 Task: Set up a 75-minute product feature deep-dive session.
Action: Mouse moved to (115, 147)
Screenshot: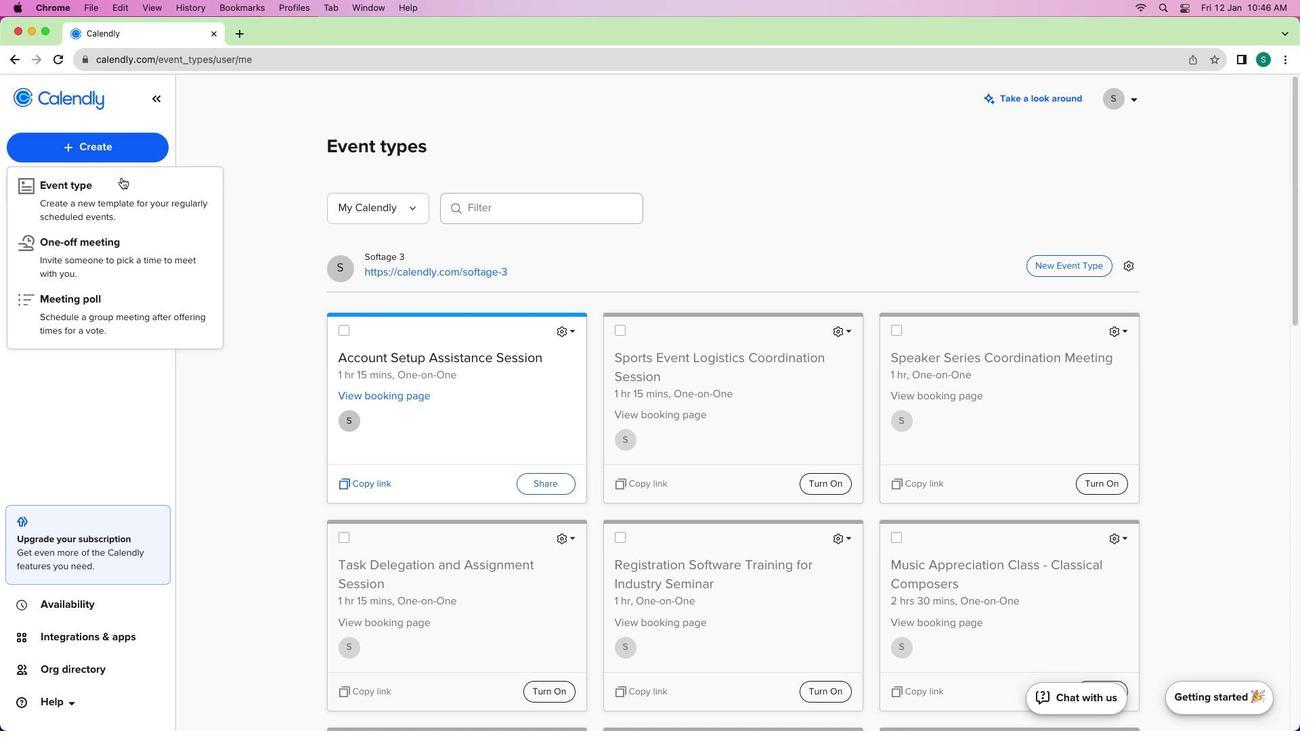 
Action: Mouse pressed left at (115, 147)
Screenshot: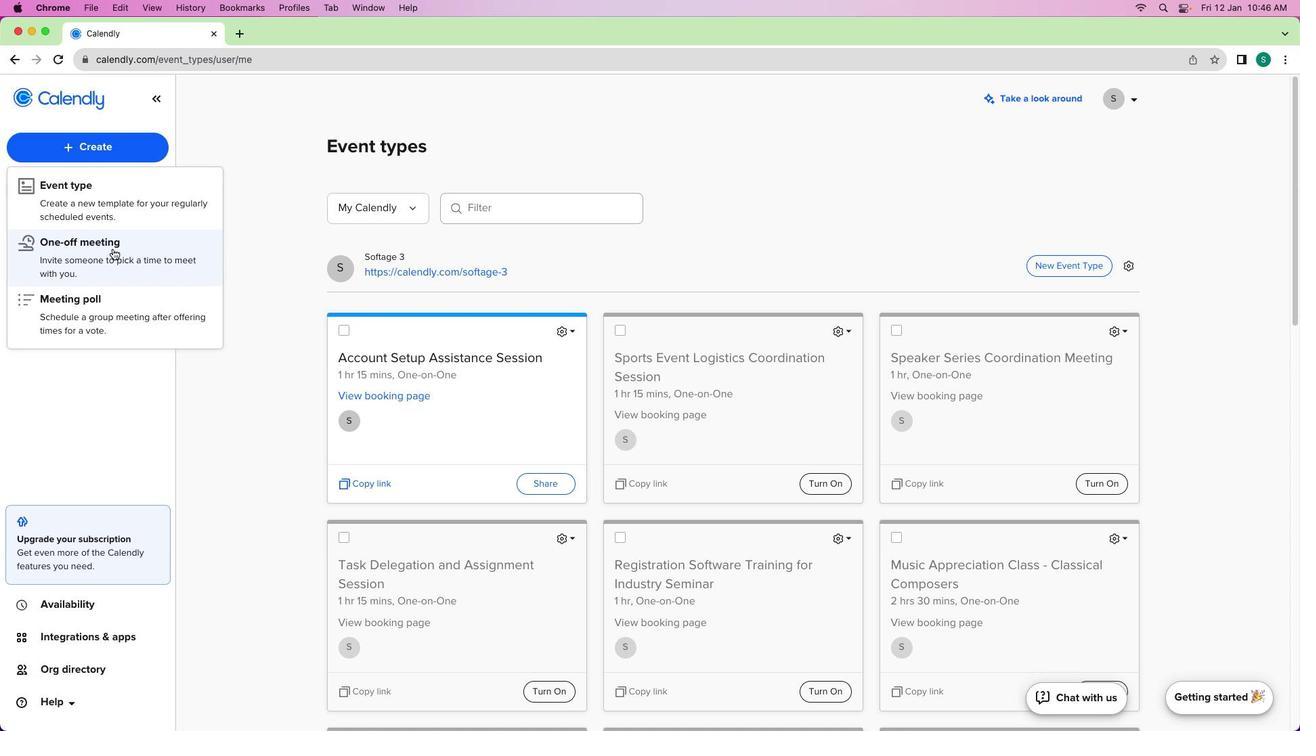 
Action: Mouse moved to (94, 215)
Screenshot: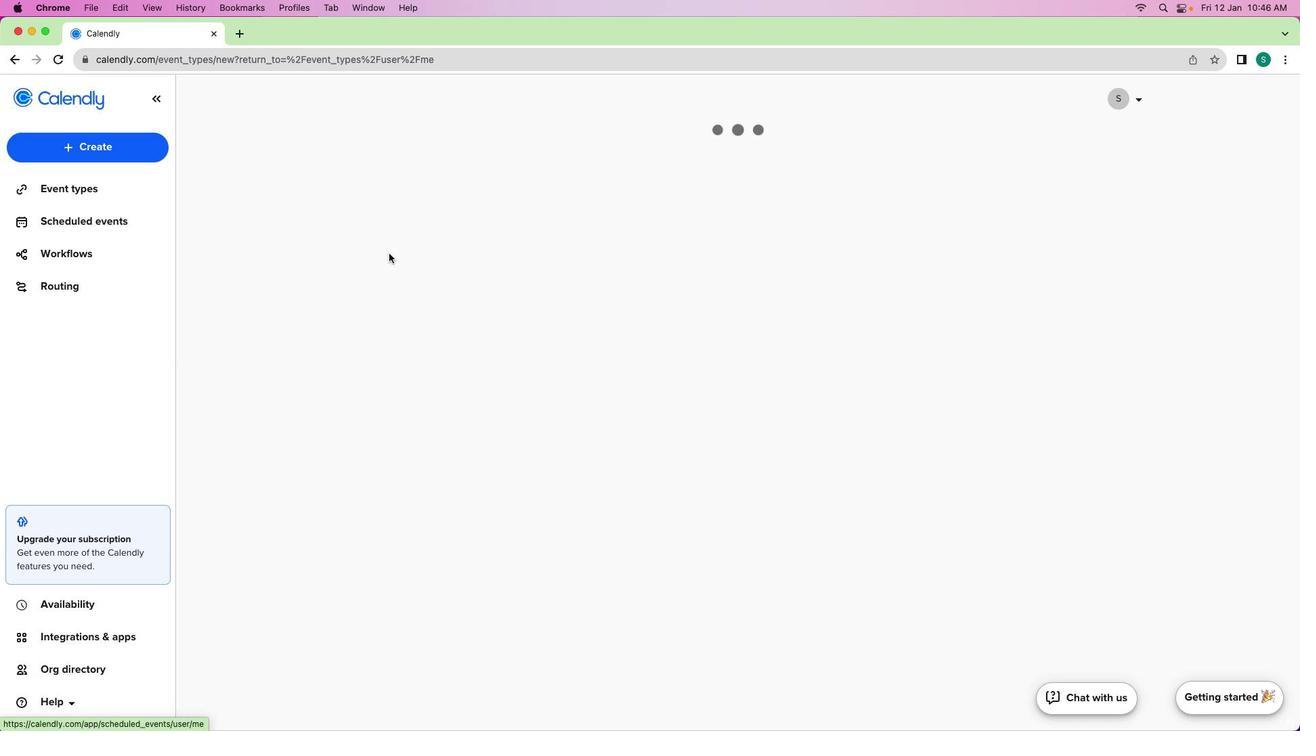 
Action: Mouse pressed left at (94, 215)
Screenshot: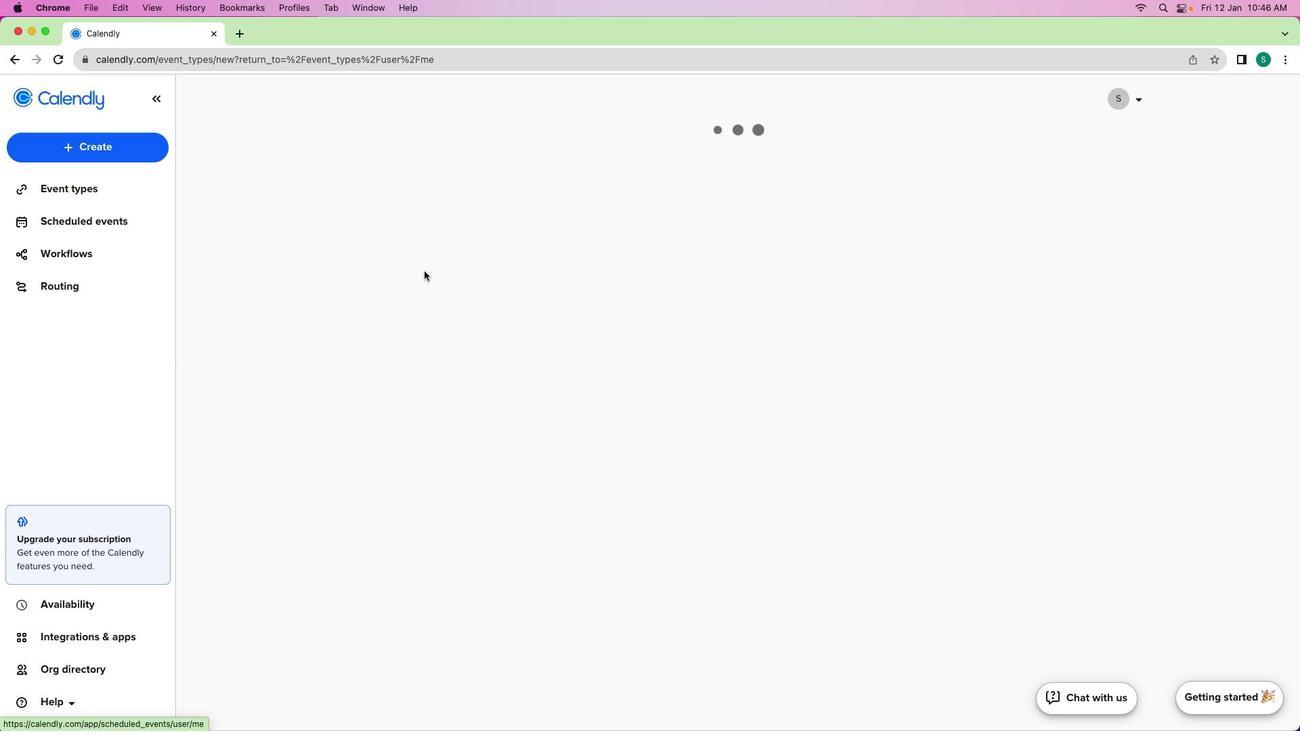 
Action: Mouse moved to (444, 283)
Screenshot: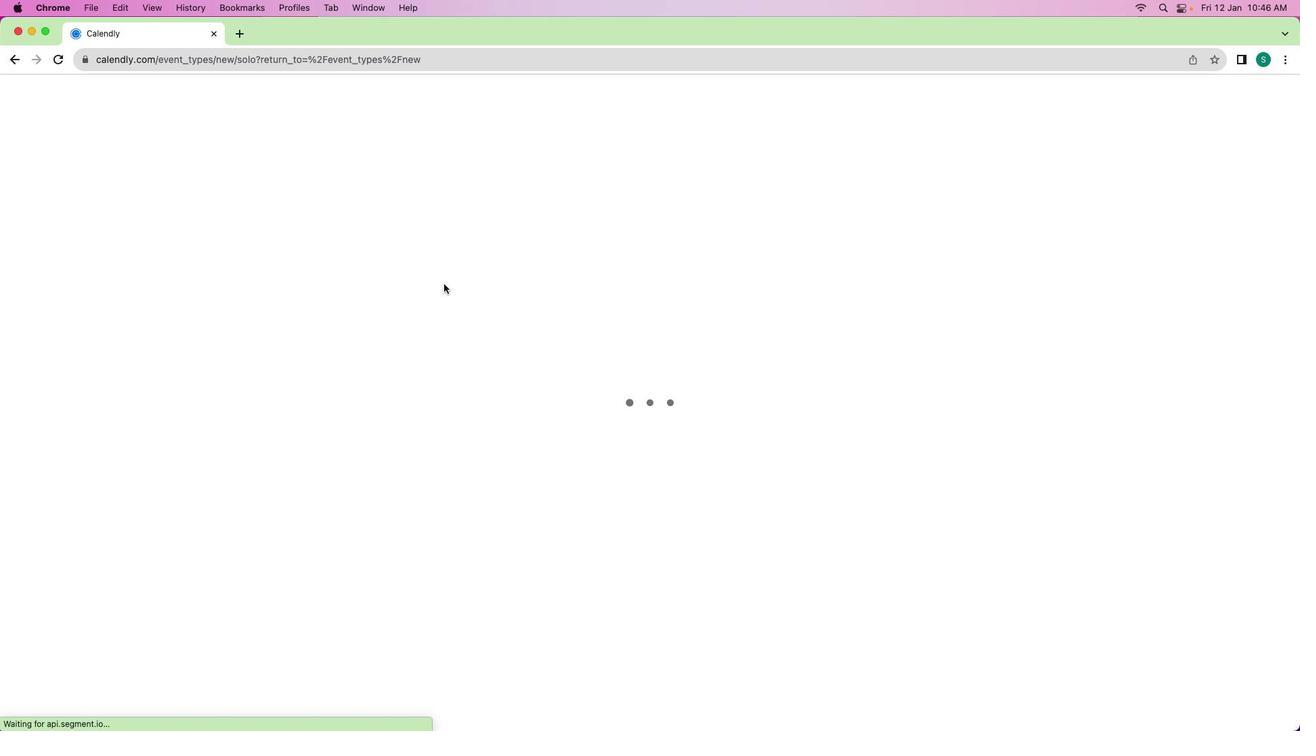 
Action: Mouse pressed left at (444, 283)
Screenshot: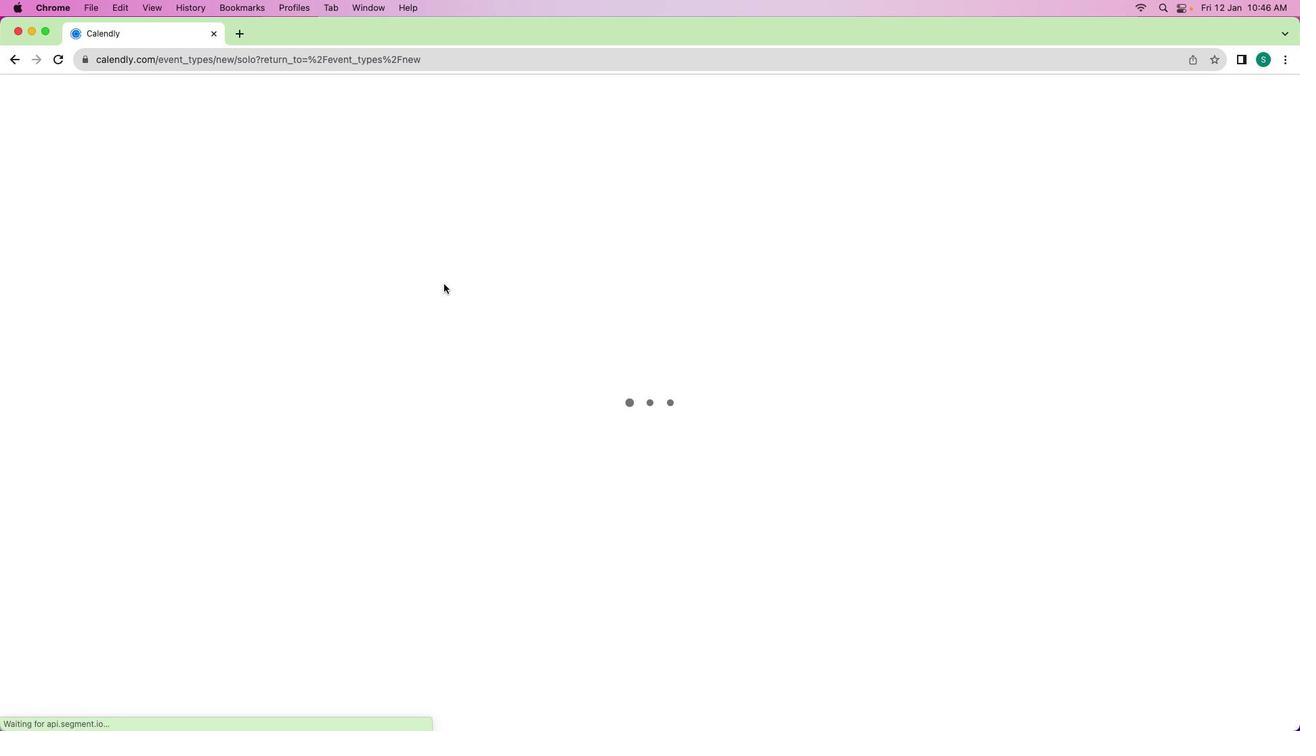
Action: Mouse pressed left at (444, 283)
Screenshot: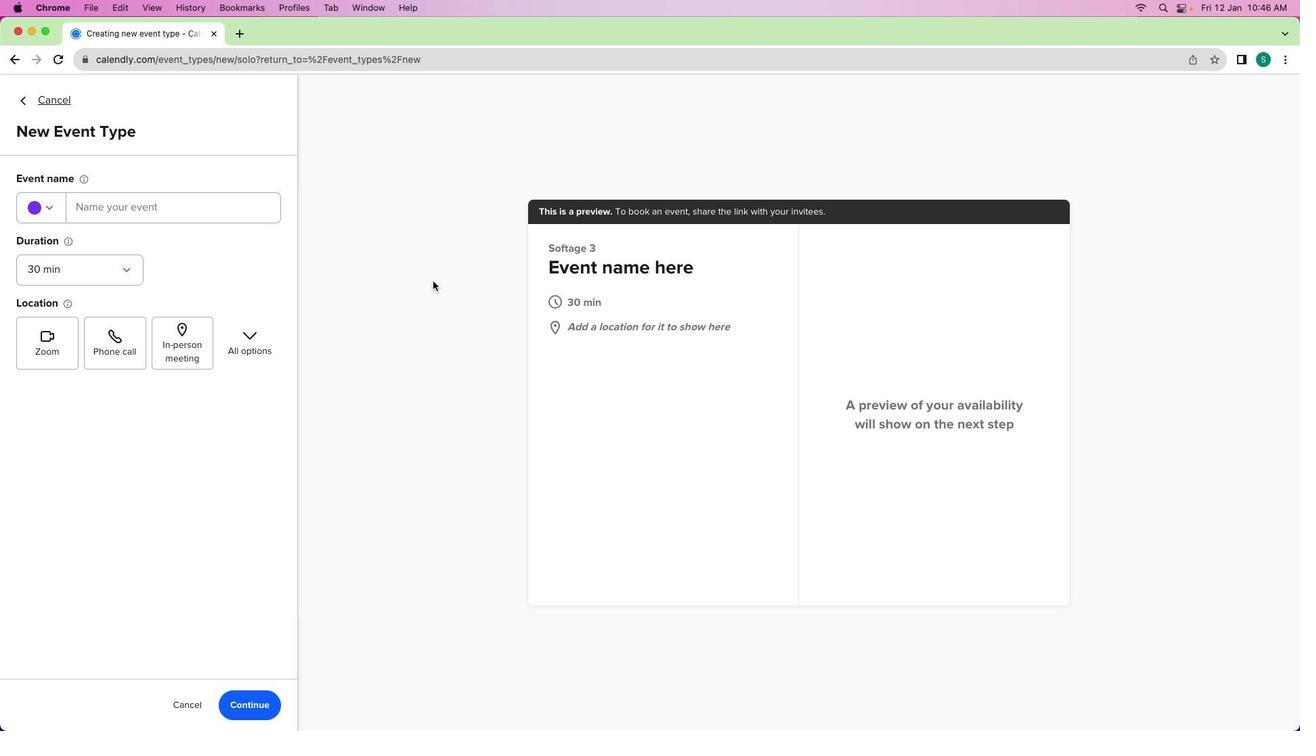 
Action: Mouse moved to (121, 206)
Screenshot: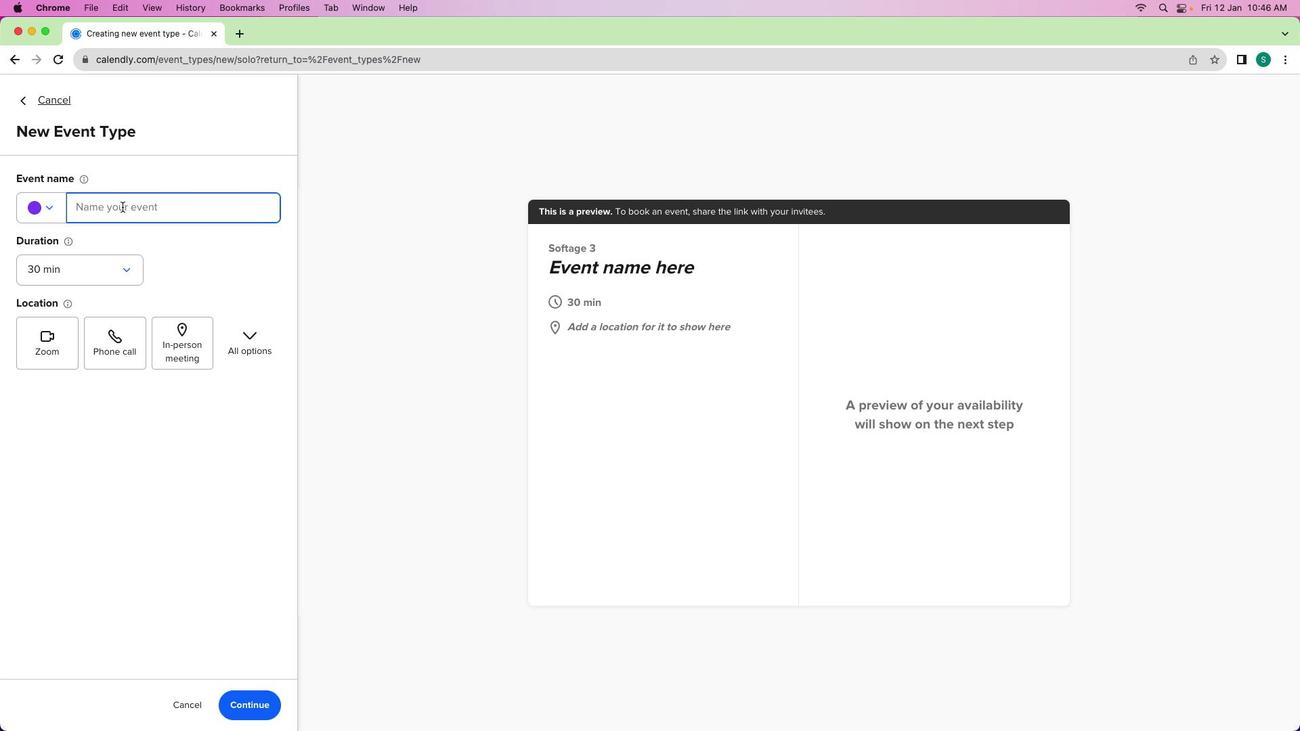 
Action: Mouse pressed left at (121, 206)
Screenshot: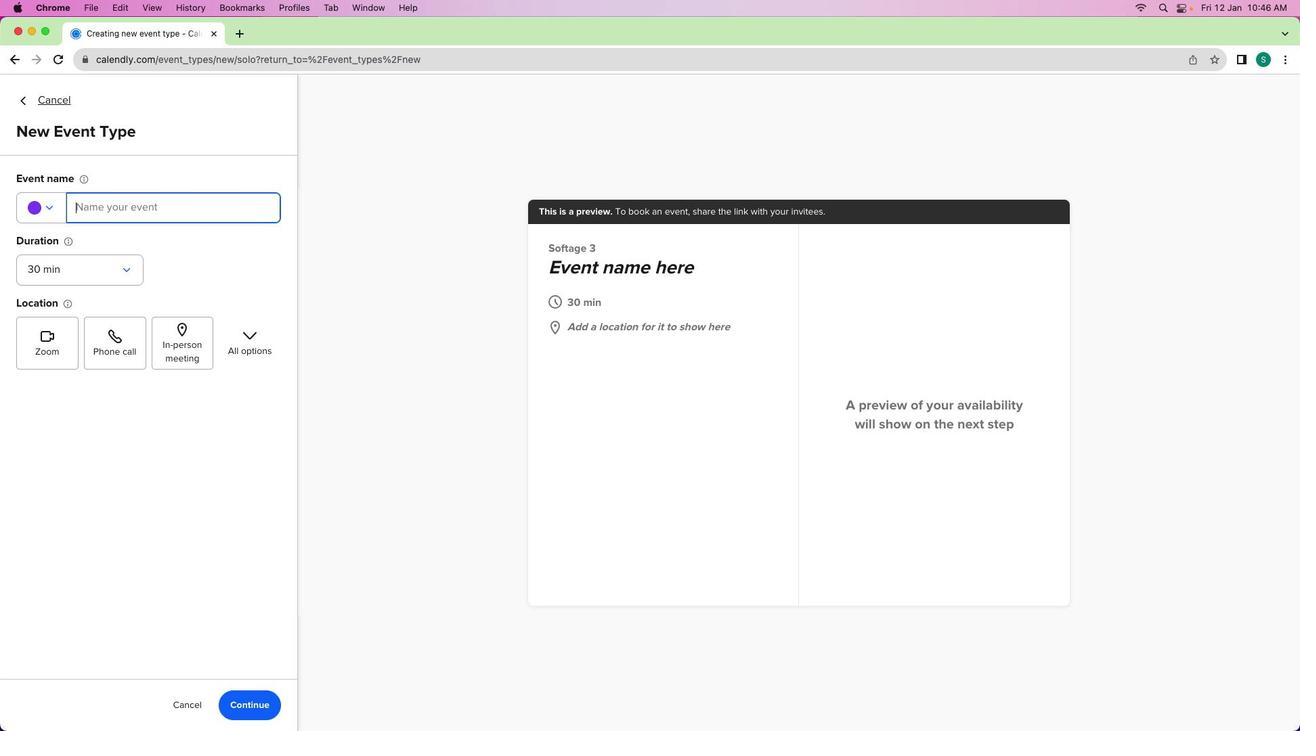 
Action: Key pressed Key.shift'P''r''o''e''j''c''t'Key.leftKey.leftKey.backspaceKey.left'j'Key.downKey.spaceKey.shift'F''e''a''t''u''r''e'Key.spaceKey.shift'D''e''e''p''-'Key.shift'D''i''v''e'Key.spaceKey.shift'S''e''s''s''i''o''n'
Screenshot: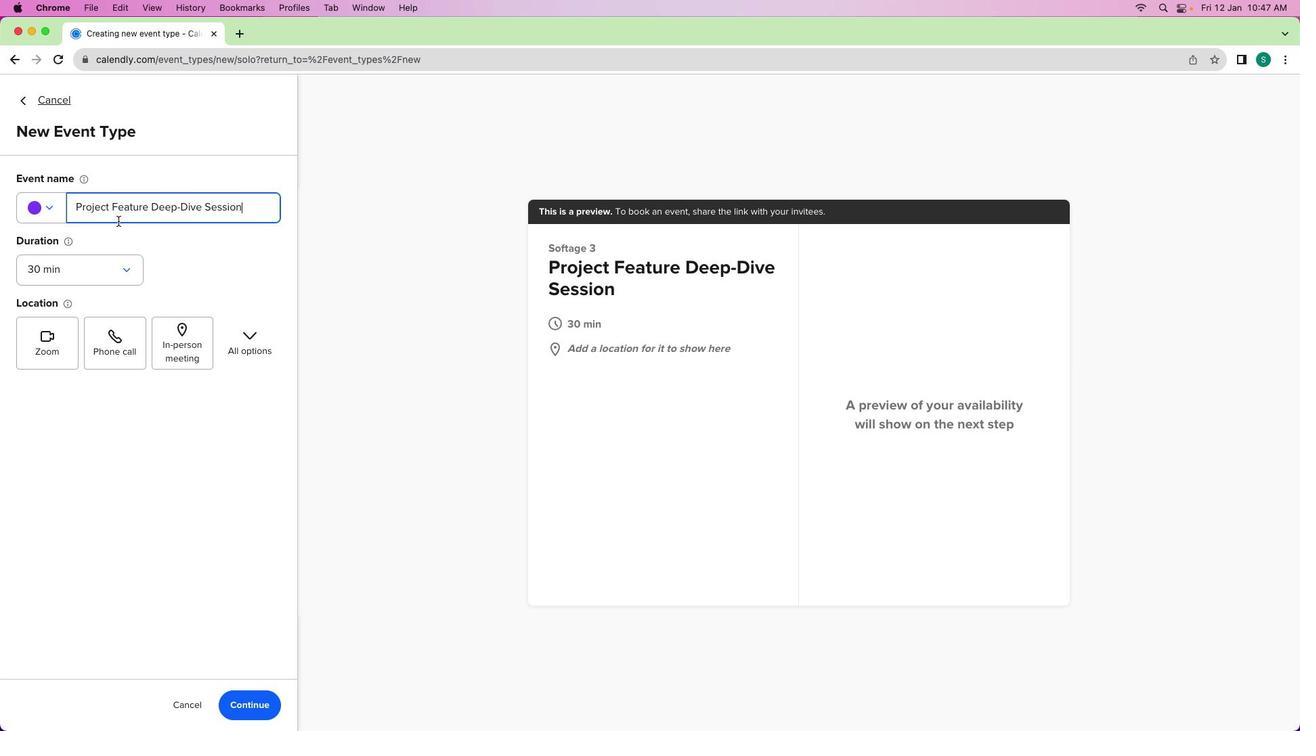 
Action: Mouse moved to (80, 276)
Screenshot: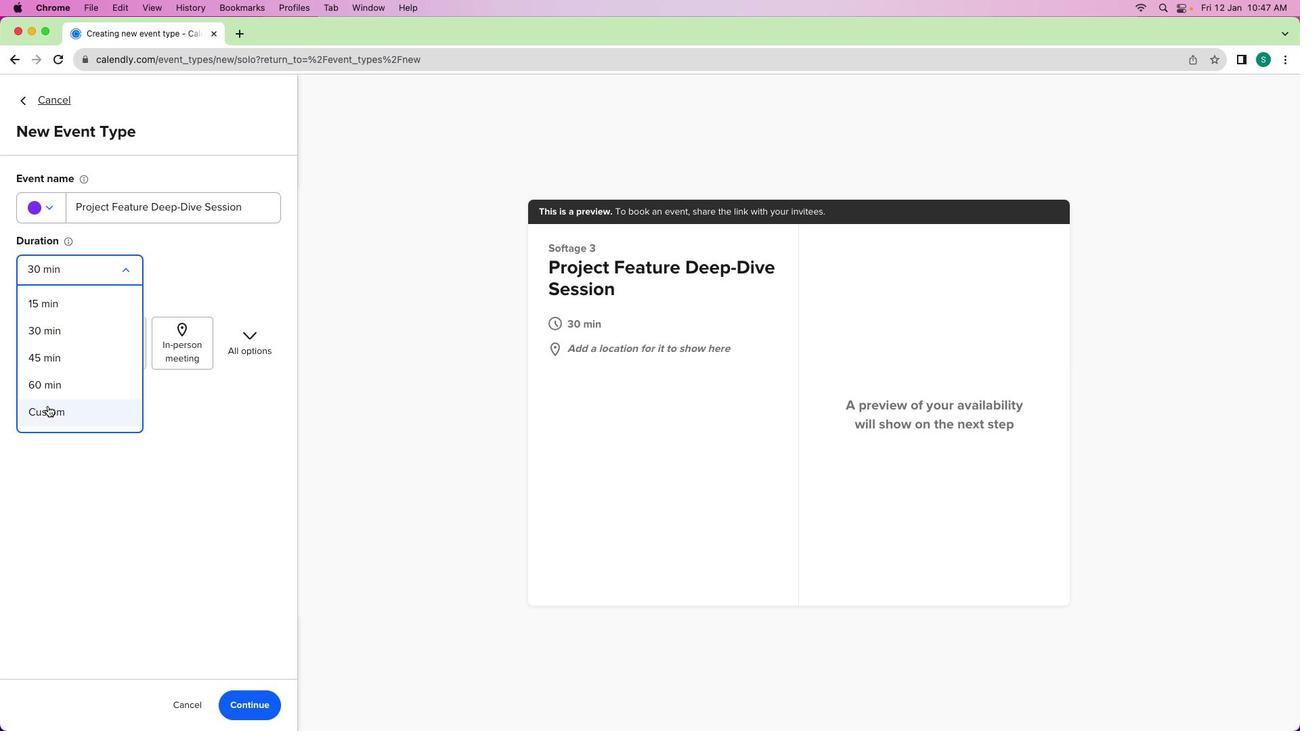 
Action: Mouse pressed left at (80, 276)
Screenshot: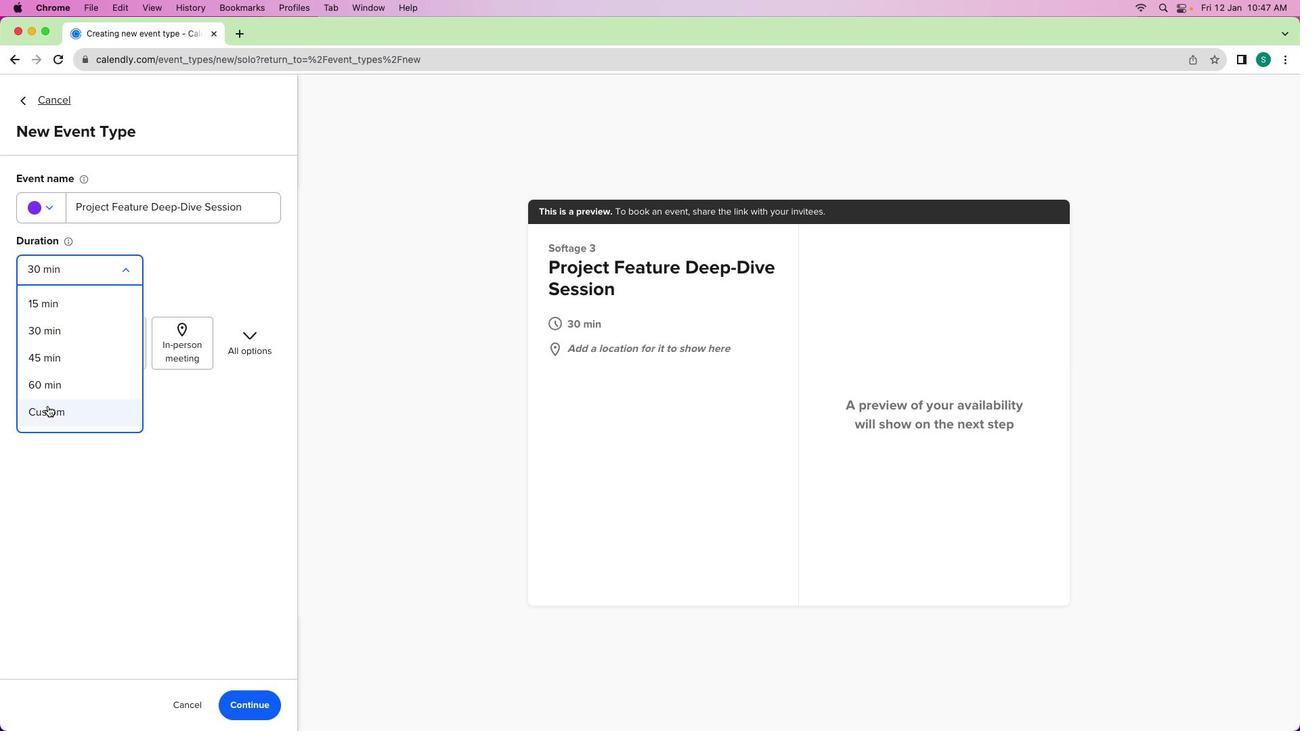 
Action: Mouse moved to (47, 405)
Screenshot: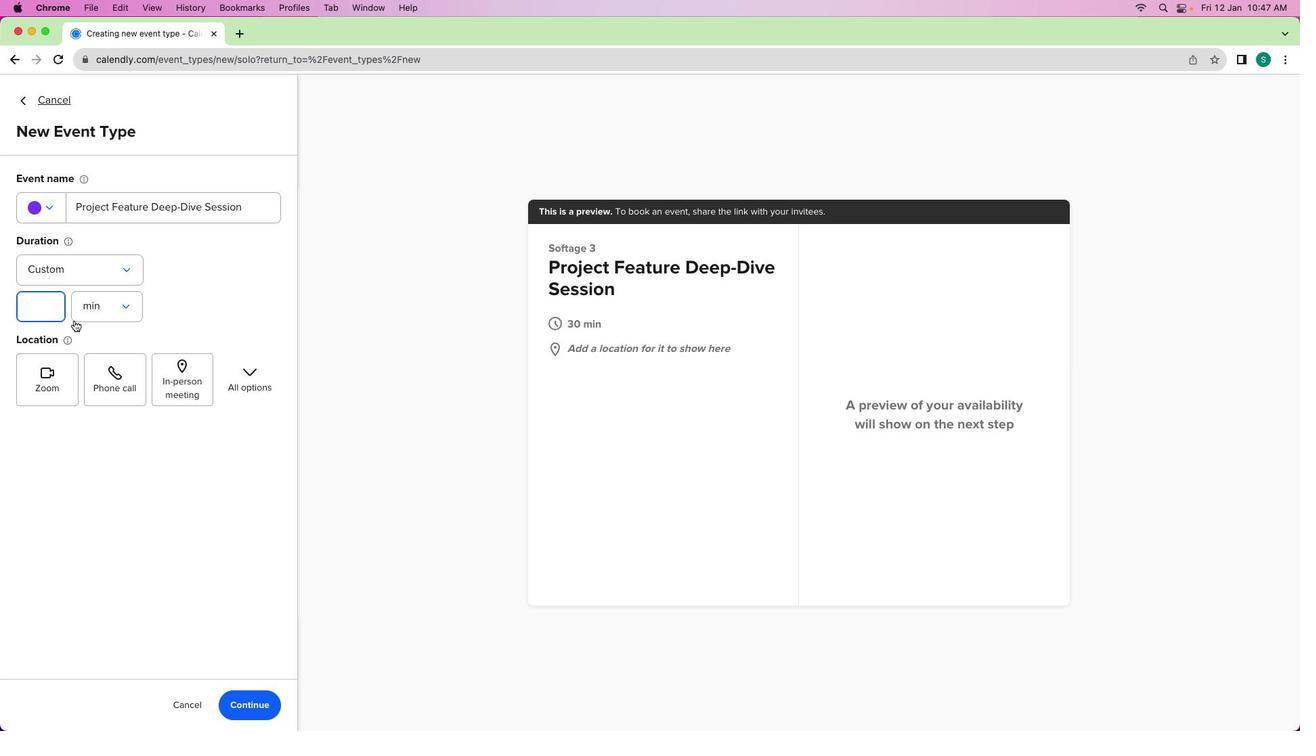 
Action: Mouse pressed left at (47, 405)
Screenshot: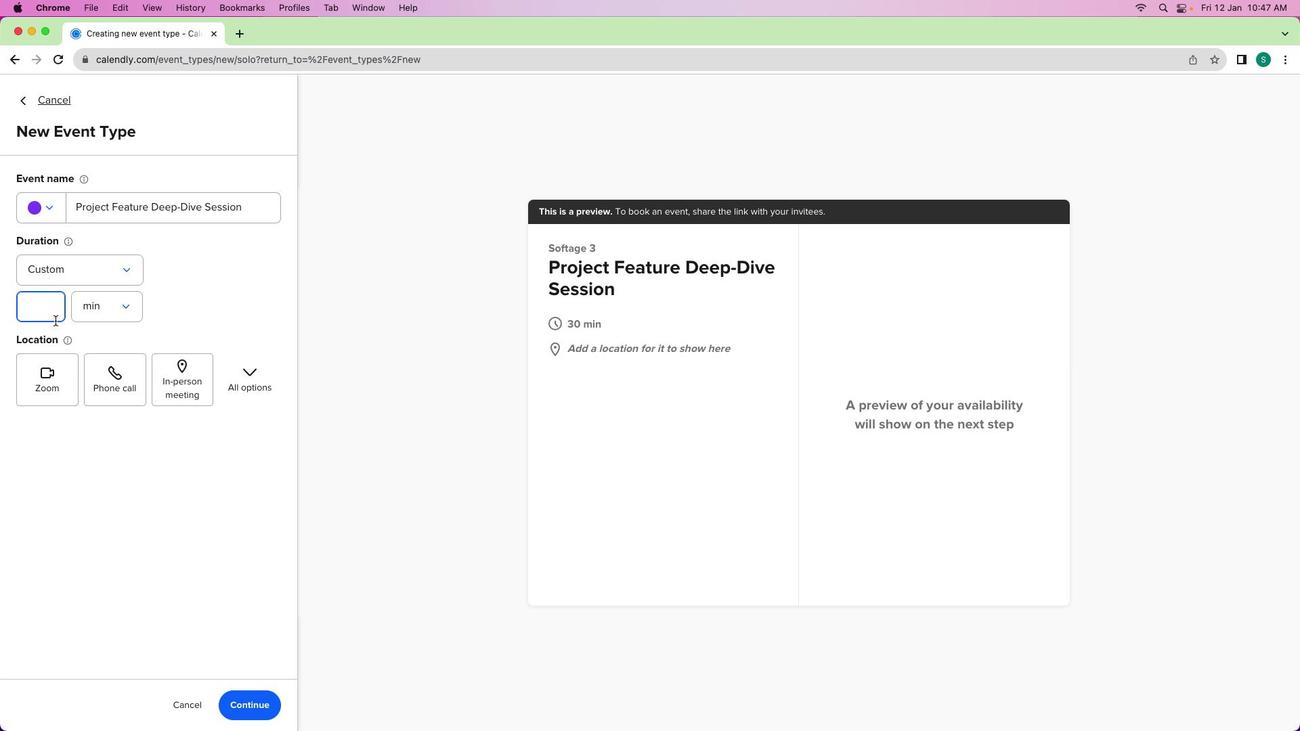 
Action: Mouse moved to (55, 320)
Screenshot: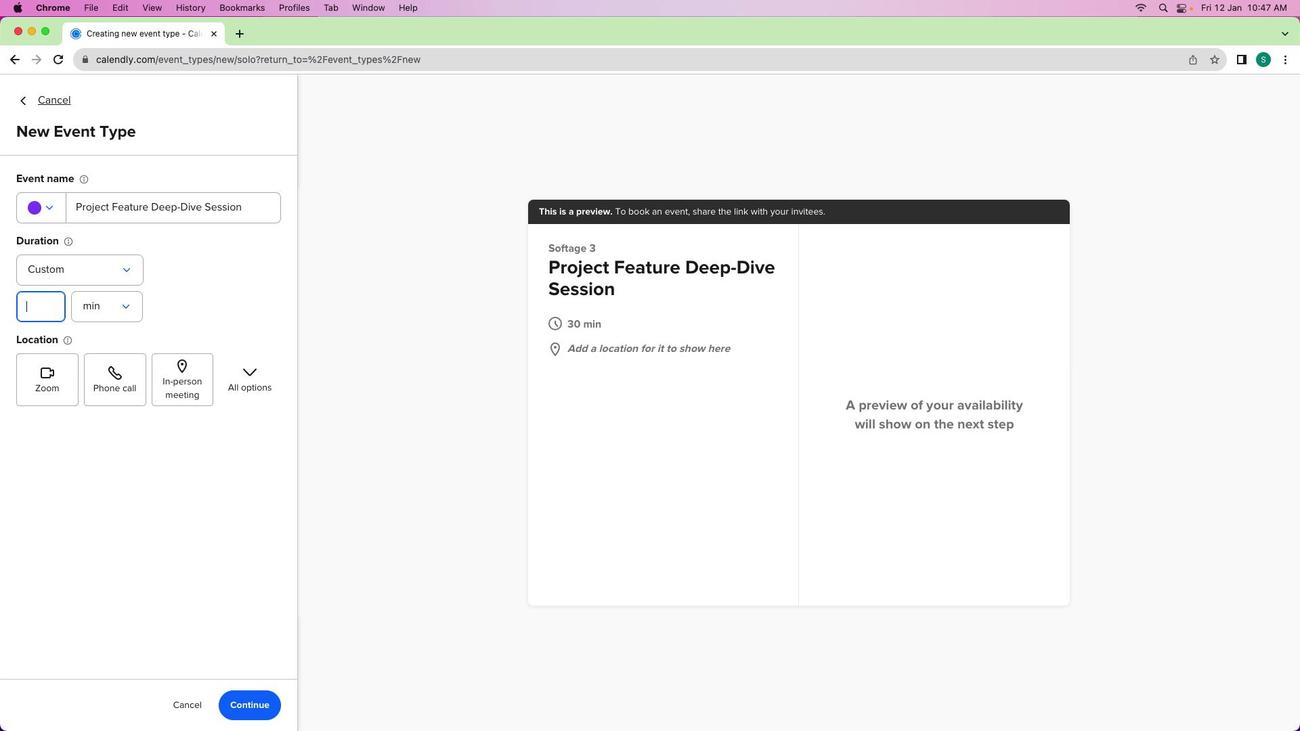 
Action: Key pressed '7''5'
Screenshot: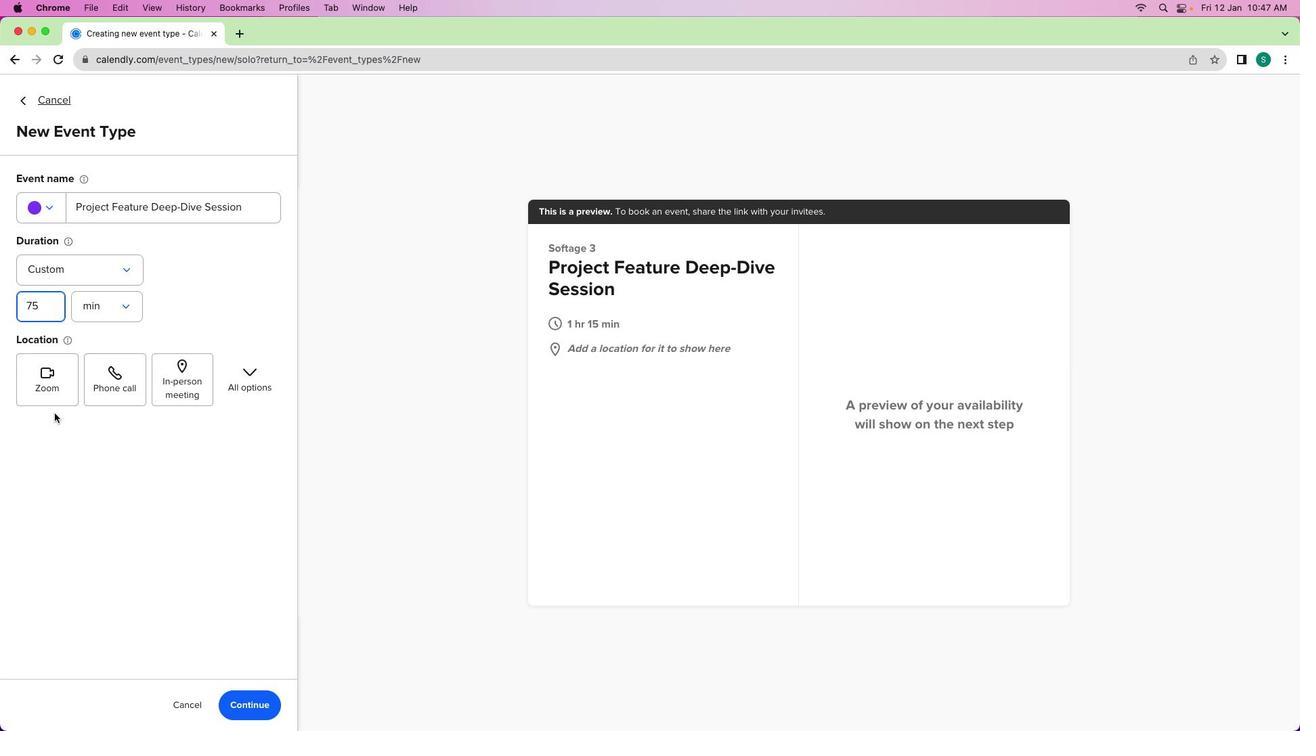 
Action: Mouse moved to (33, 378)
Screenshot: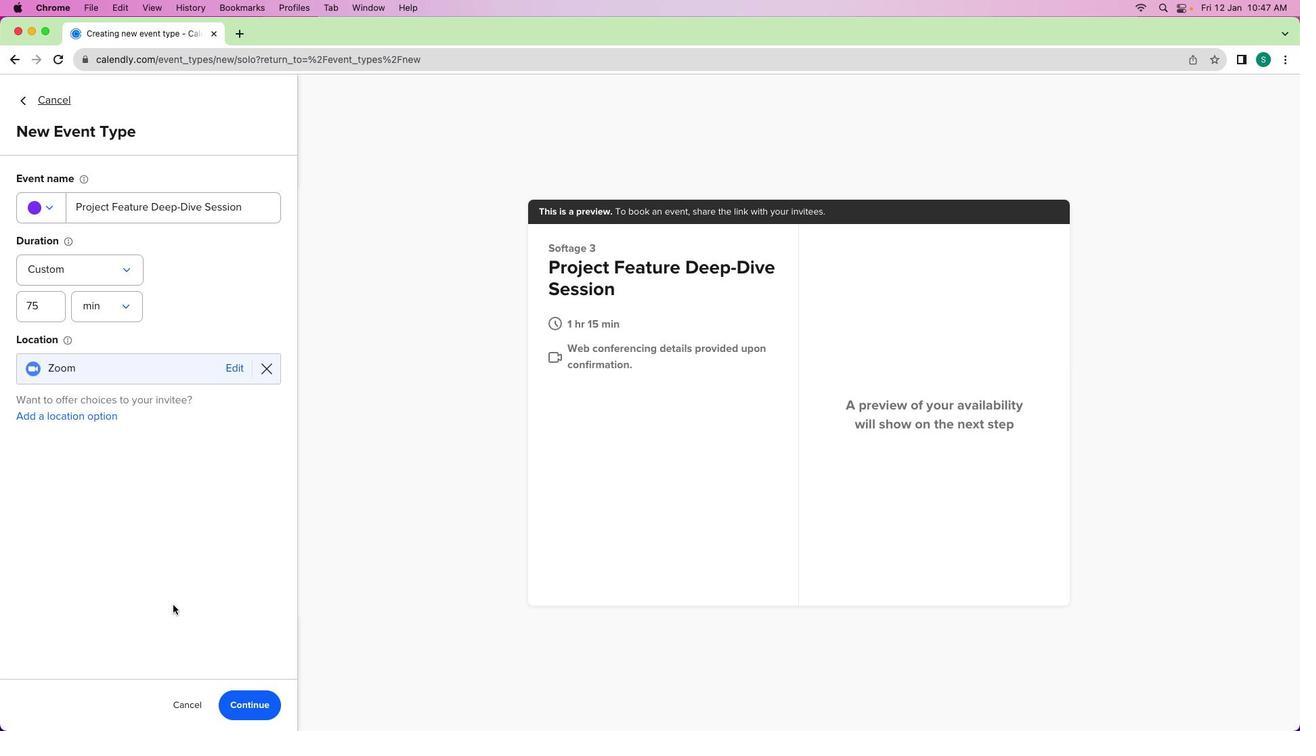 
Action: Mouse pressed left at (33, 378)
Screenshot: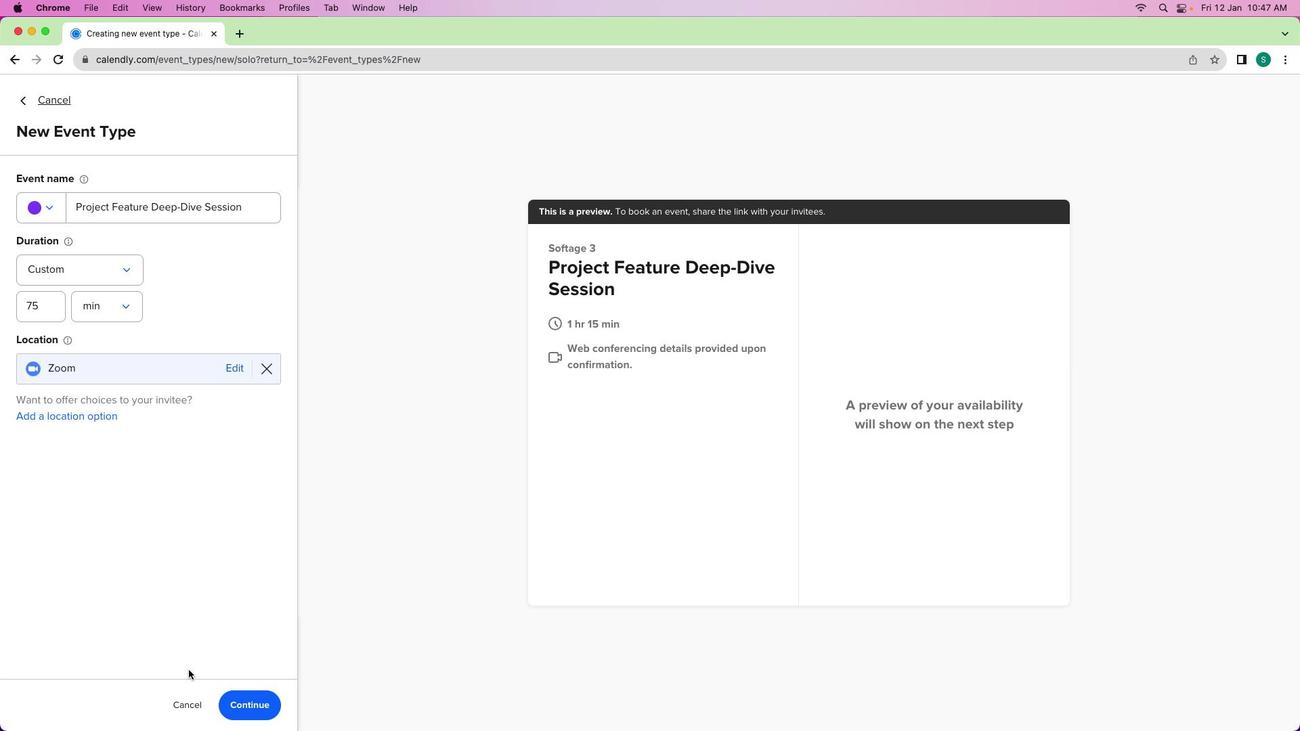 
Action: Mouse moved to (253, 703)
Screenshot: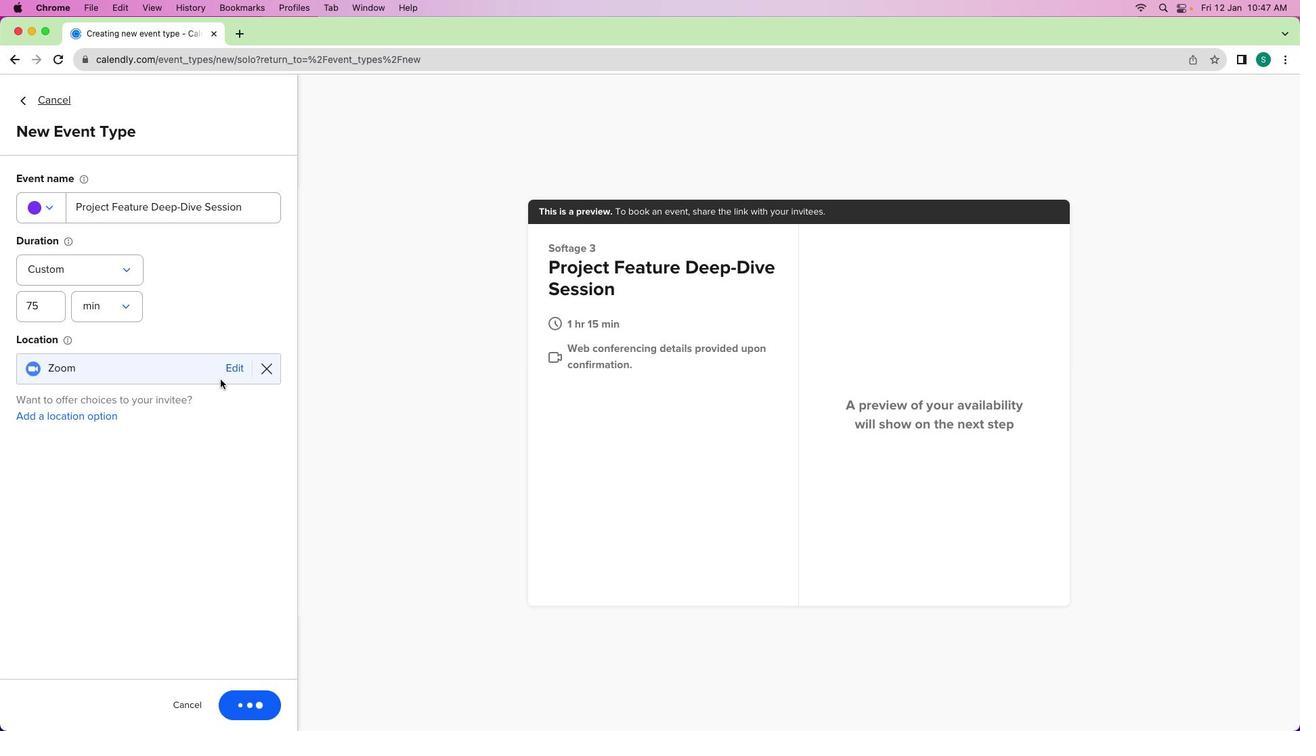 
Action: Mouse pressed left at (253, 703)
Screenshot: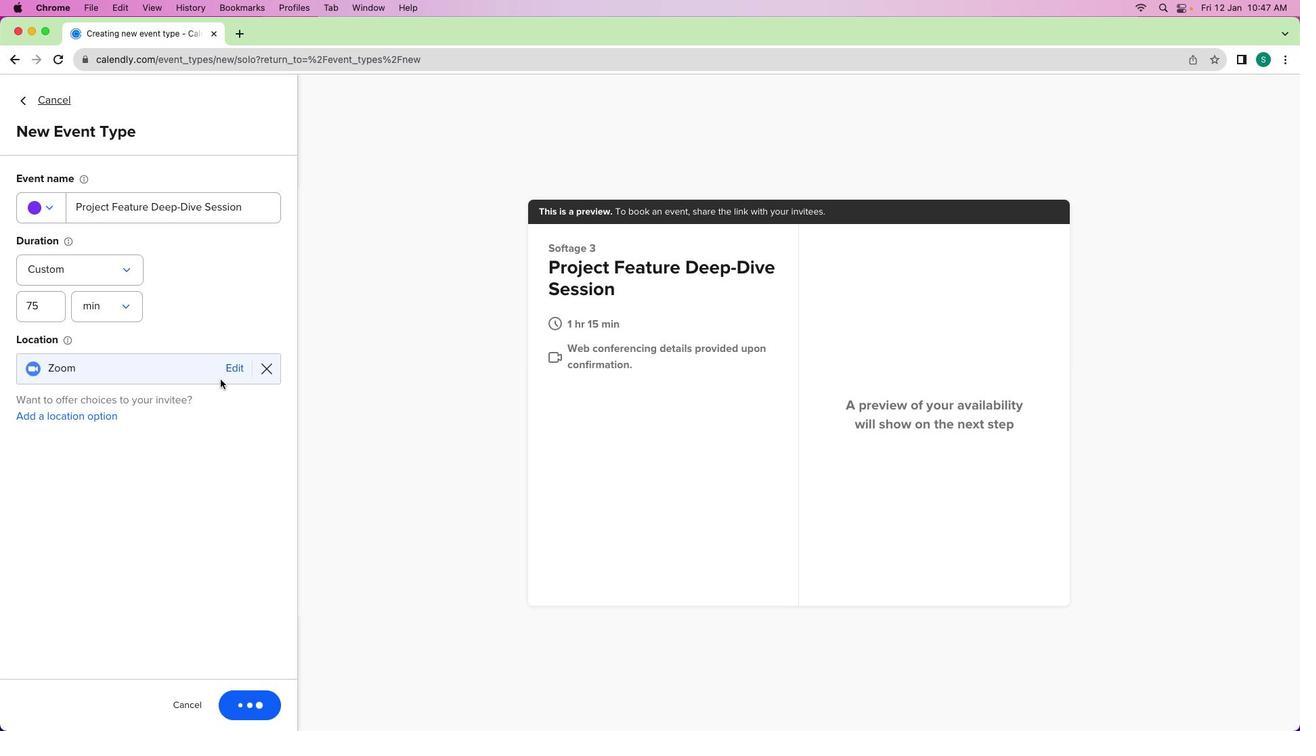 
Action: Mouse moved to (218, 218)
Screenshot: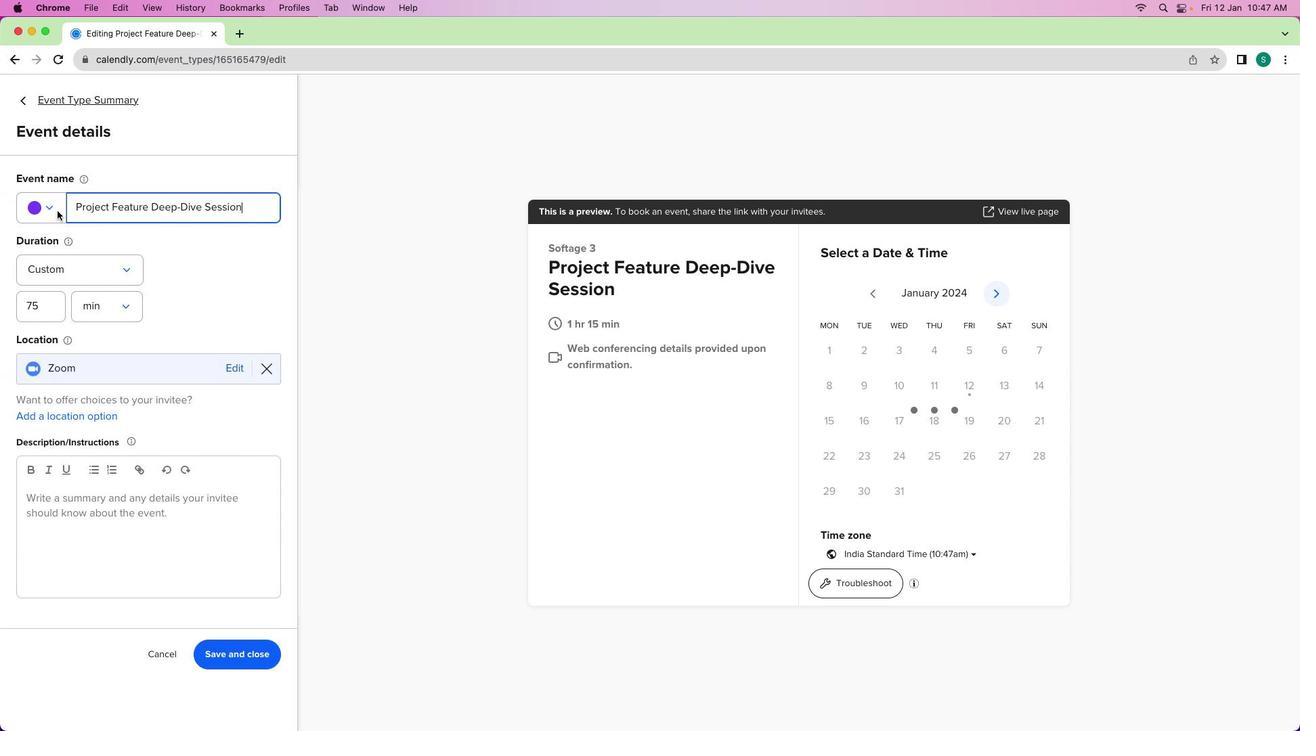 
Action: Mouse pressed left at (218, 218)
Screenshot: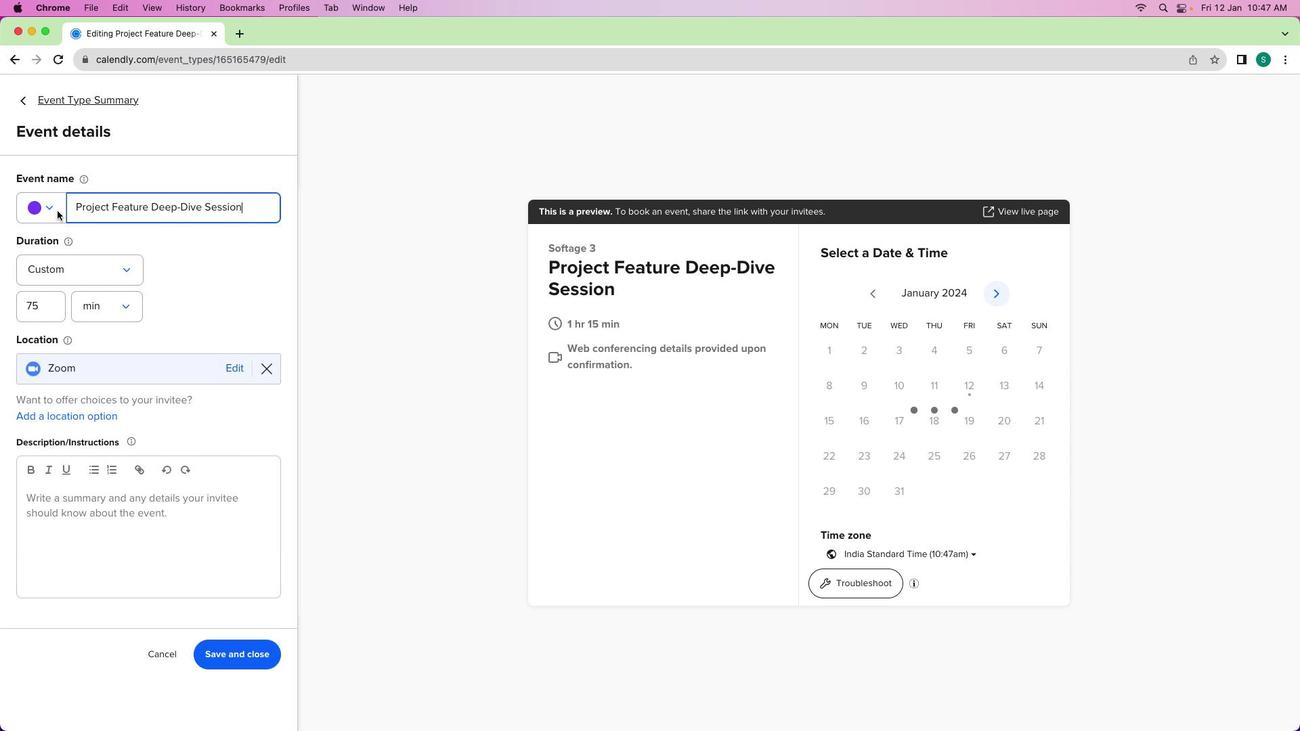 
Action: Mouse moved to (55, 210)
Screenshot: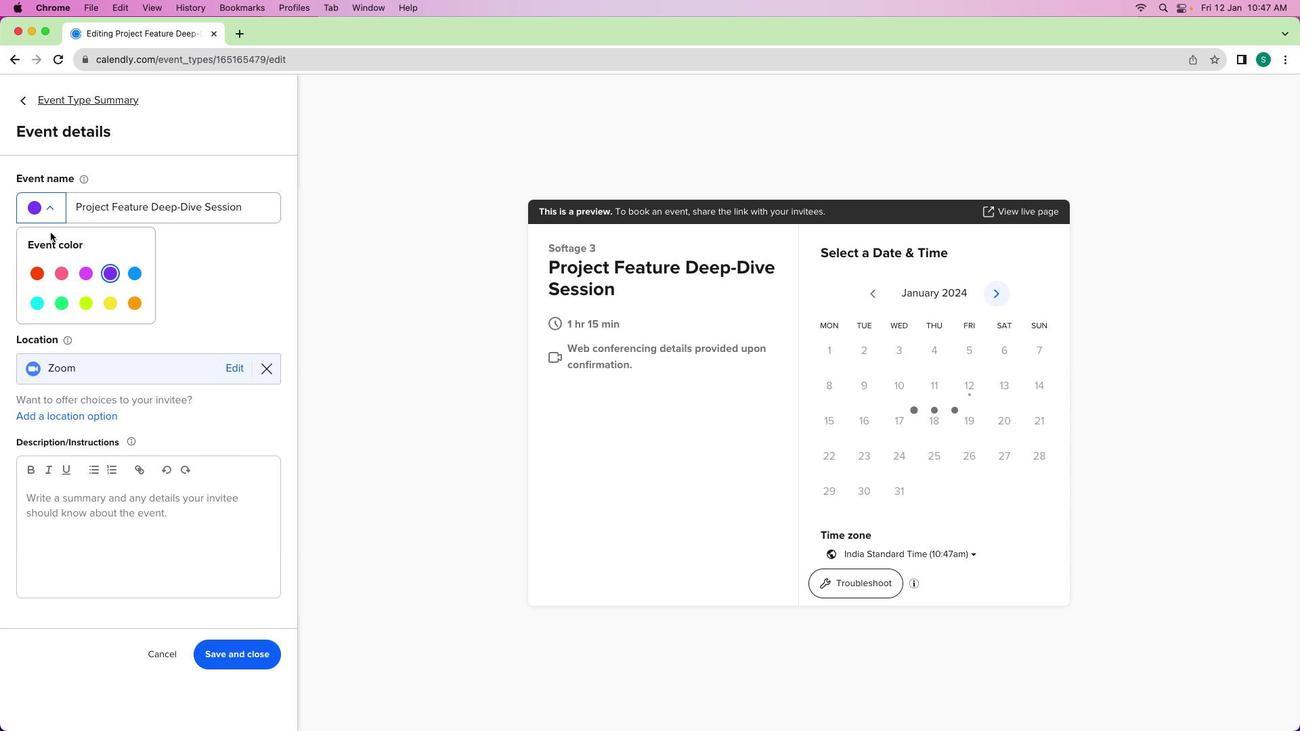 
Action: Mouse pressed left at (55, 210)
Screenshot: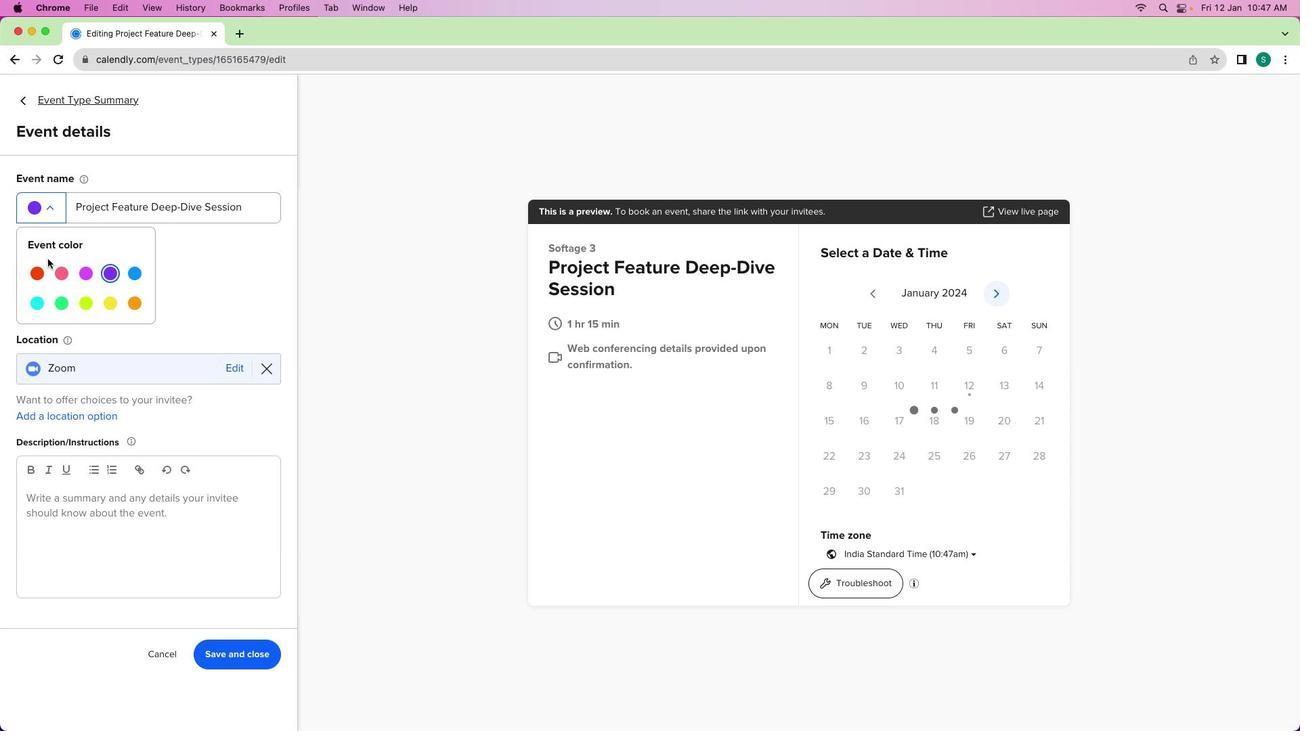 
Action: Mouse moved to (39, 269)
Screenshot: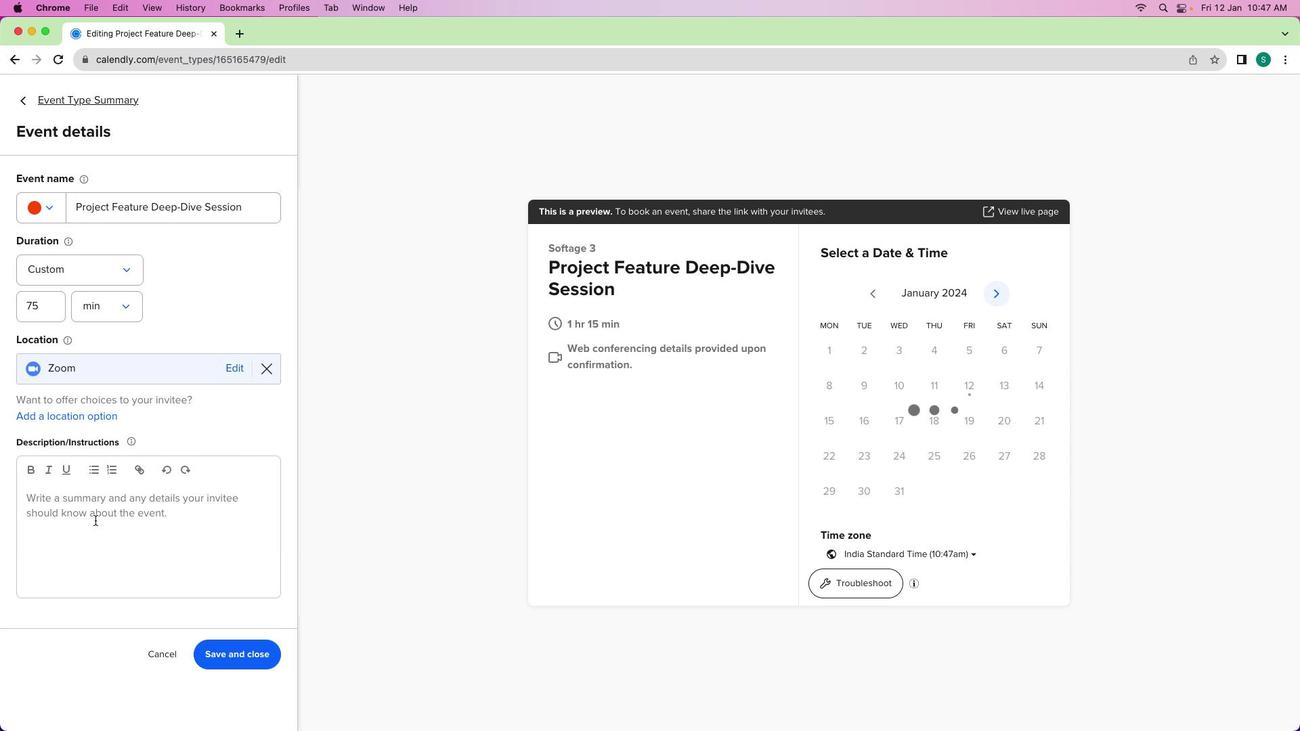 
Action: Mouse pressed left at (39, 269)
Screenshot: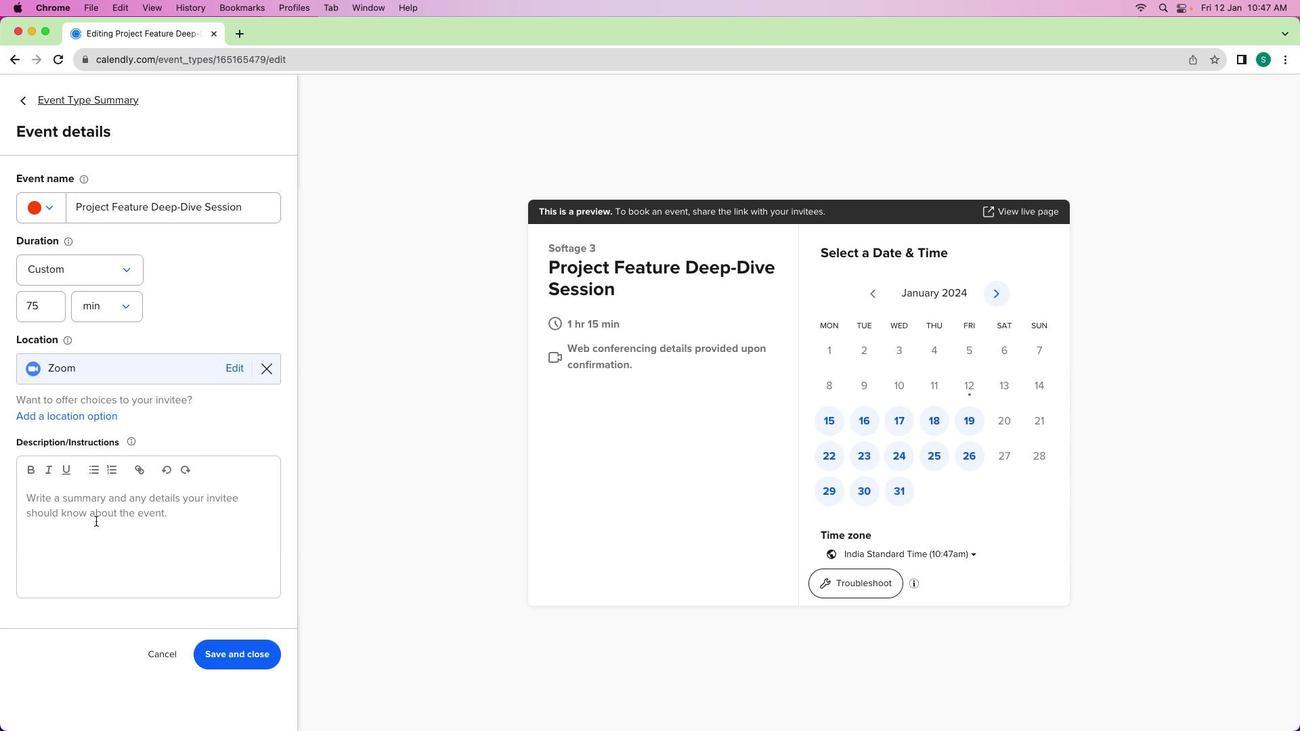 
Action: Mouse moved to (95, 520)
Screenshot: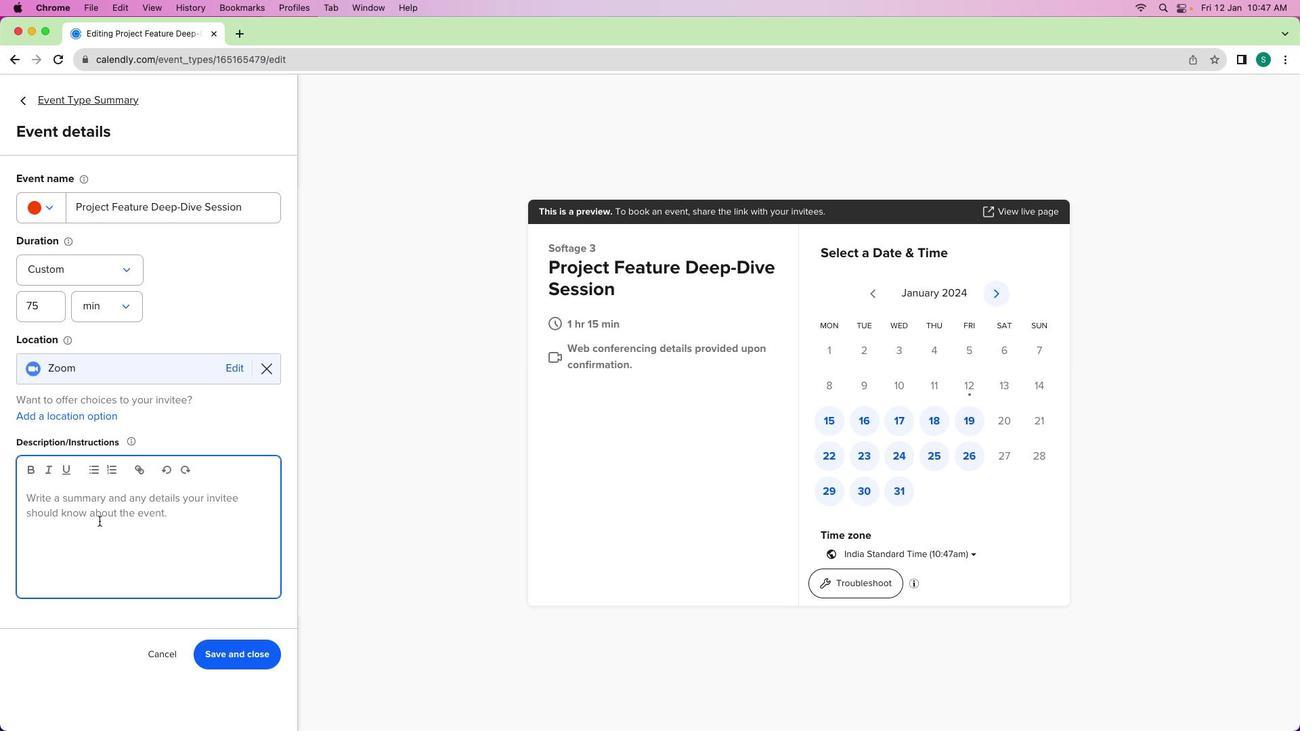 
Action: Mouse pressed left at (95, 520)
Screenshot: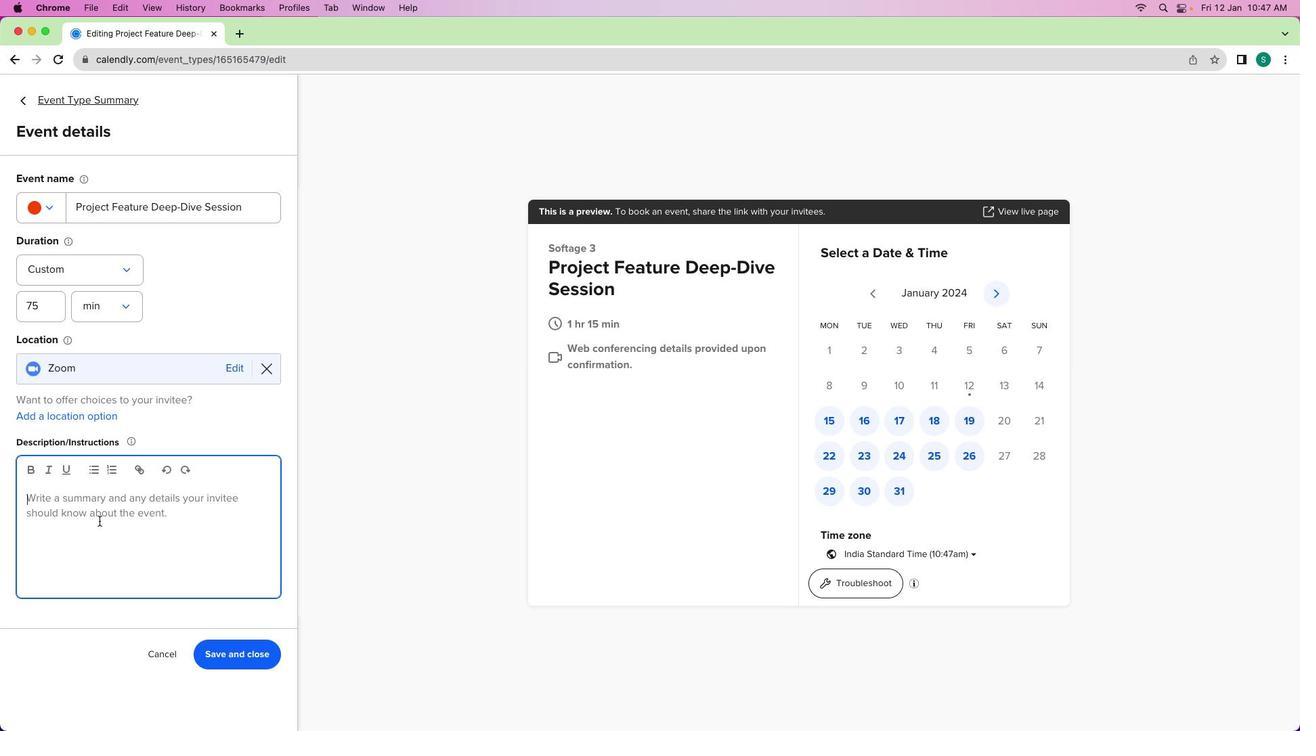 
Action: Mouse moved to (99, 520)
Screenshot: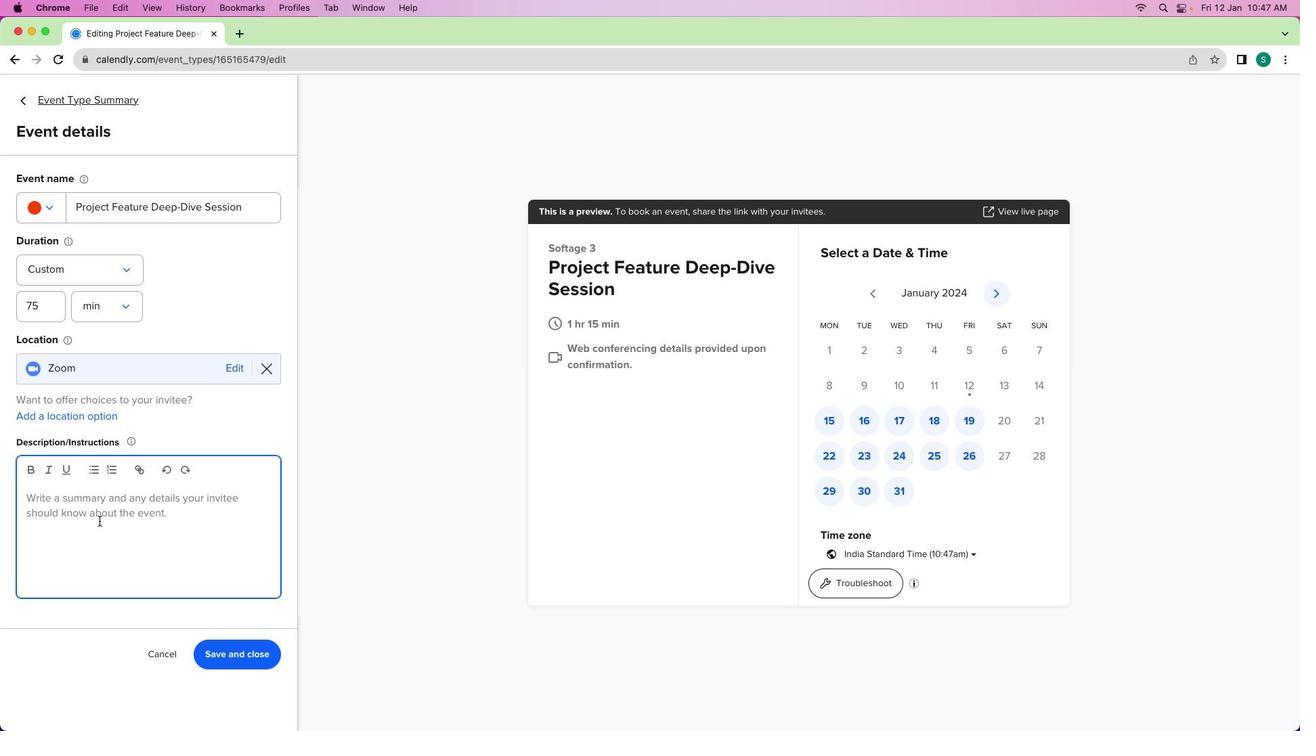 
Action: Key pressed Key.shift'H''i'Key.space't''e''a''m'Key.spaceKey.backspace','Key.enterKey.shift'L''e''t'"'"'s'Key.space'e''x''p''l''o''r''e'Key.space'o''u''r'Key.space'p''r''o''d''u''c''t'Key.space'f''e''a''t''u''r''e''s'Key.space'i''n'Key.spaceKey.backspace'-''d''e''p''t''h'Key.shift_r'!'Key.spaceKey.shift'I'"'"'v''e'Key.space's''c''h''e''d'
Screenshot: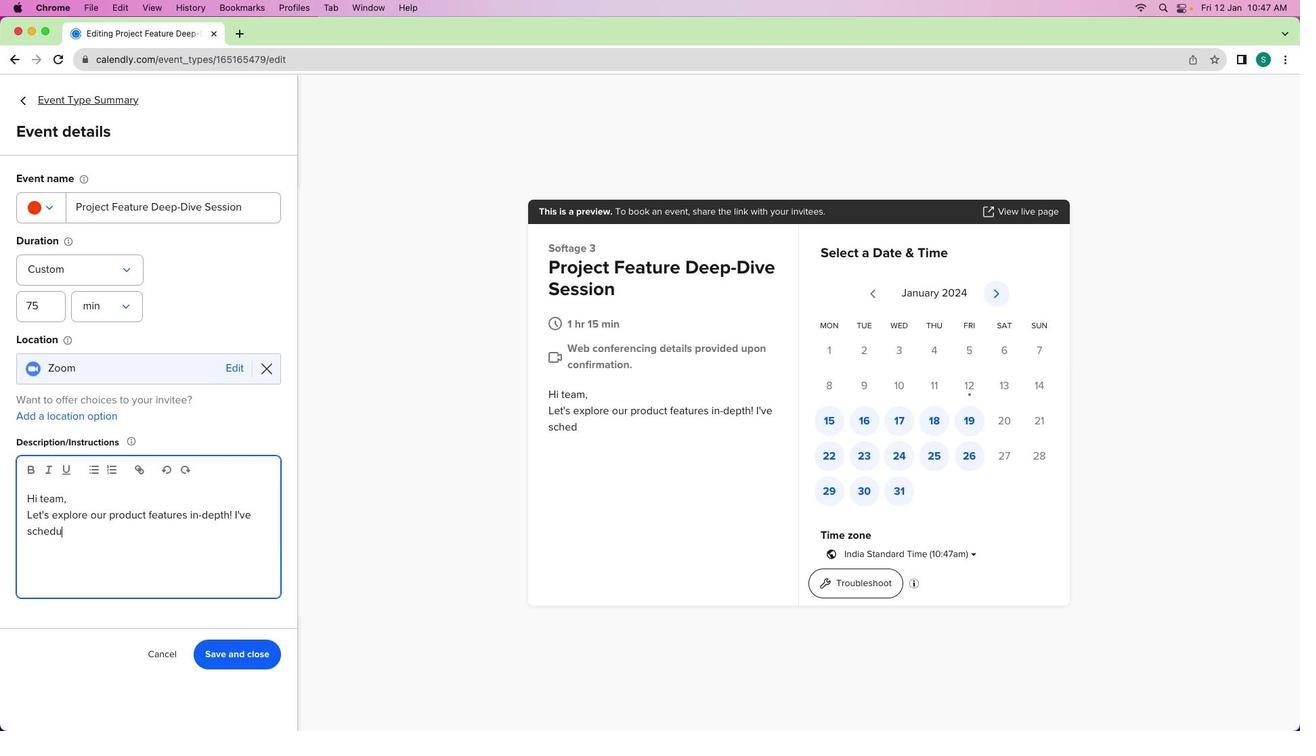 
Action: Mouse moved to (99, 520)
Screenshot: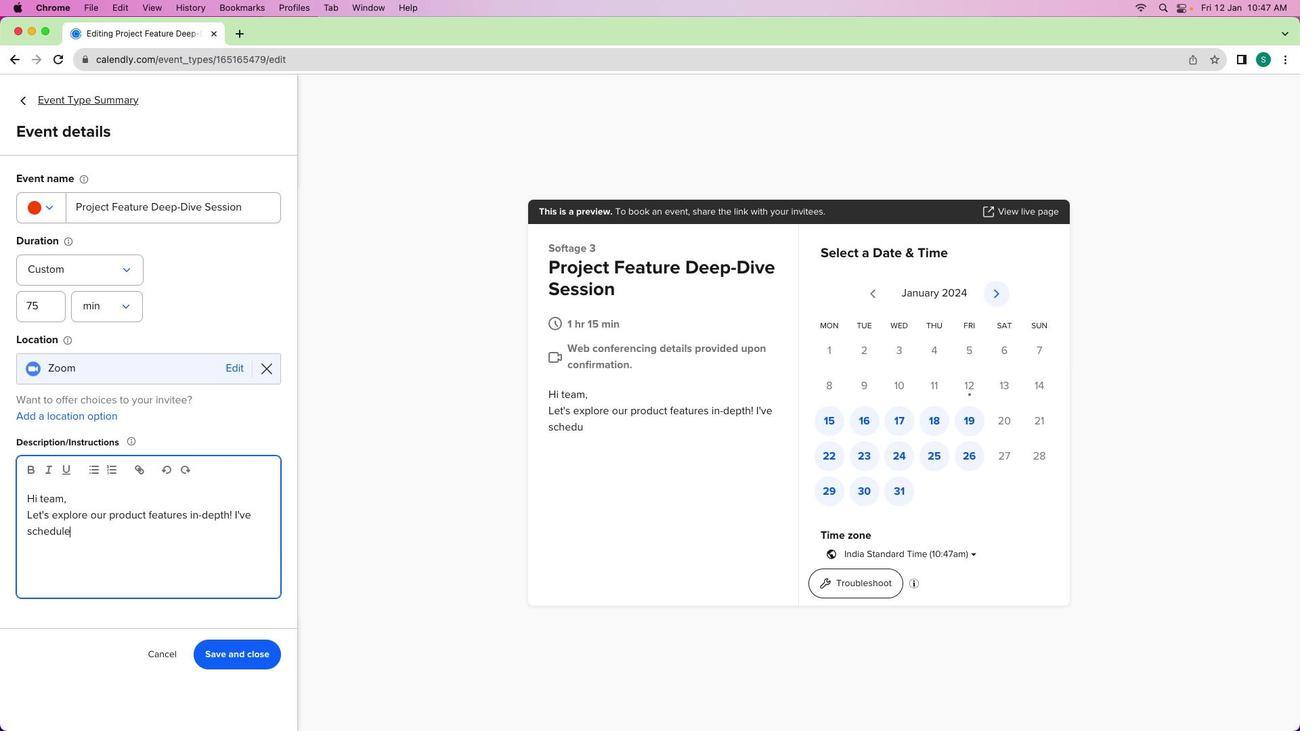 
Action: Key pressed 'u''l''e''d'Key.space'a'Key.space's''e''s''s''i''o''n'Key.space't''o'Key.space'd''e''e''p'Key.space'd''i''v''e'Key.space'i''n''t''o'Key.space'e''a''c''h'Key.space'f''e''a''t''u''r''e'','Key.space'd''i''s''c''u''s''s'Key.space'u''s''e'Key.space'c''a''s''e''s'','Key.space'a''n''d'Key.space'a''d''d''r''e''s''s'Key.space'a''n''y'Key.space'q''u''e''s''t''i''n'Key.backspaceKey.backspace'i''o''n''s''.'Key.enterKey.shift'E''x''c''i''t''e''d'Key.space't'Key.backspace'f''o''r'Key.space'h'Key.backspace't''h''i''s'Key.space'd''e''e''p'Key.space'd''i''v''e'Key.enter'1'Key.backspaceKey.backspaceKey.shift_r'!'Key.enterKey.enterKey.shift'B''e''s''t'Key.space'r''e''g''a''r''d''s'','Key.enterKey.shift'S''o''f''t'Key.shift'A''g''e'
Screenshot: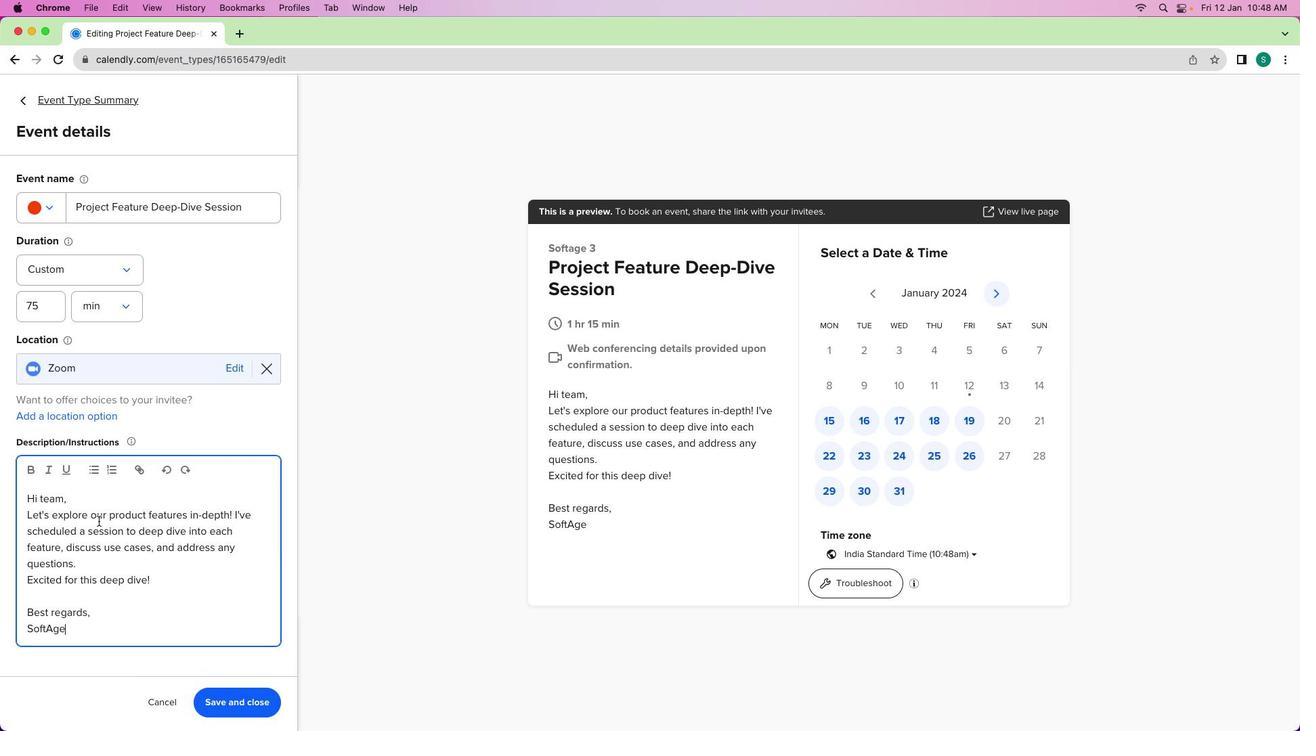 
Action: Mouse moved to (232, 702)
Screenshot: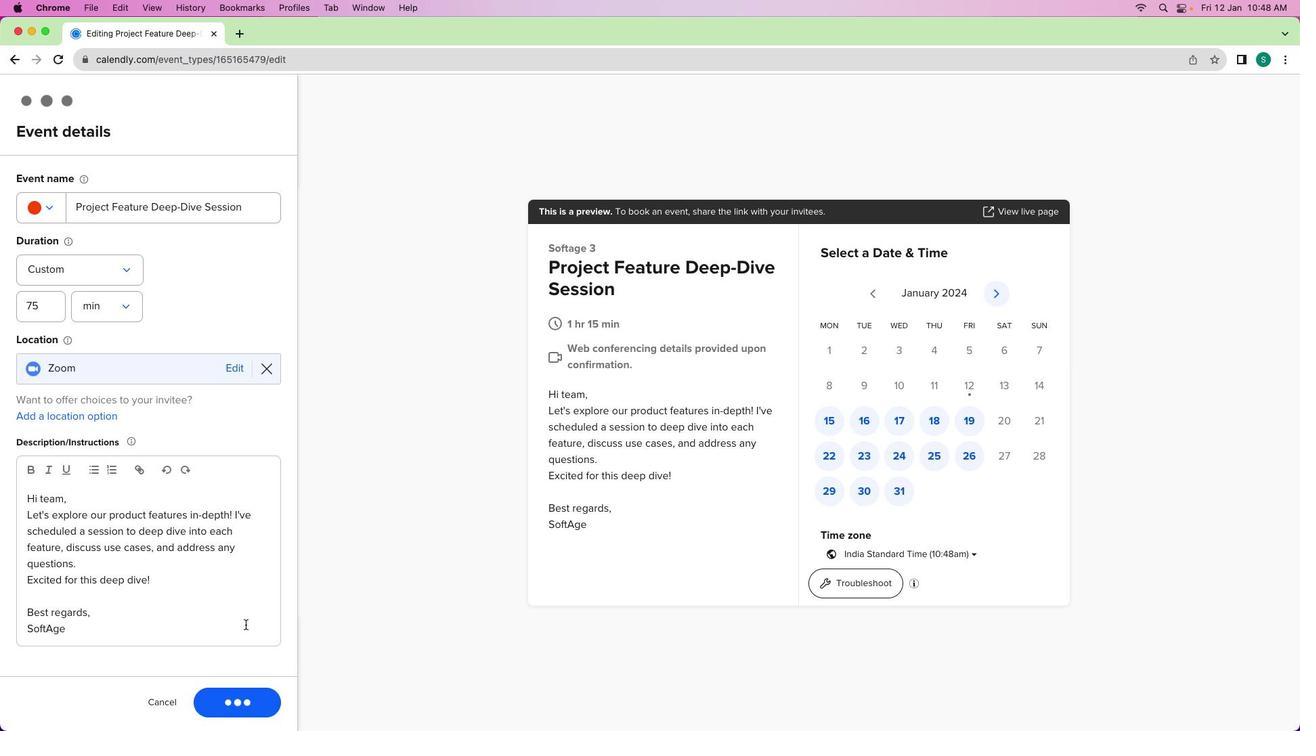 
Action: Mouse pressed left at (232, 702)
Screenshot: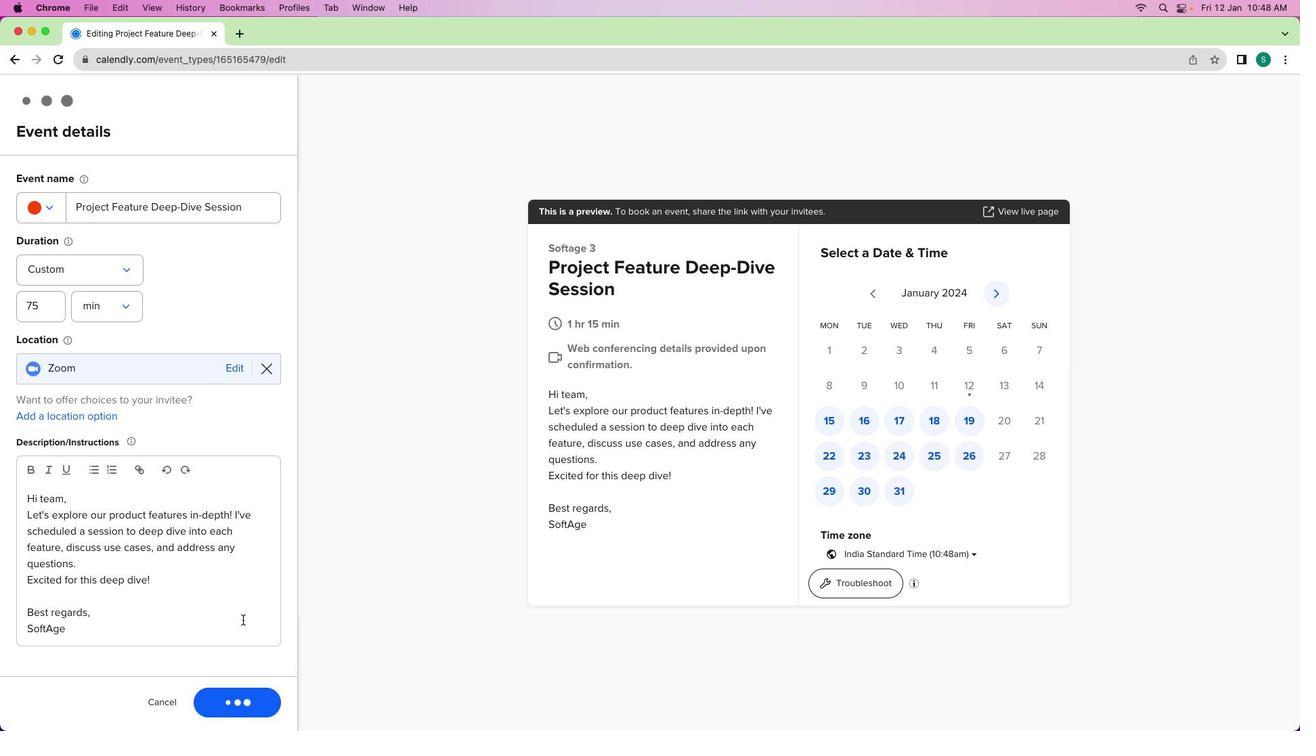 
Action: Mouse moved to (173, 389)
Screenshot: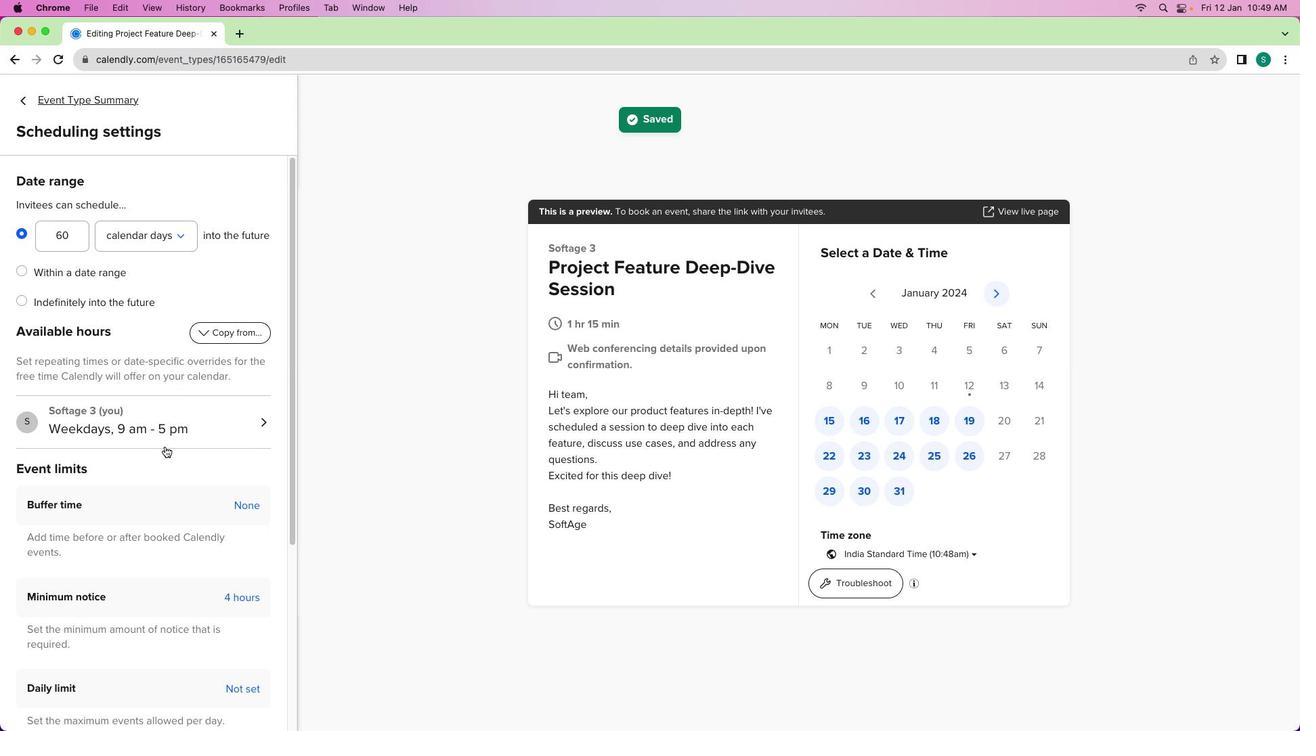 
Action: Mouse pressed left at (173, 389)
Screenshot: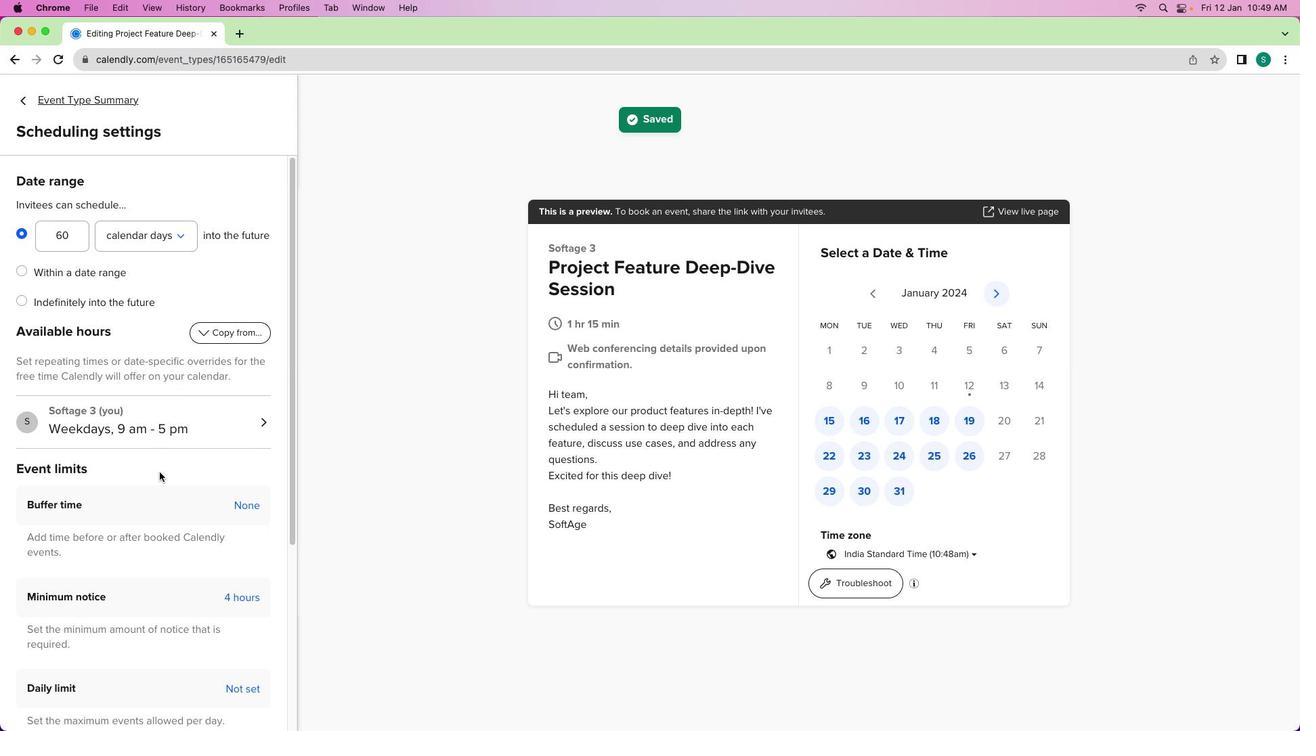 
Action: Mouse moved to (243, 507)
Screenshot: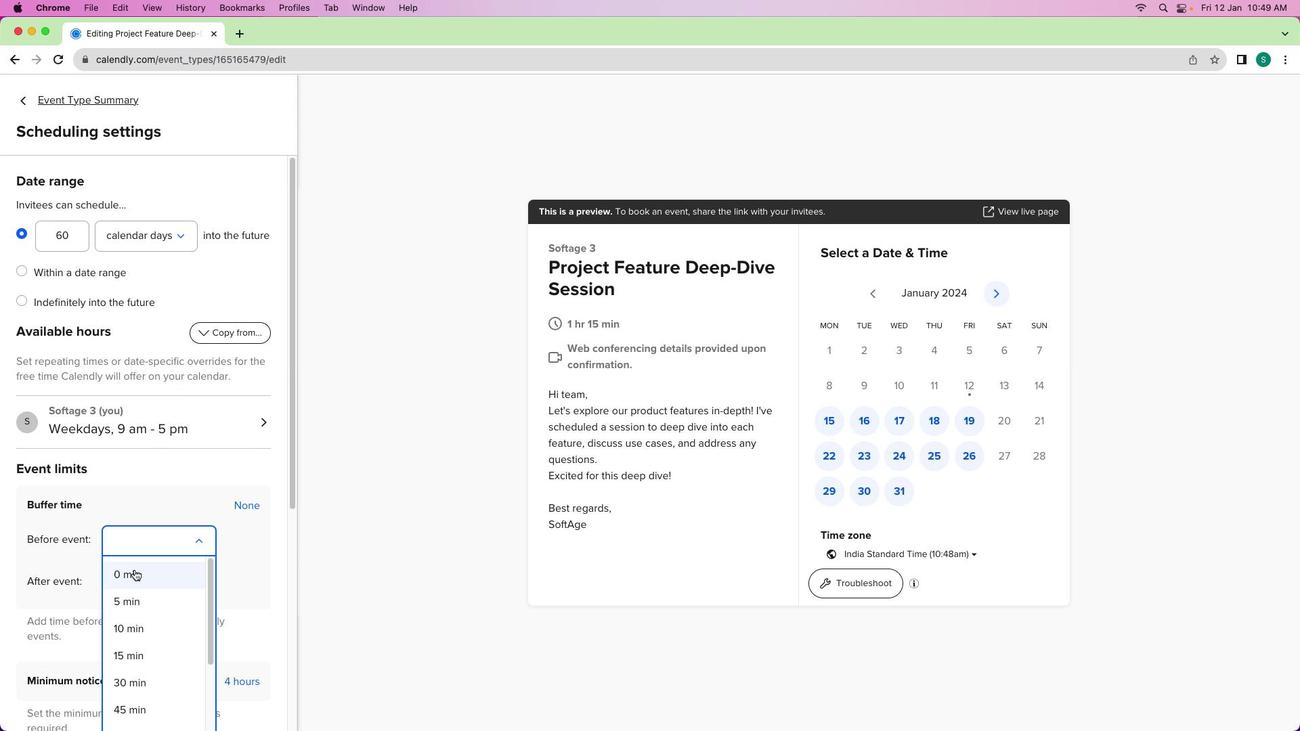 
Action: Mouse pressed left at (243, 507)
Screenshot: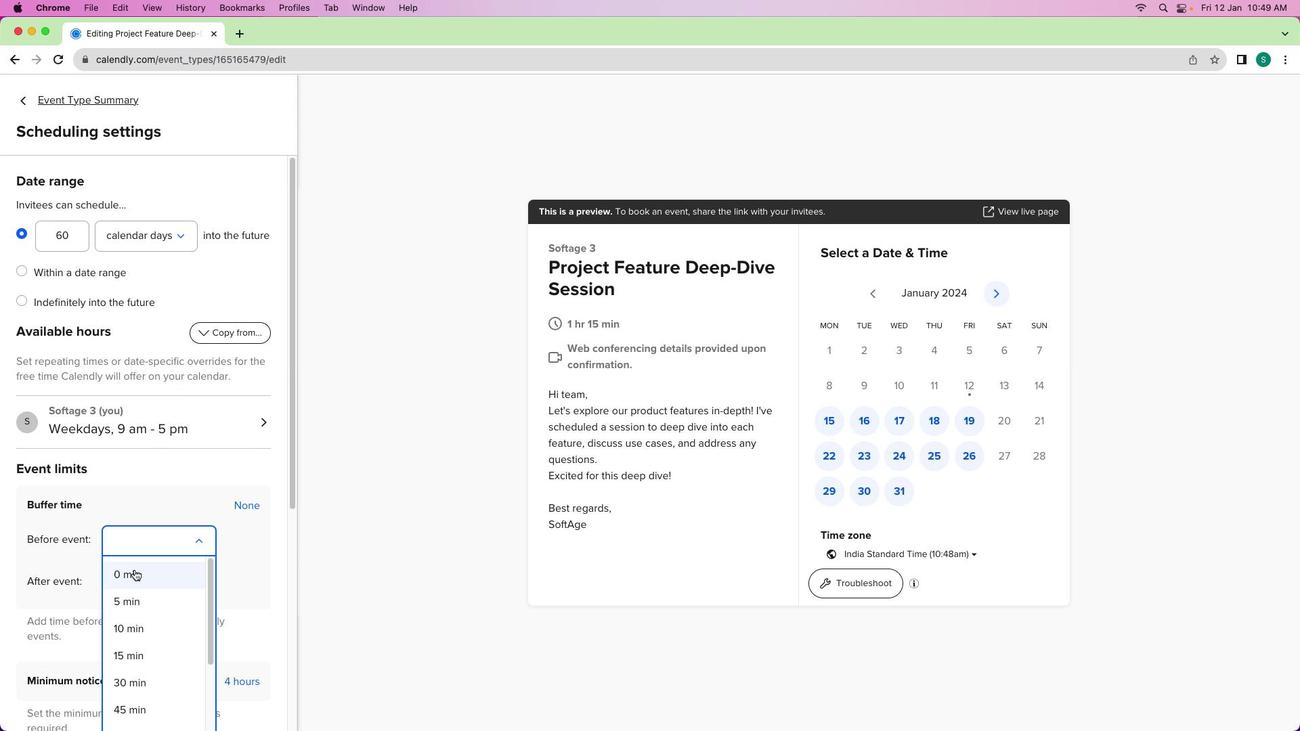 
Action: Mouse moved to (191, 548)
Screenshot: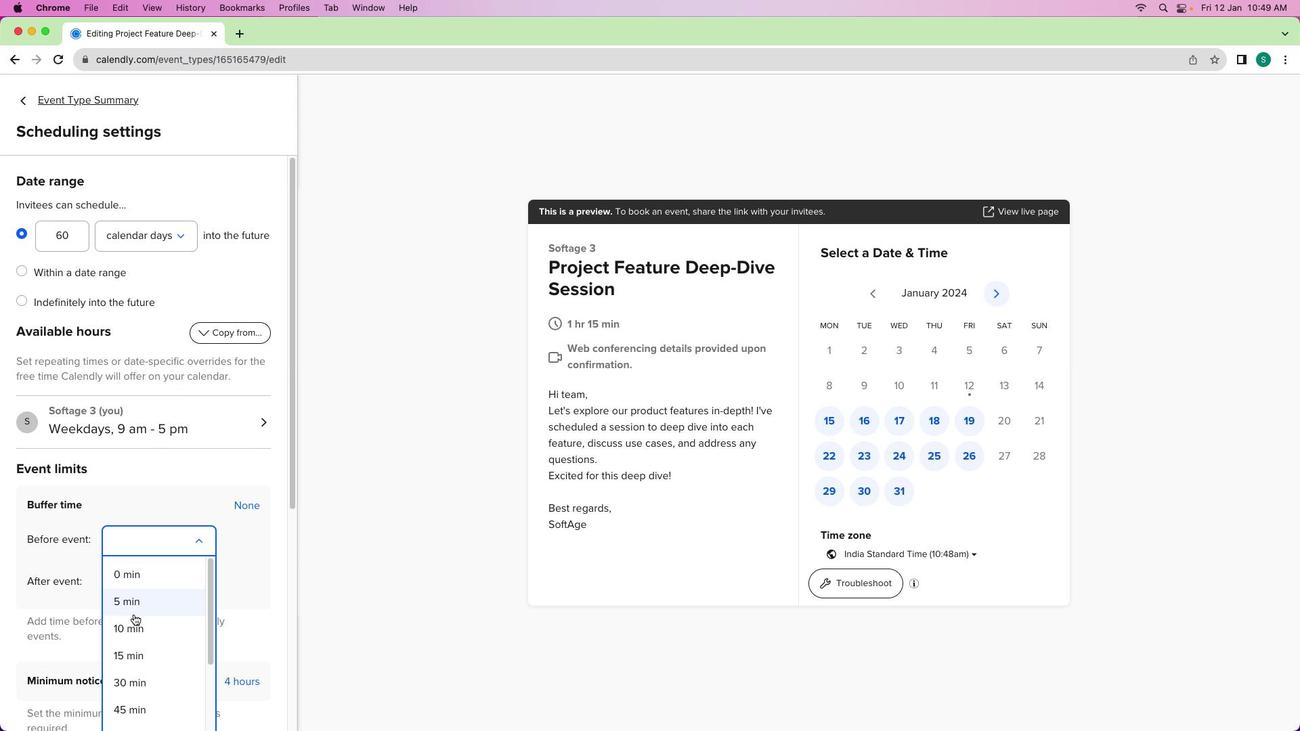 
Action: Mouse pressed left at (191, 548)
Screenshot: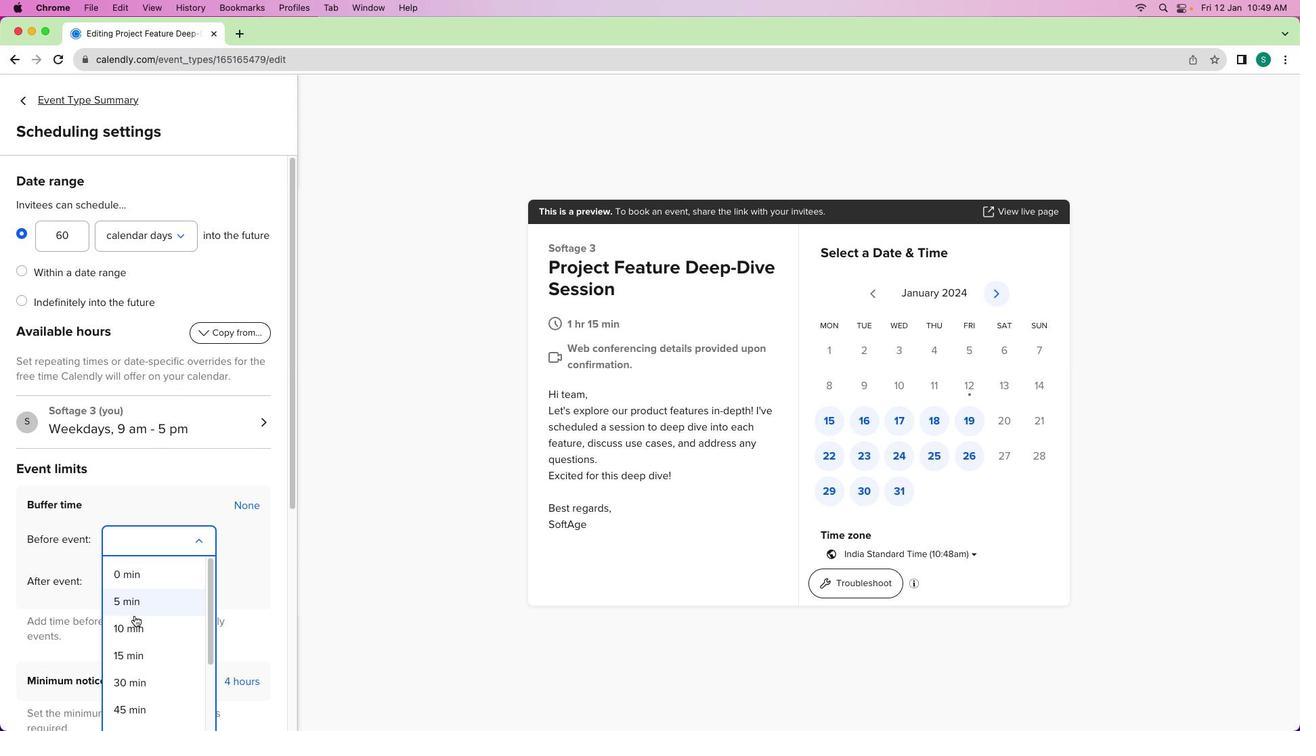 
Action: Mouse moved to (138, 684)
Screenshot: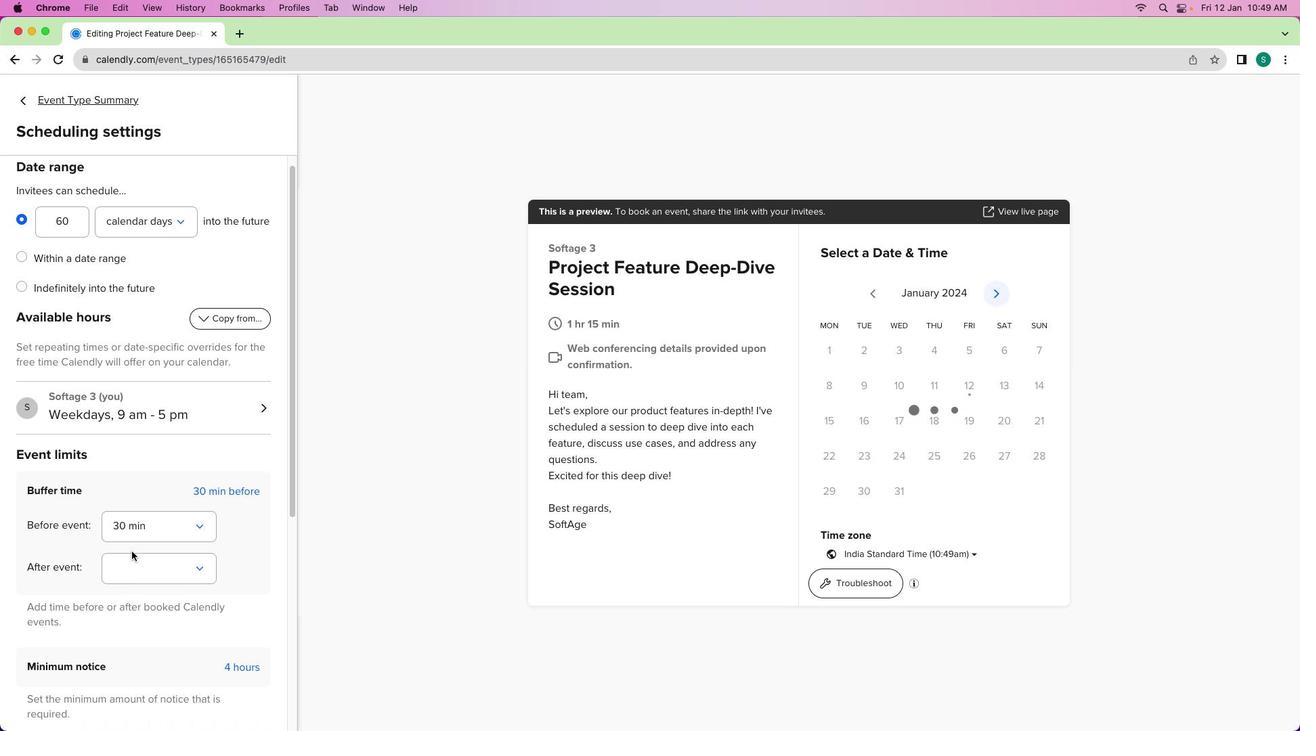 
Action: Mouse pressed left at (138, 684)
Screenshot: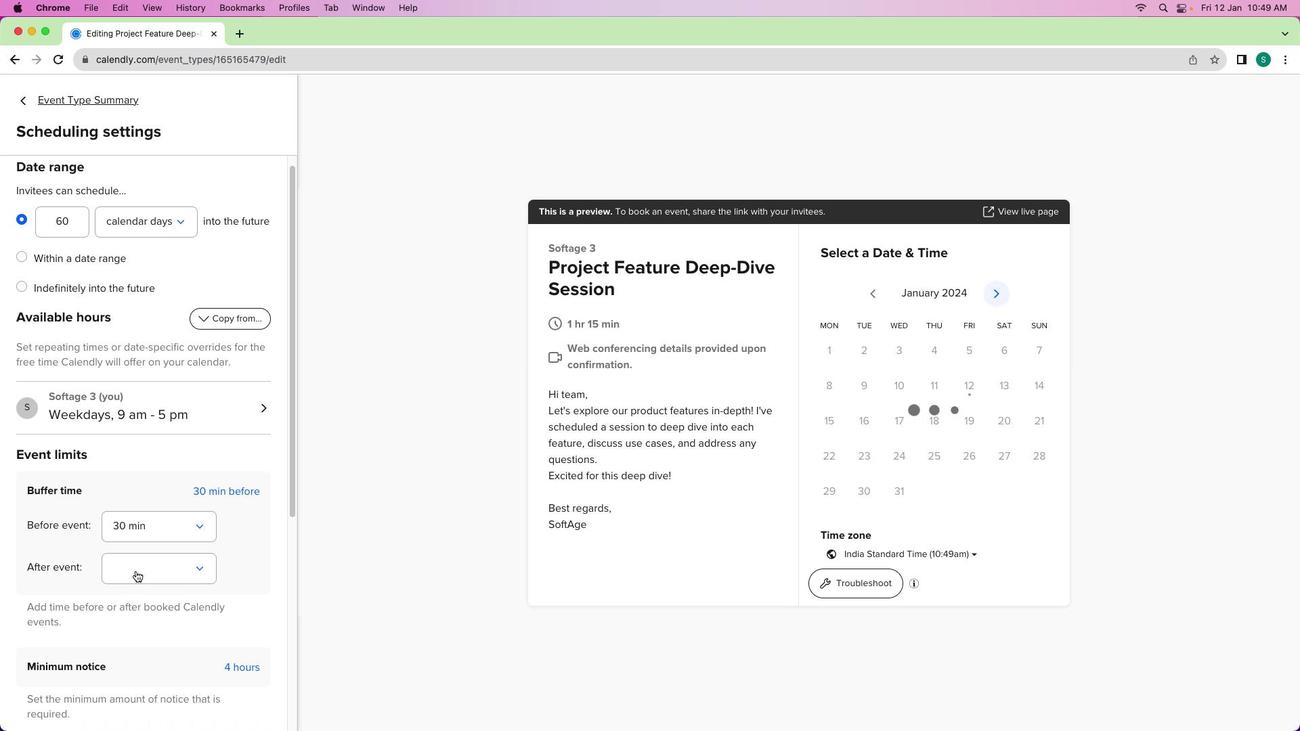 
Action: Mouse moved to (123, 595)
Screenshot: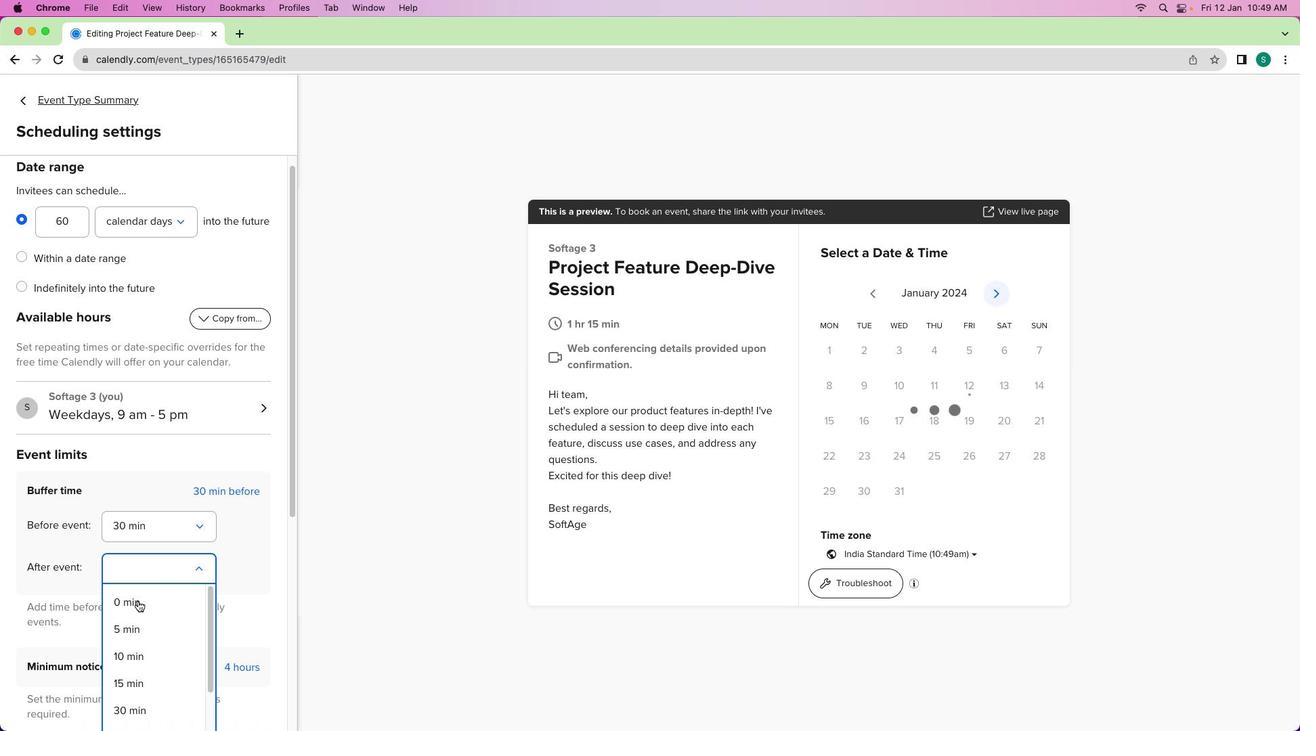 
Action: Mouse scrolled (123, 595) with delta (0, 0)
Screenshot: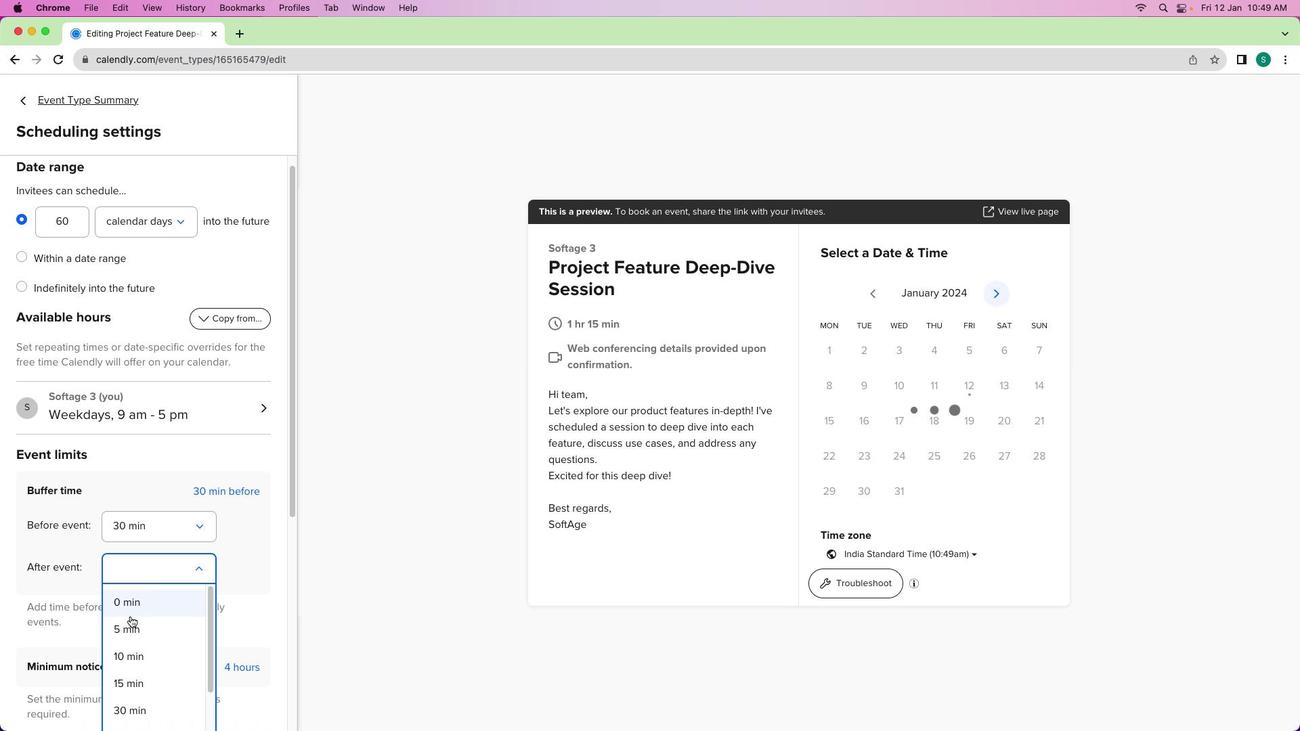 
Action: Mouse moved to (123, 595)
Screenshot: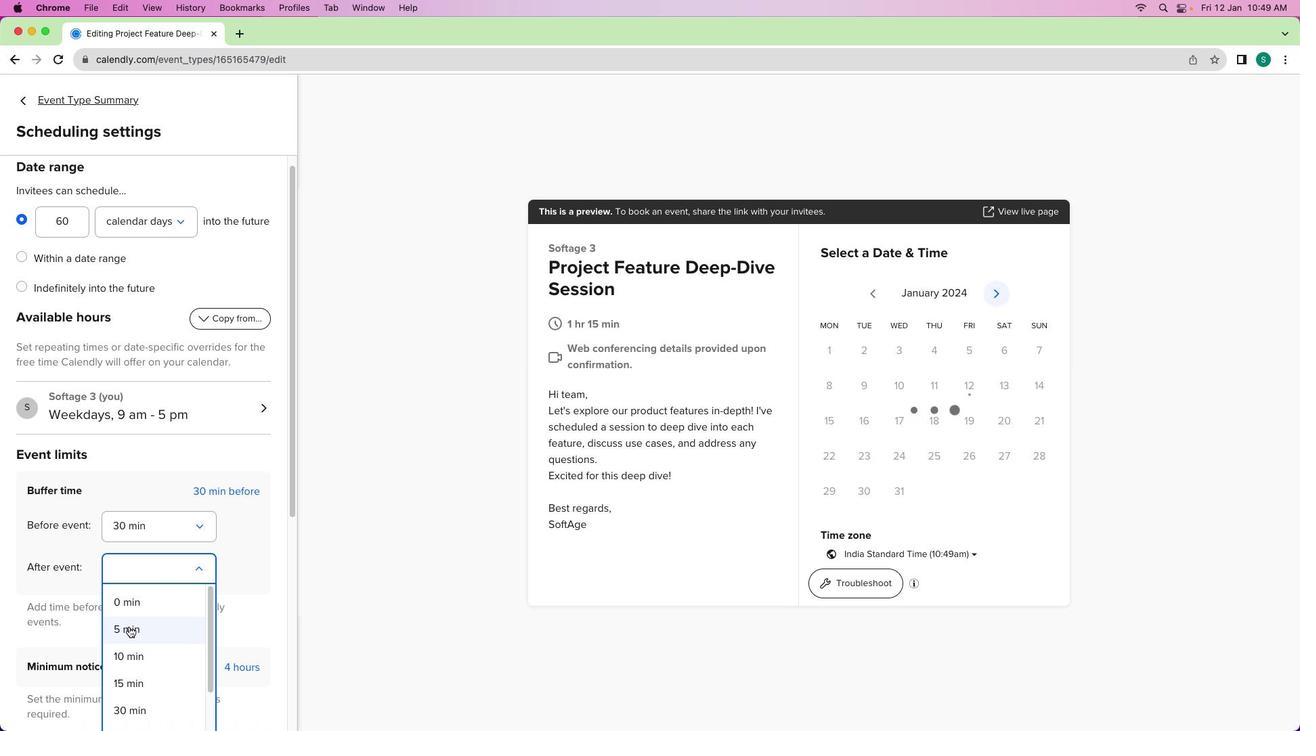
Action: Mouse scrolled (123, 595) with delta (0, 0)
Screenshot: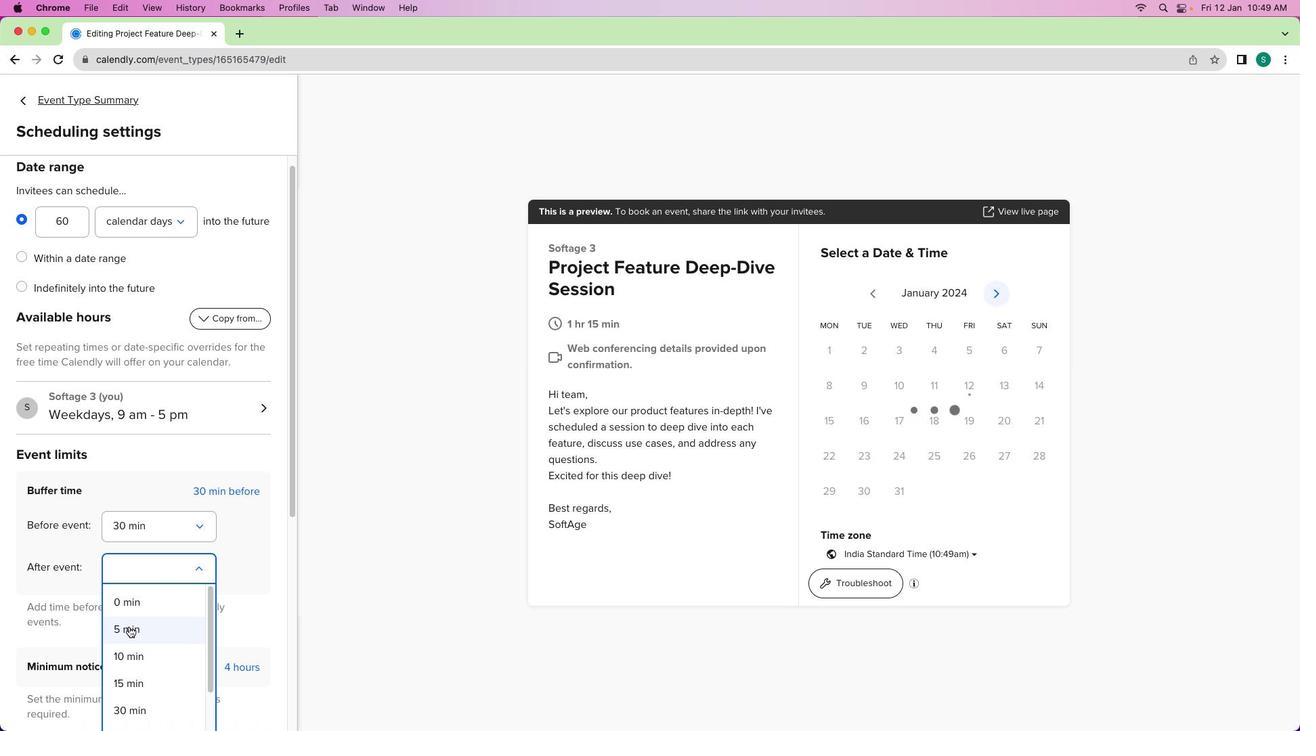 
Action: Mouse moved to (136, 573)
Screenshot: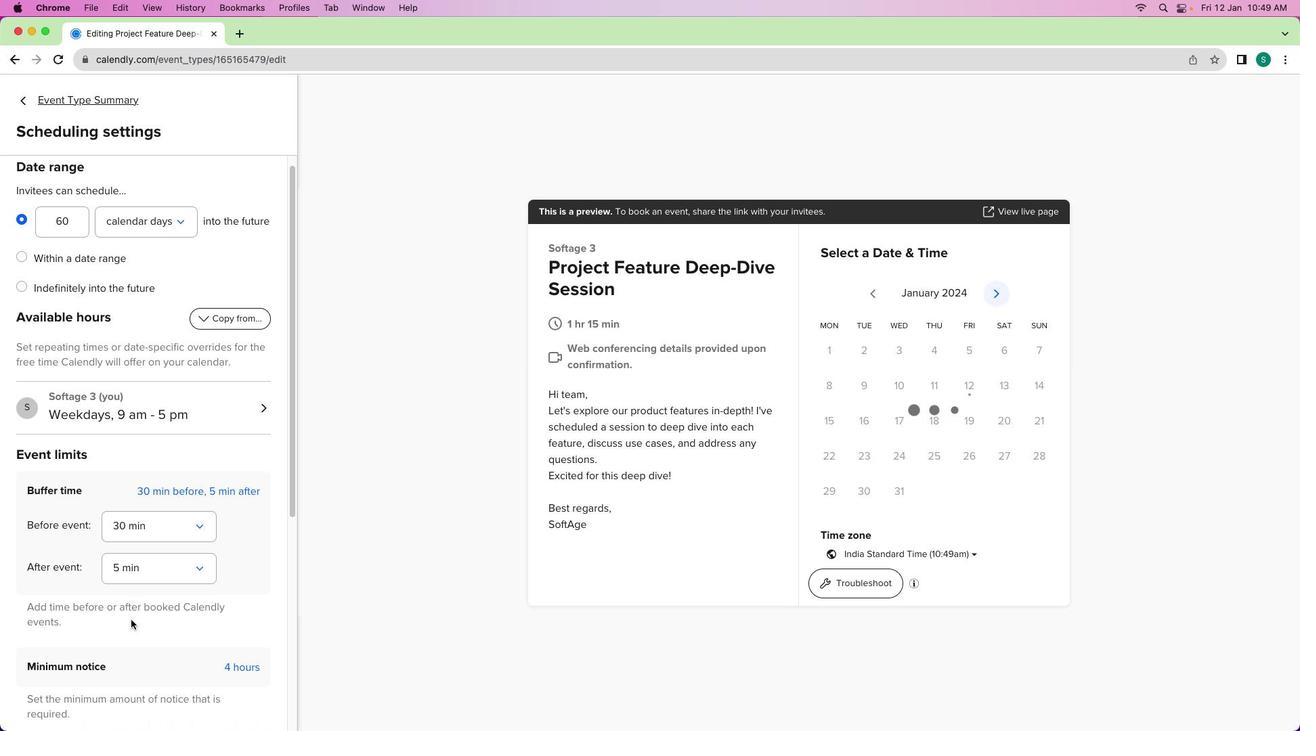 
Action: Mouse pressed left at (136, 573)
Screenshot: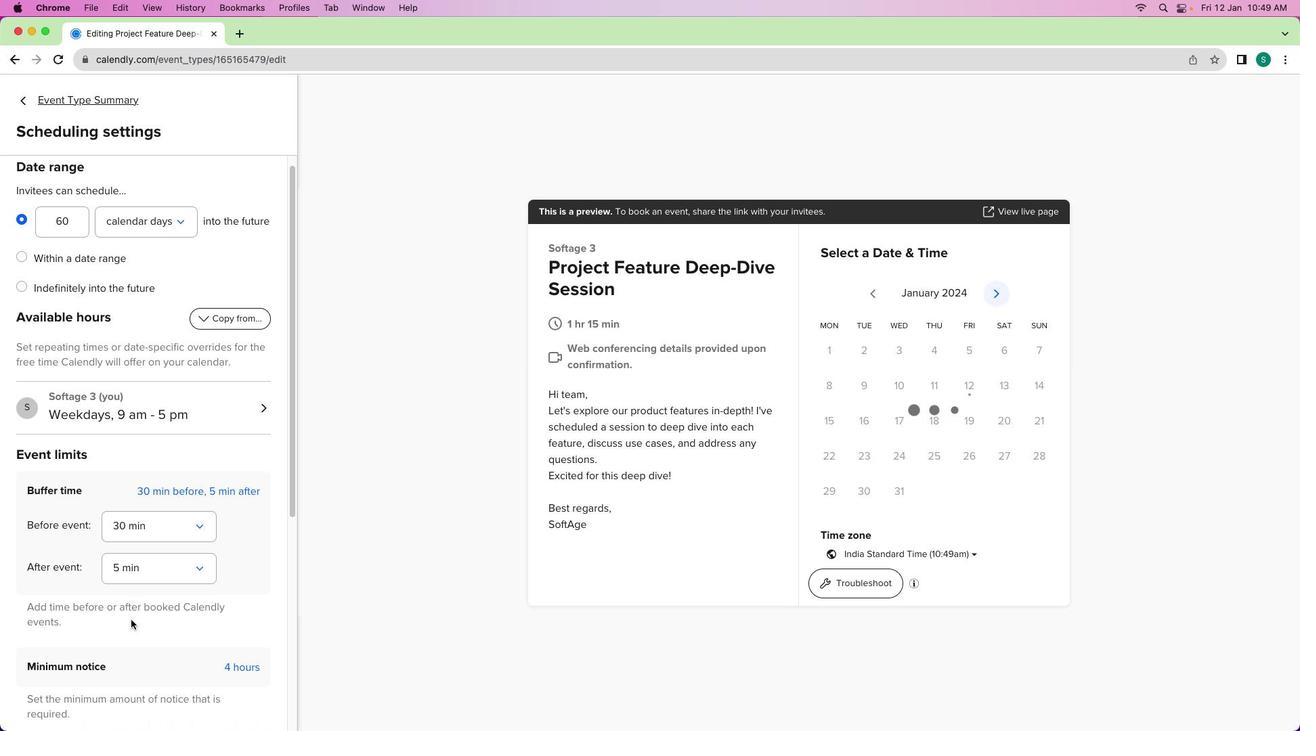 
Action: Mouse moved to (130, 633)
Screenshot: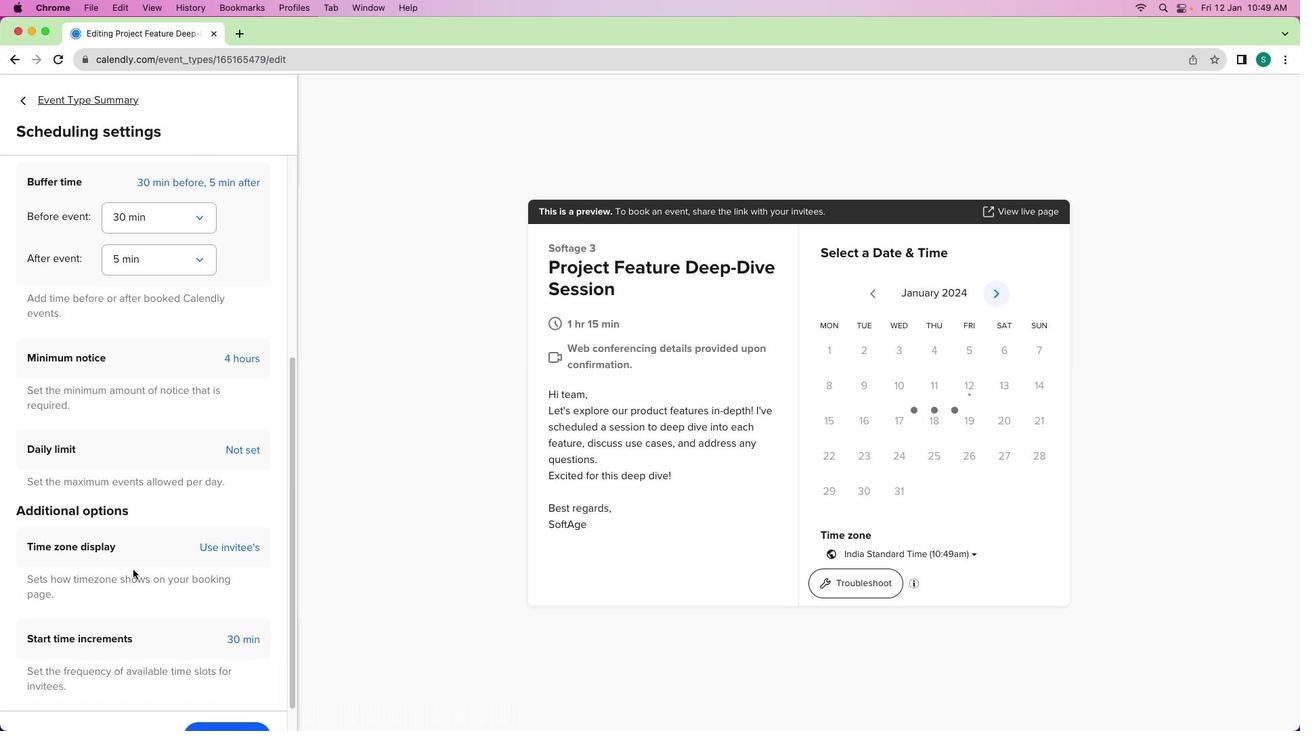 
Action: Mouse pressed left at (130, 633)
Screenshot: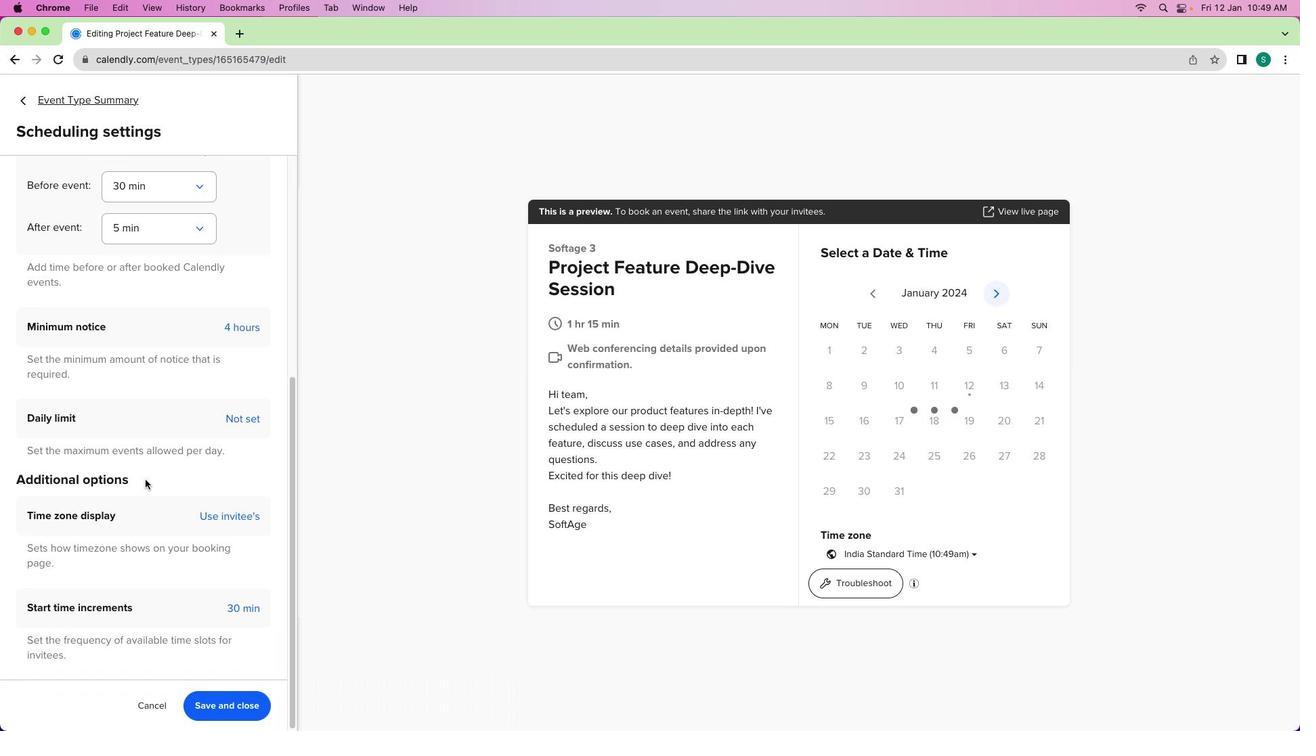 
Action: Mouse moved to (126, 591)
Screenshot: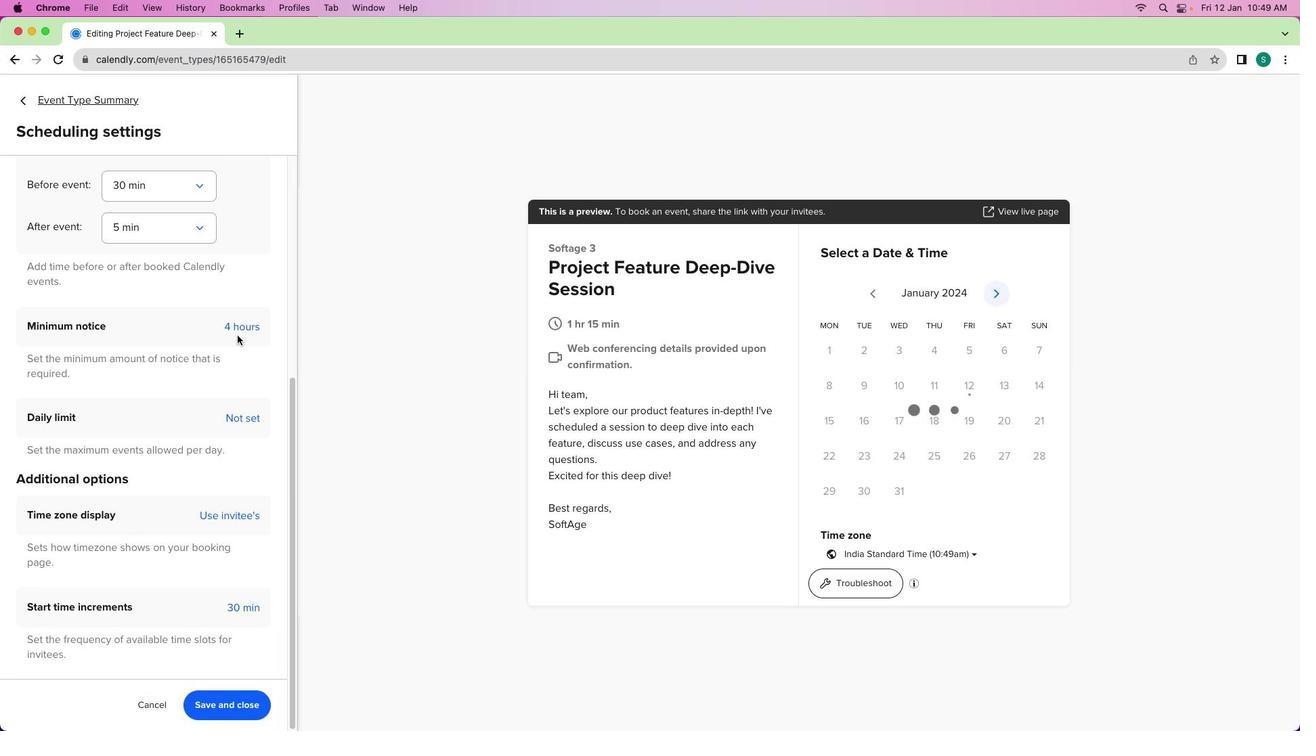 
Action: Mouse scrolled (126, 591) with delta (0, 0)
Screenshot: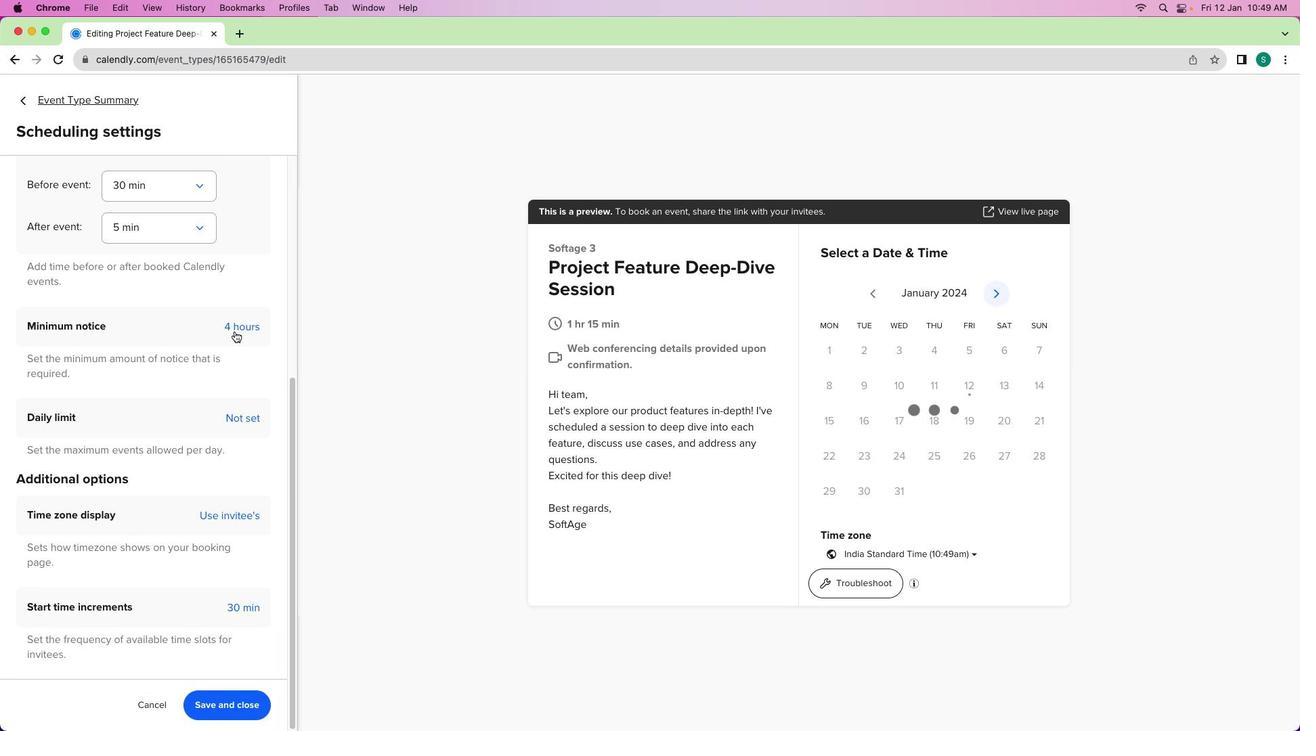 
Action: Mouse scrolled (126, 591) with delta (0, 0)
Screenshot: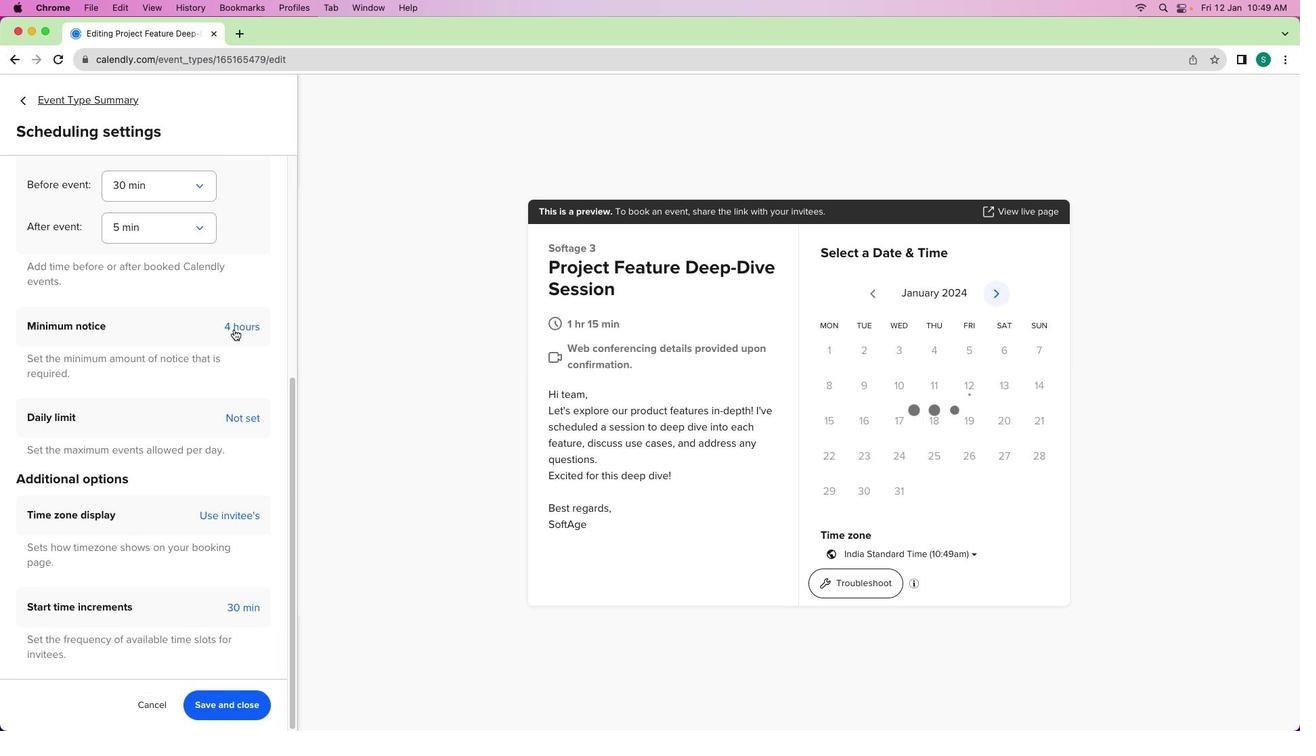 
Action: Mouse scrolled (126, 591) with delta (0, -1)
Screenshot: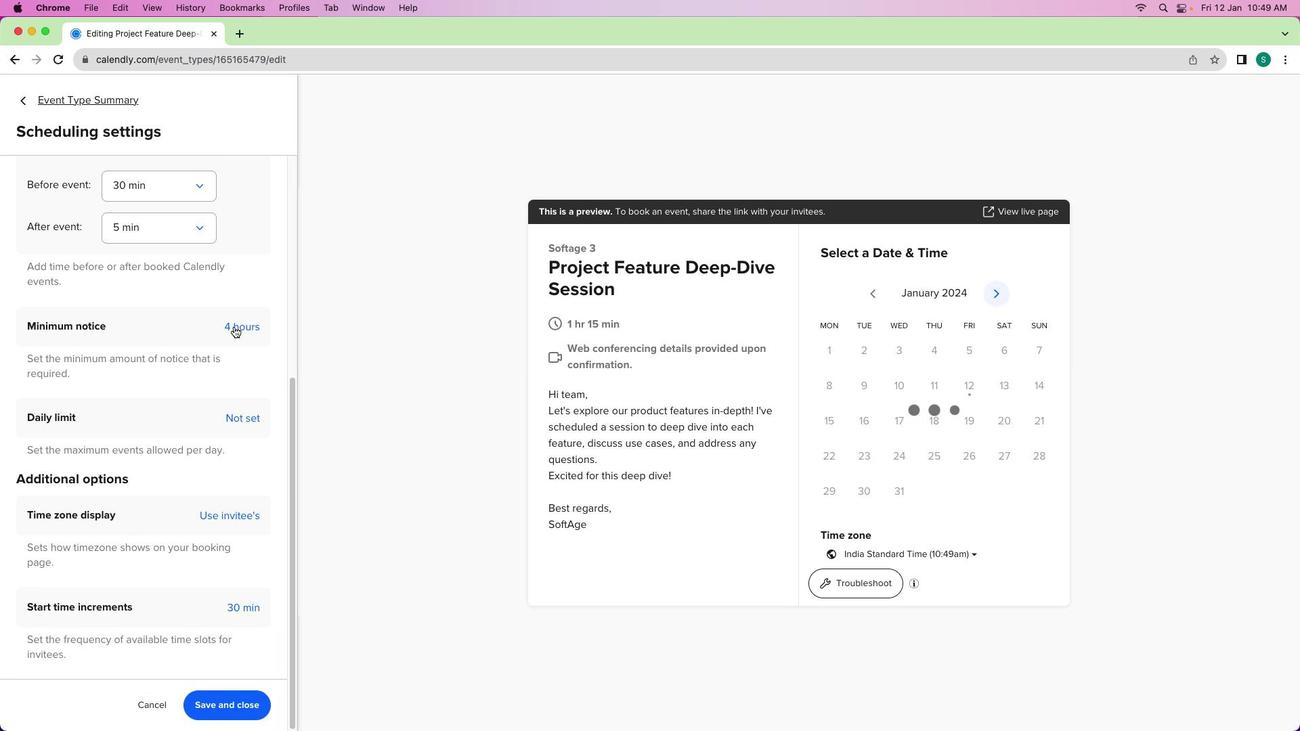 
Action: Mouse scrolled (126, 591) with delta (0, -2)
Screenshot: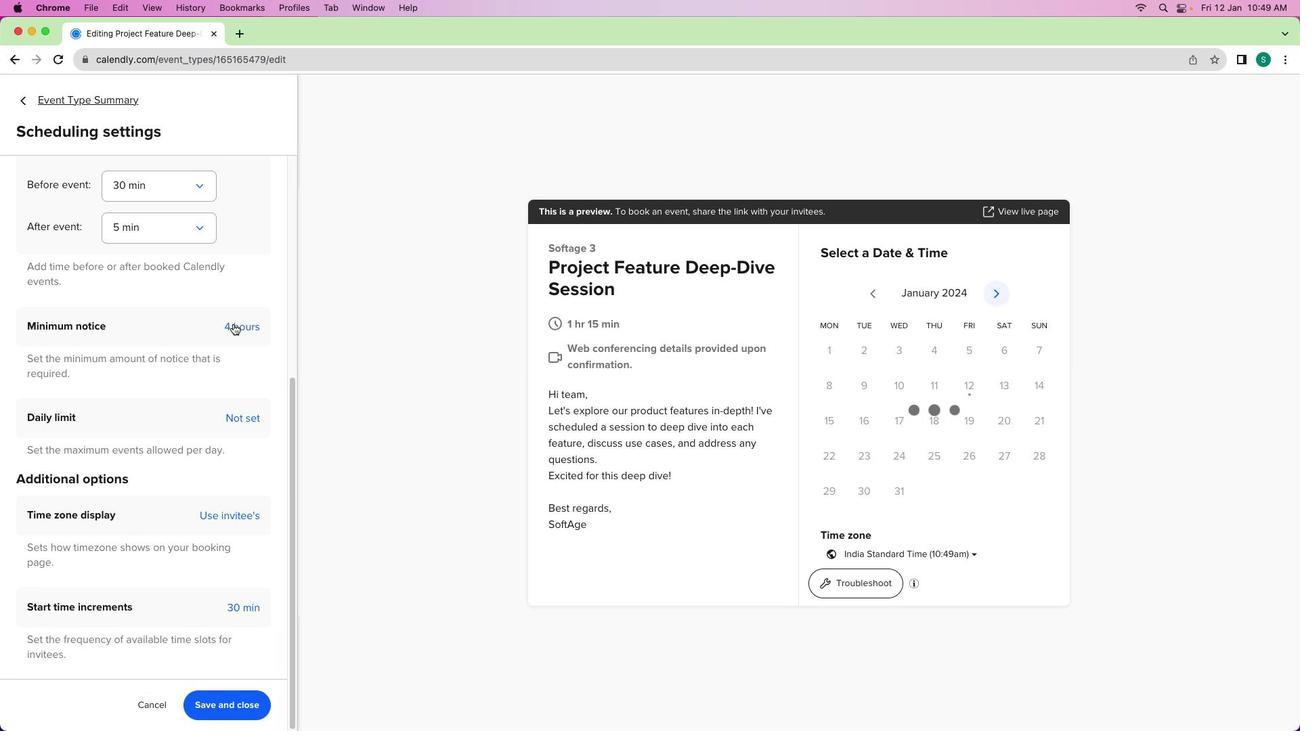 
Action: Mouse moved to (126, 590)
Screenshot: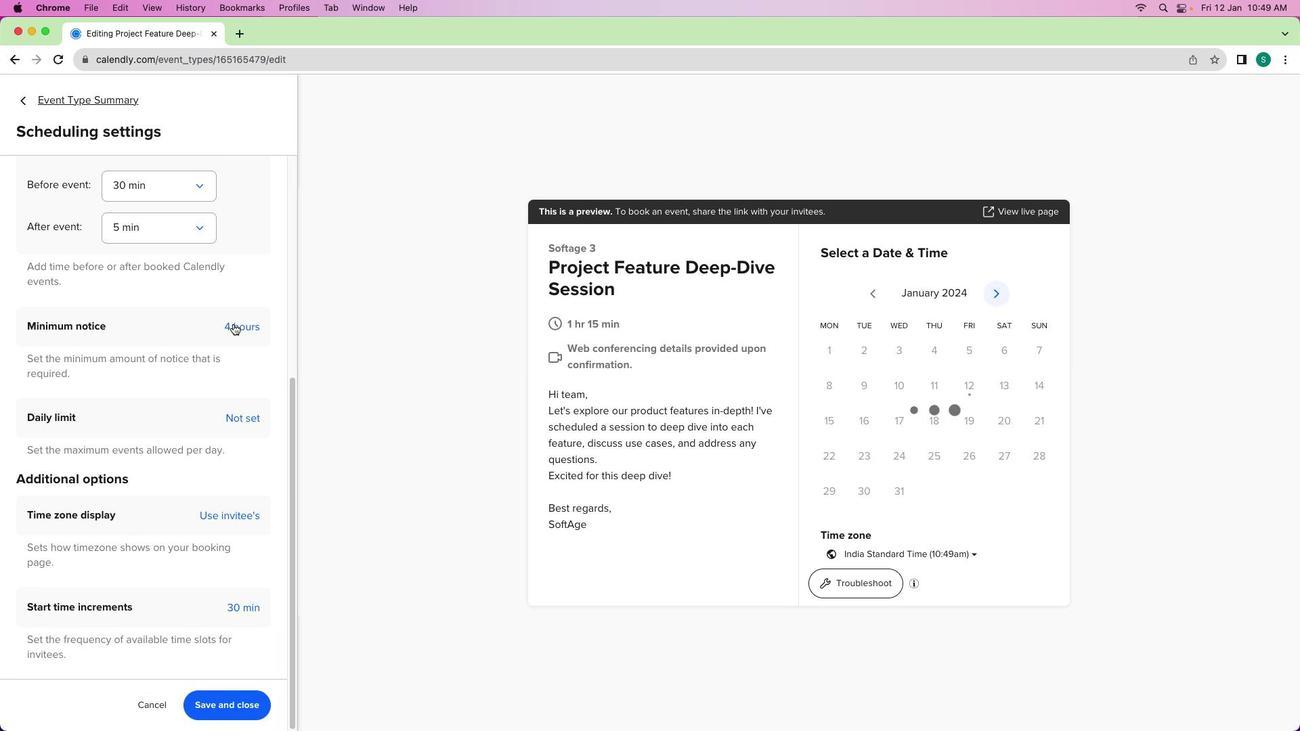
Action: Mouse scrolled (126, 590) with delta (0, 0)
Screenshot: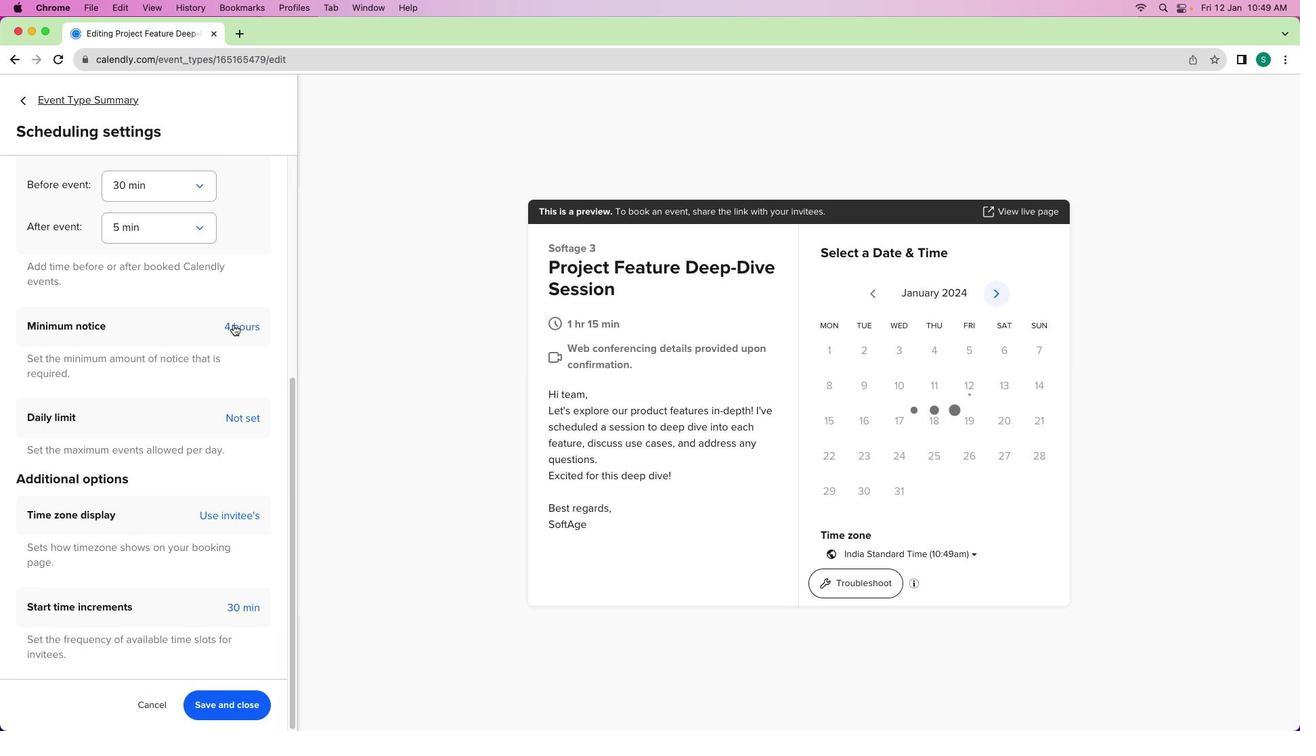 
Action: Mouse scrolled (126, 590) with delta (0, 0)
Screenshot: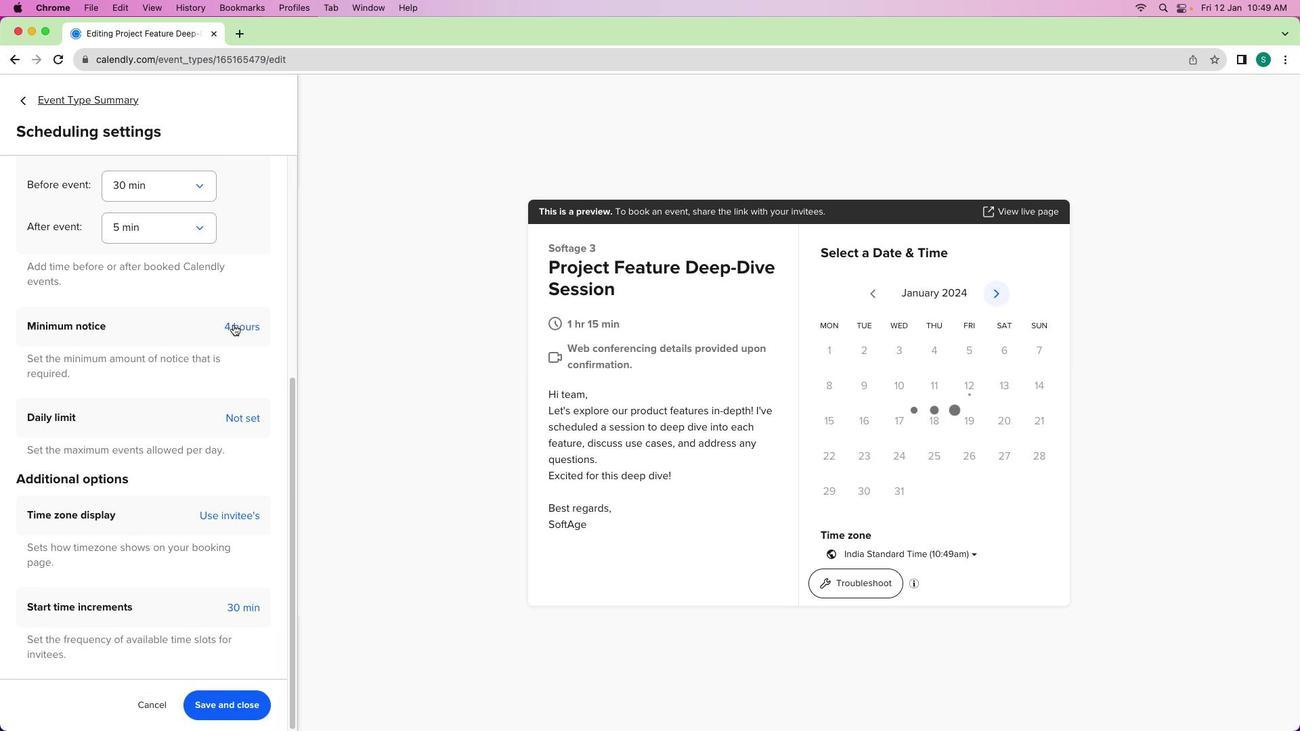 
Action: Mouse scrolled (126, 590) with delta (0, -2)
Screenshot: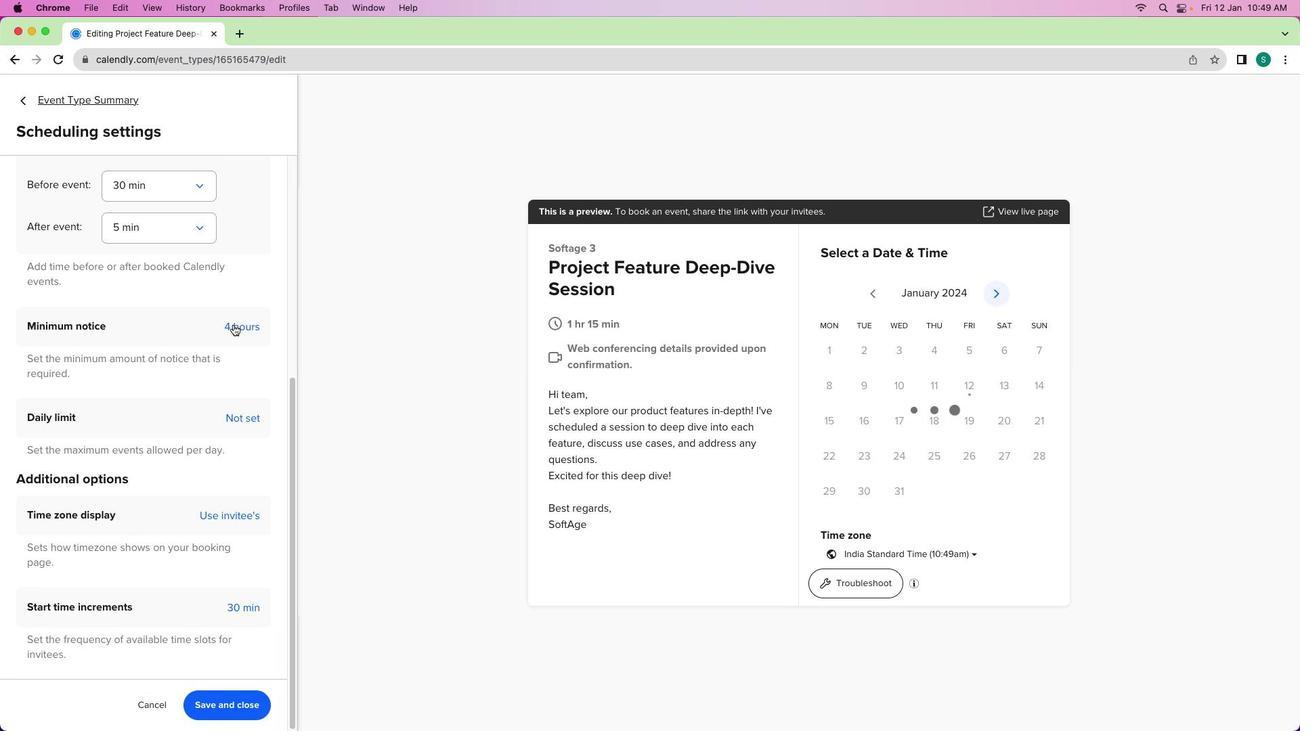 
Action: Mouse scrolled (126, 590) with delta (0, -2)
Screenshot: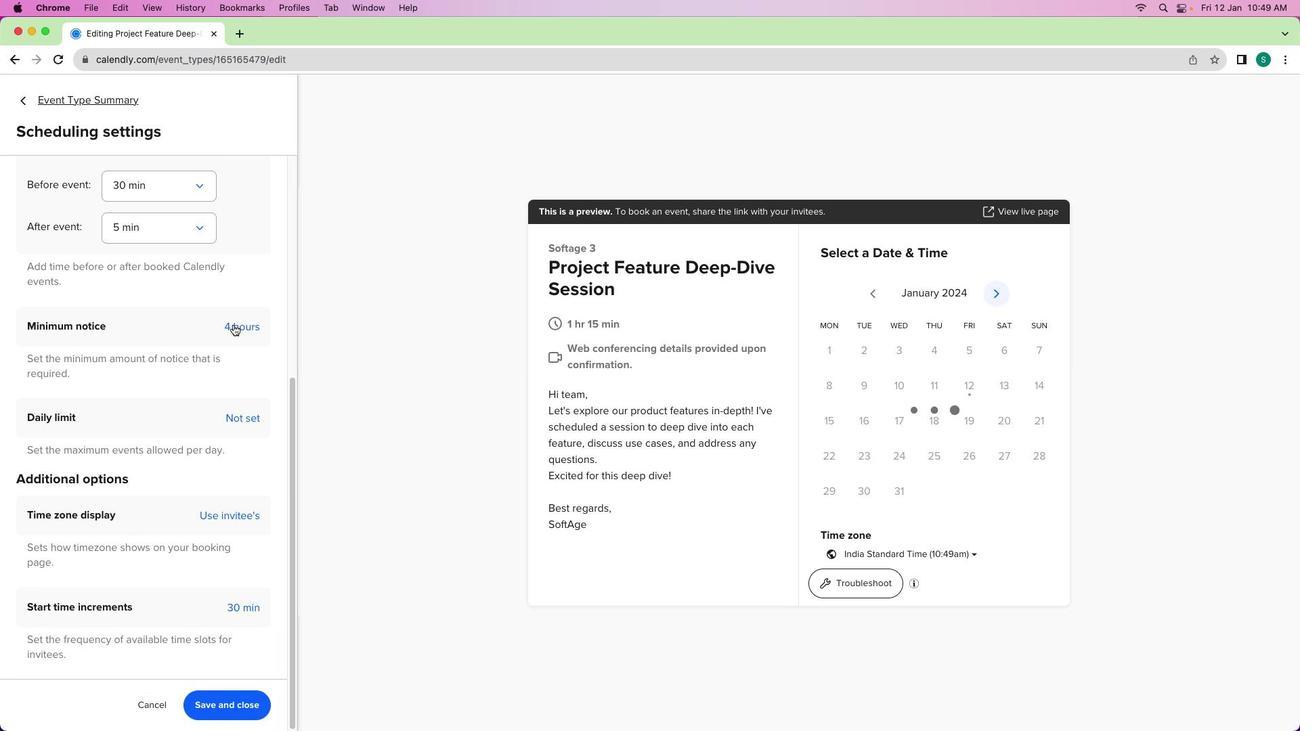 
Action: Mouse moved to (233, 323)
Screenshot: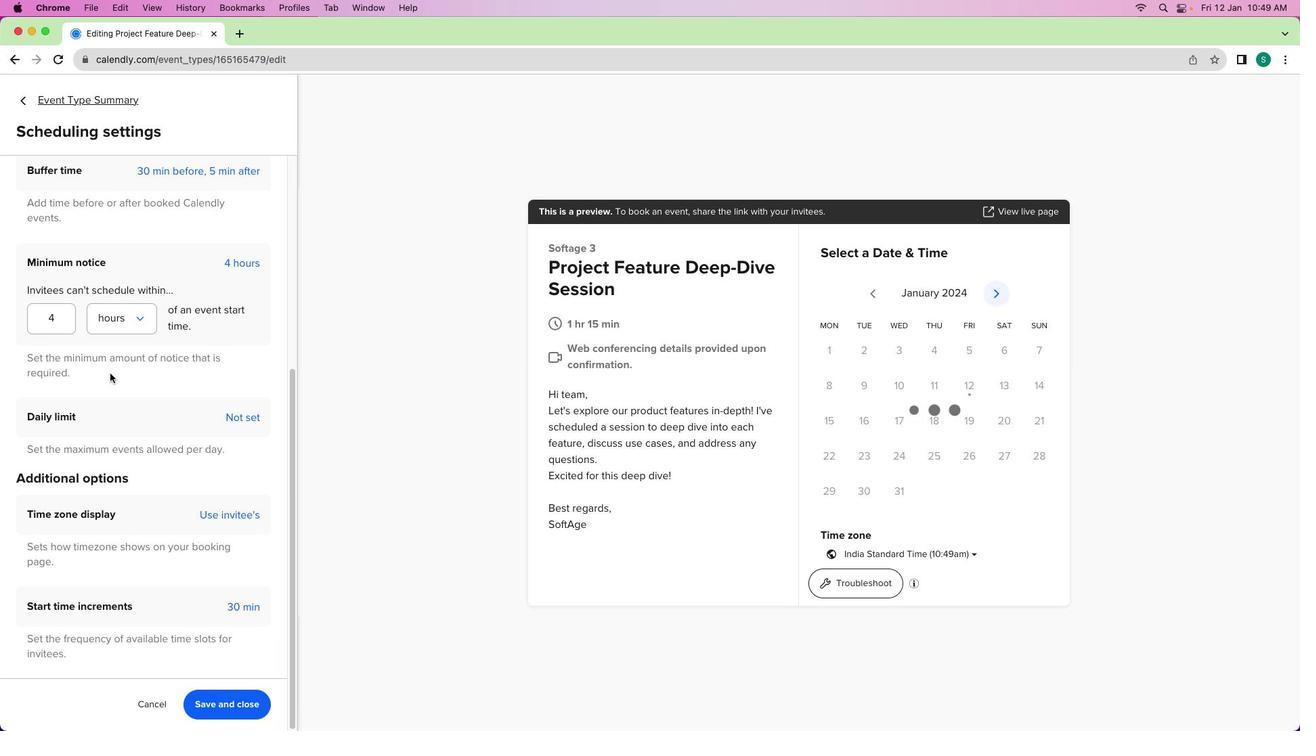 
Action: Mouse pressed left at (233, 323)
Screenshot: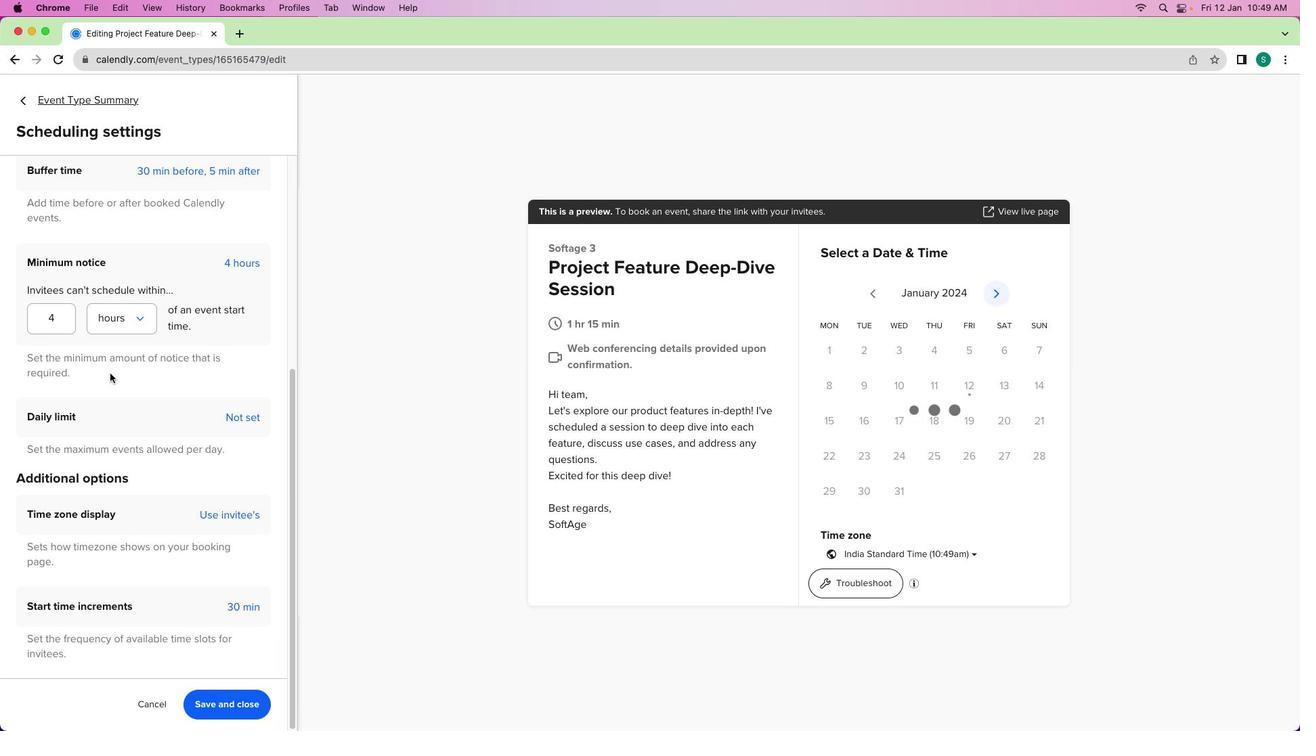 
Action: Mouse moved to (54, 312)
Screenshot: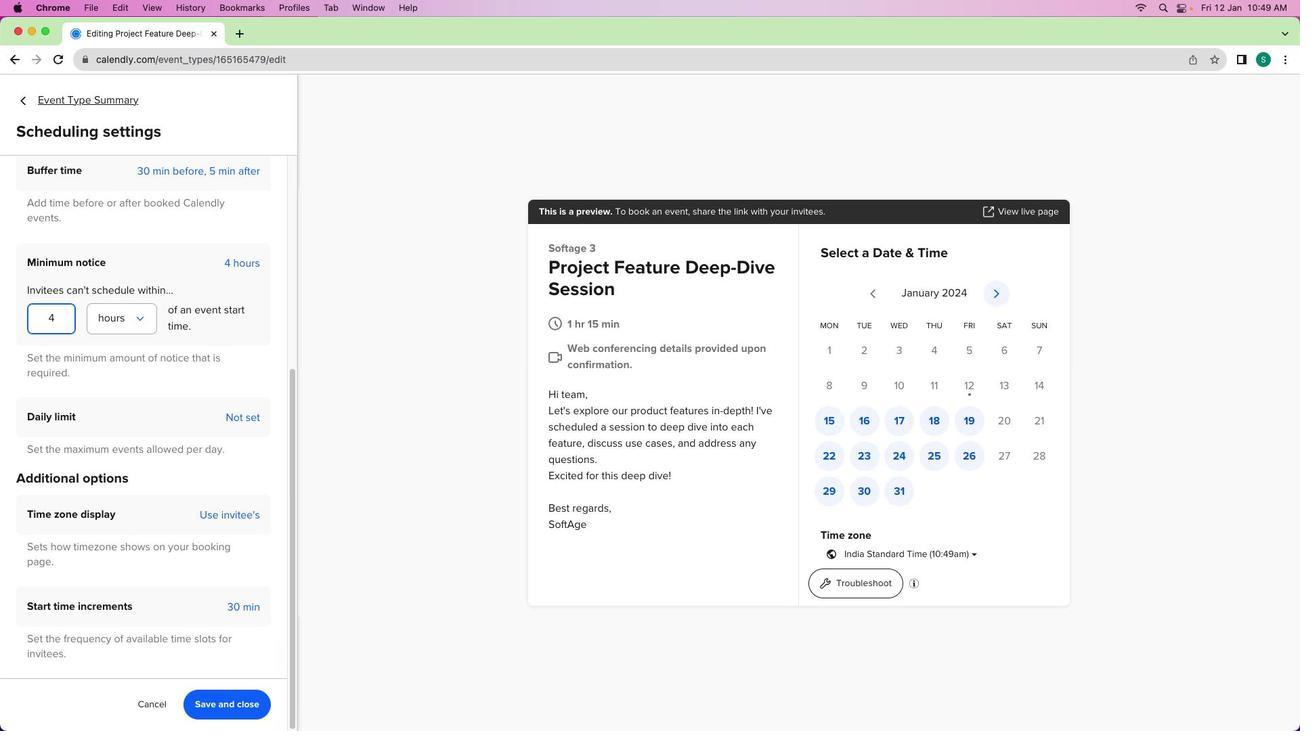 
Action: Mouse pressed left at (54, 312)
Screenshot: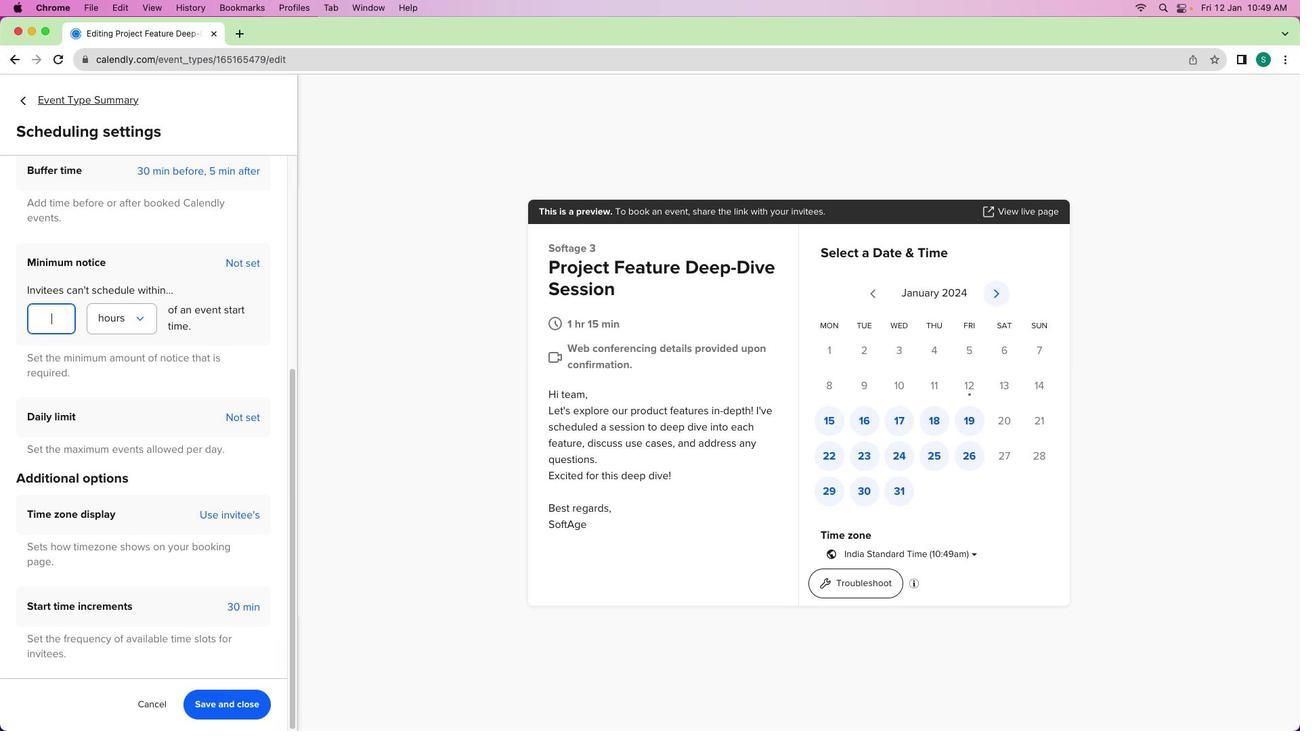 
Action: Mouse moved to (53, 313)
Screenshot: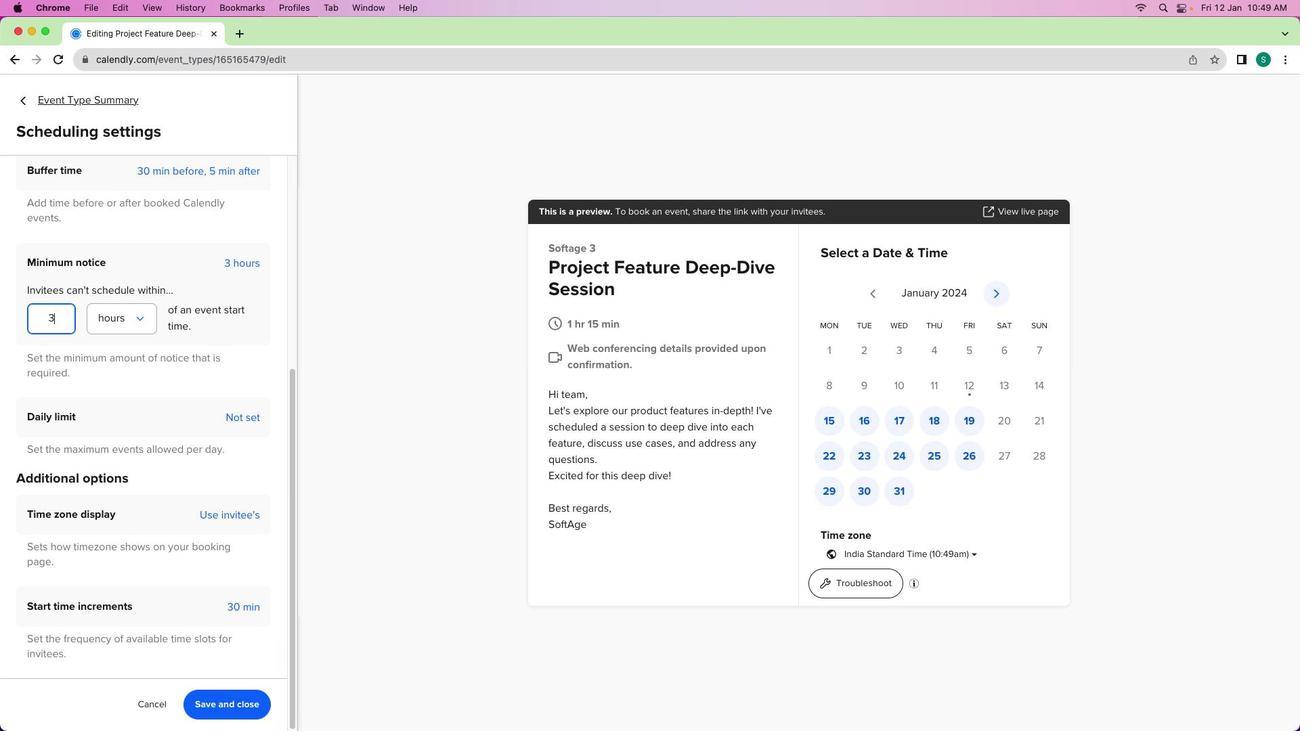 
Action: Key pressed Key.backspace'3'
Screenshot: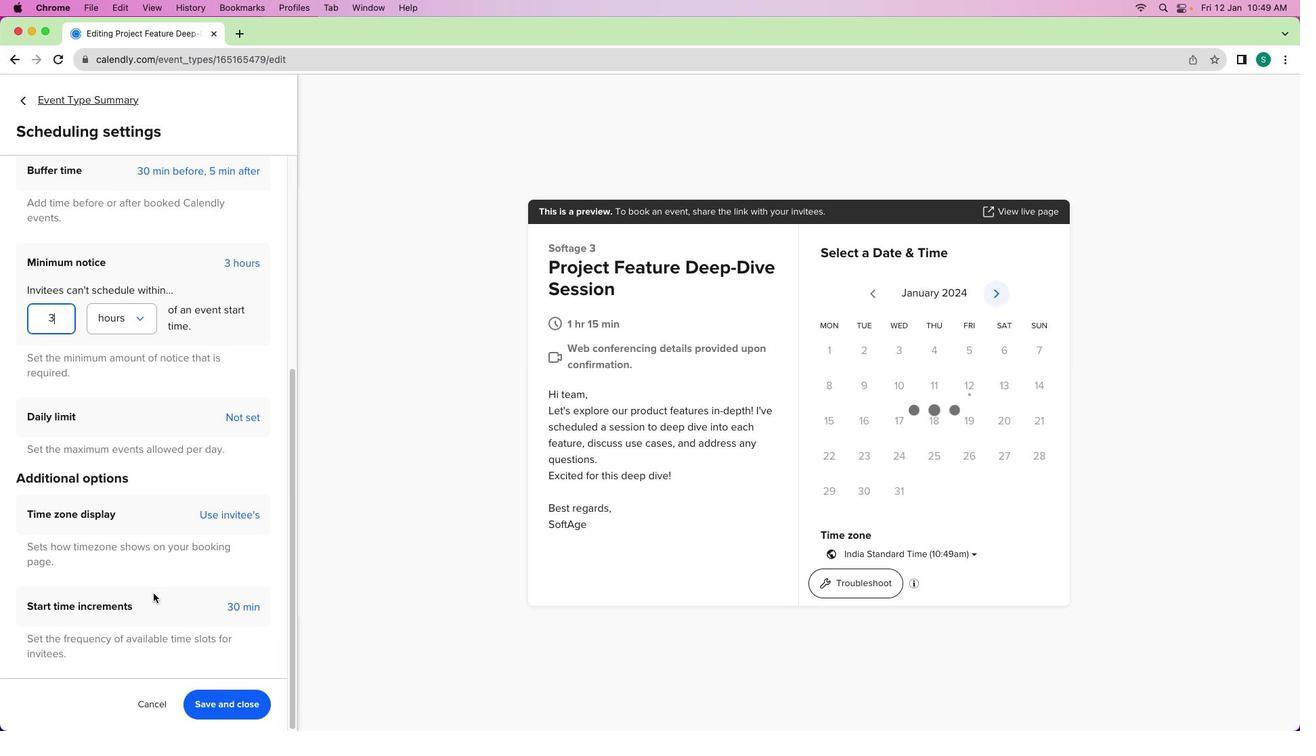 
Action: Mouse moved to (153, 593)
Screenshot: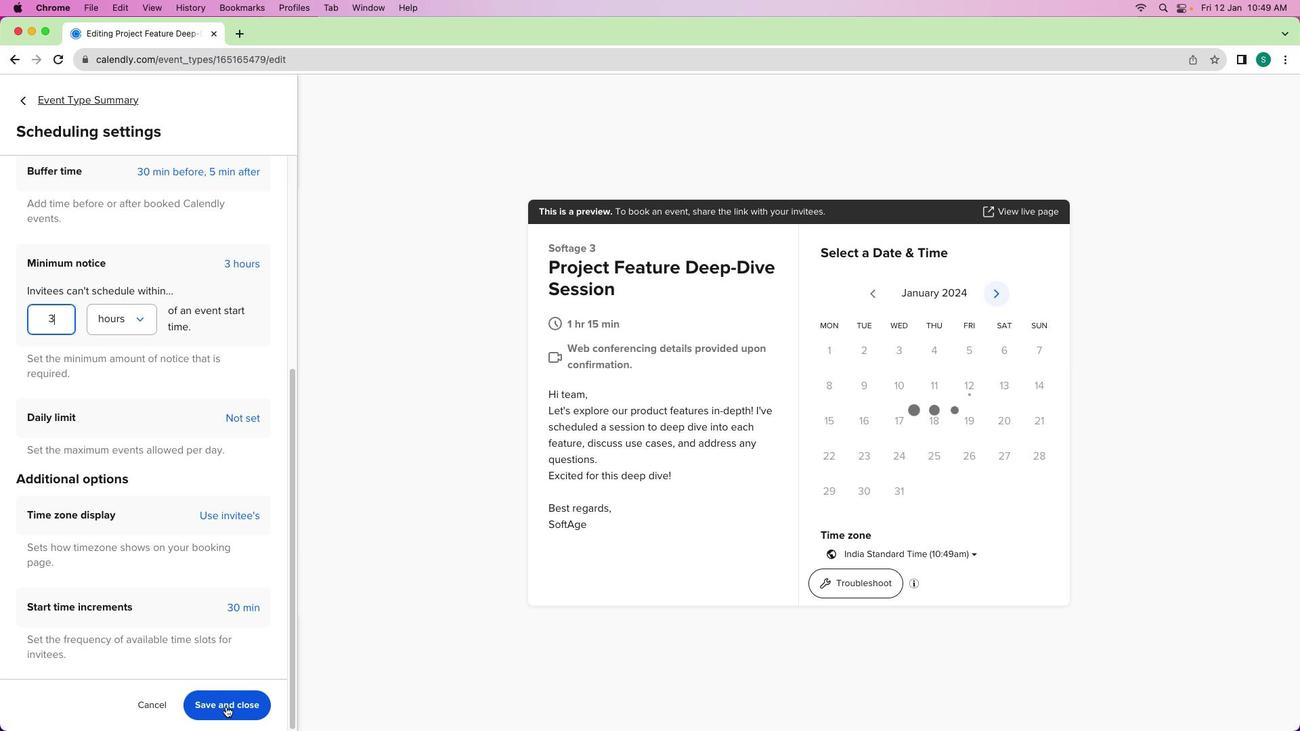 
Action: Mouse scrolled (153, 593) with delta (0, 0)
Screenshot: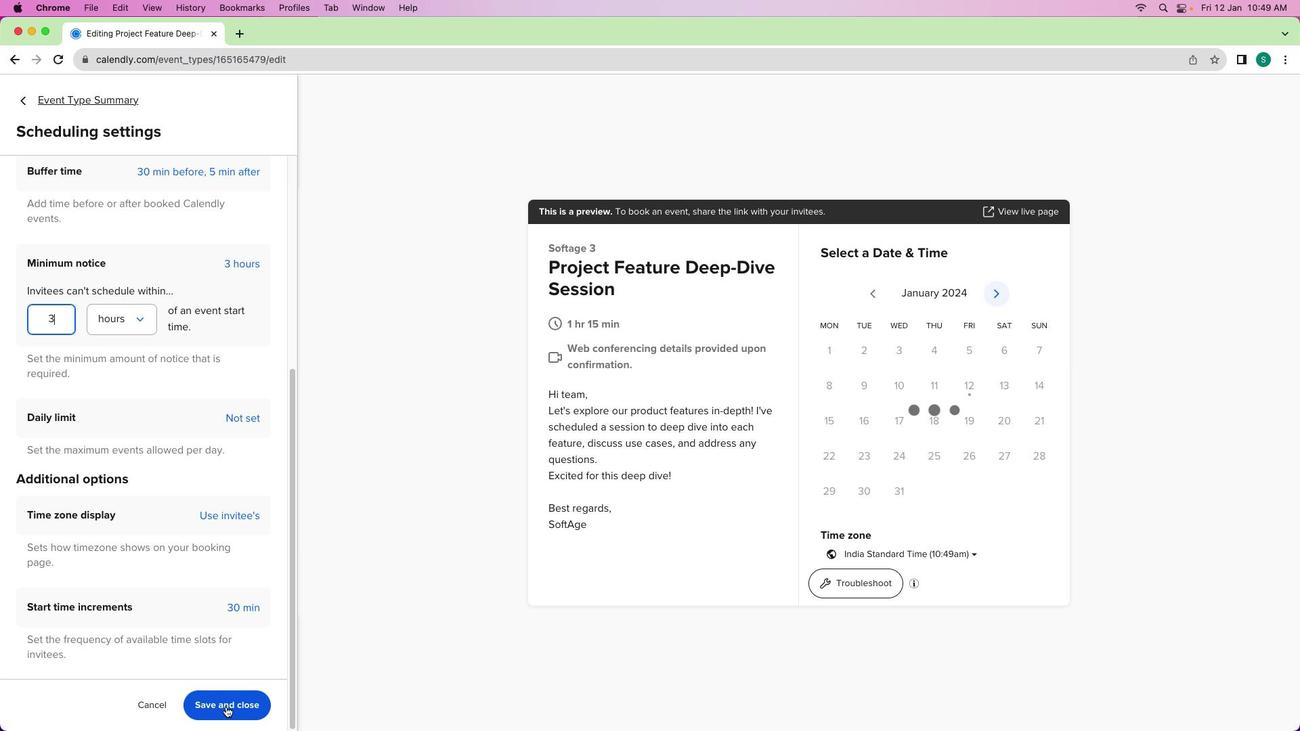 
Action: Mouse scrolled (153, 593) with delta (0, 0)
Screenshot: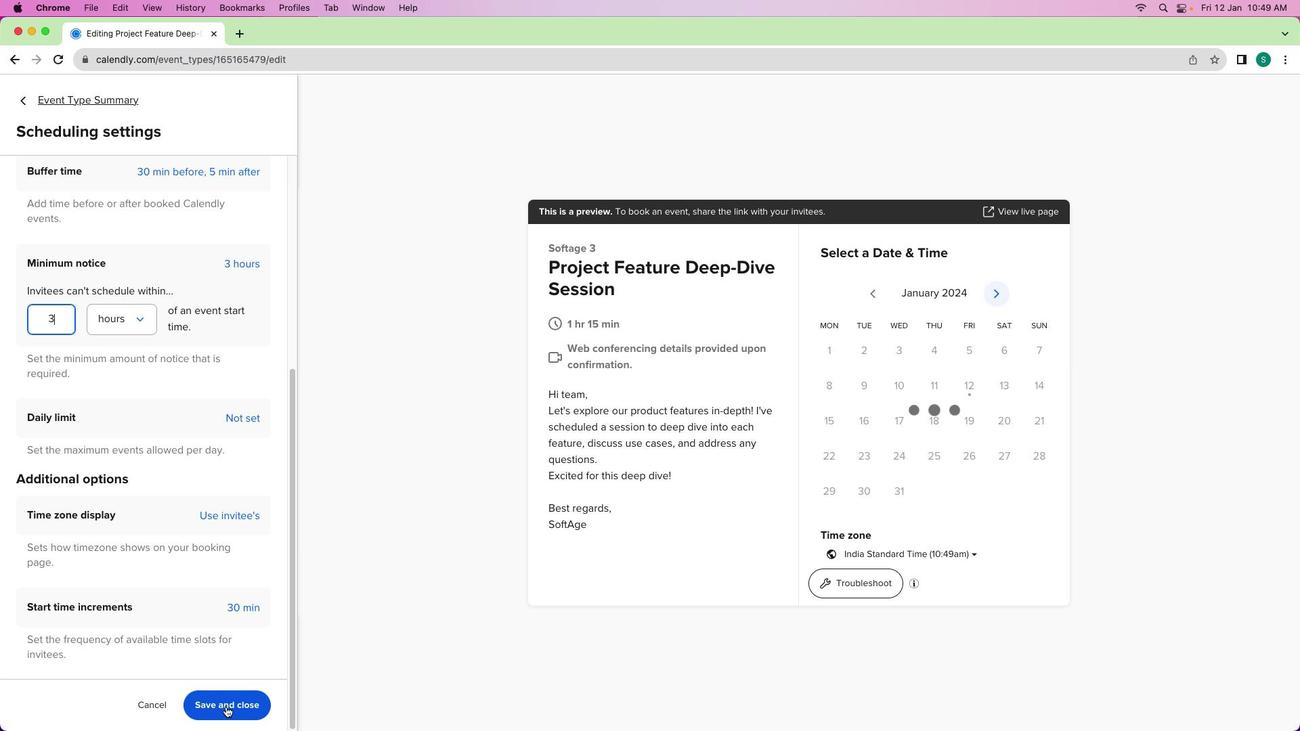 
Action: Mouse scrolled (153, 593) with delta (0, -1)
Screenshot: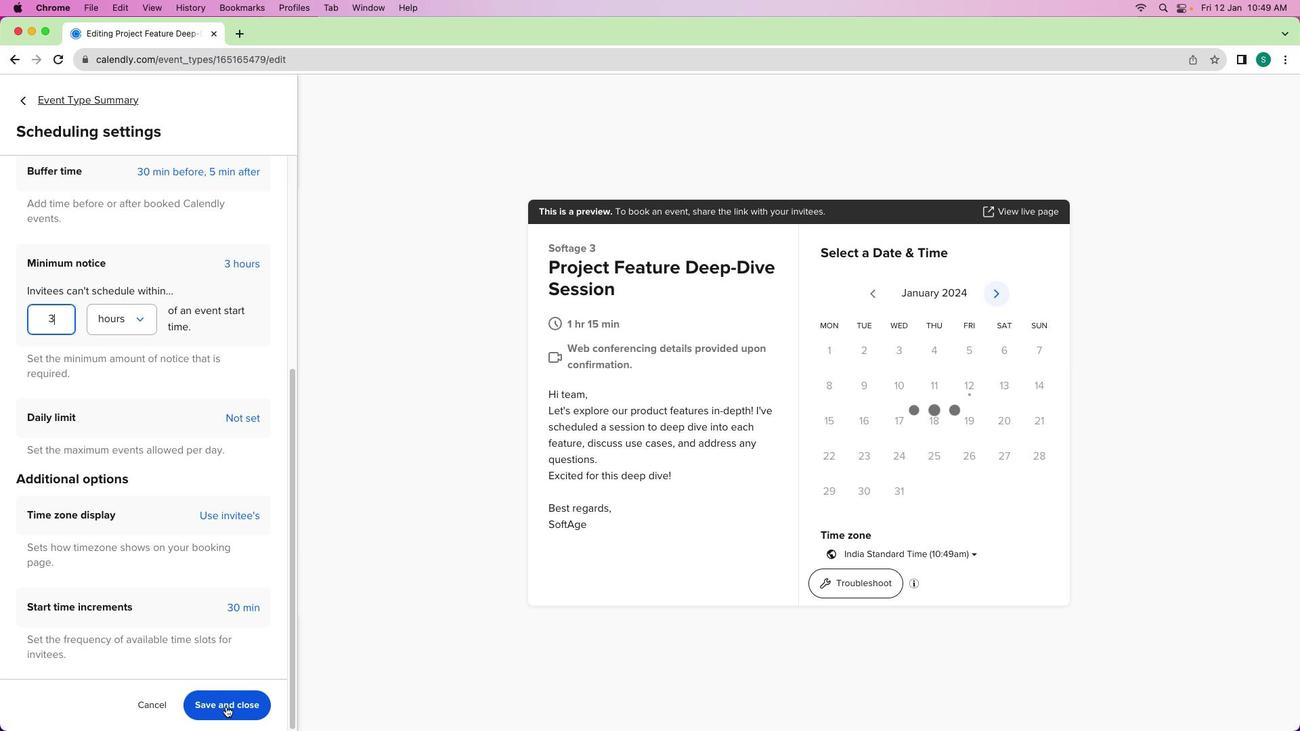 
Action: Mouse scrolled (153, 593) with delta (0, -2)
Screenshot: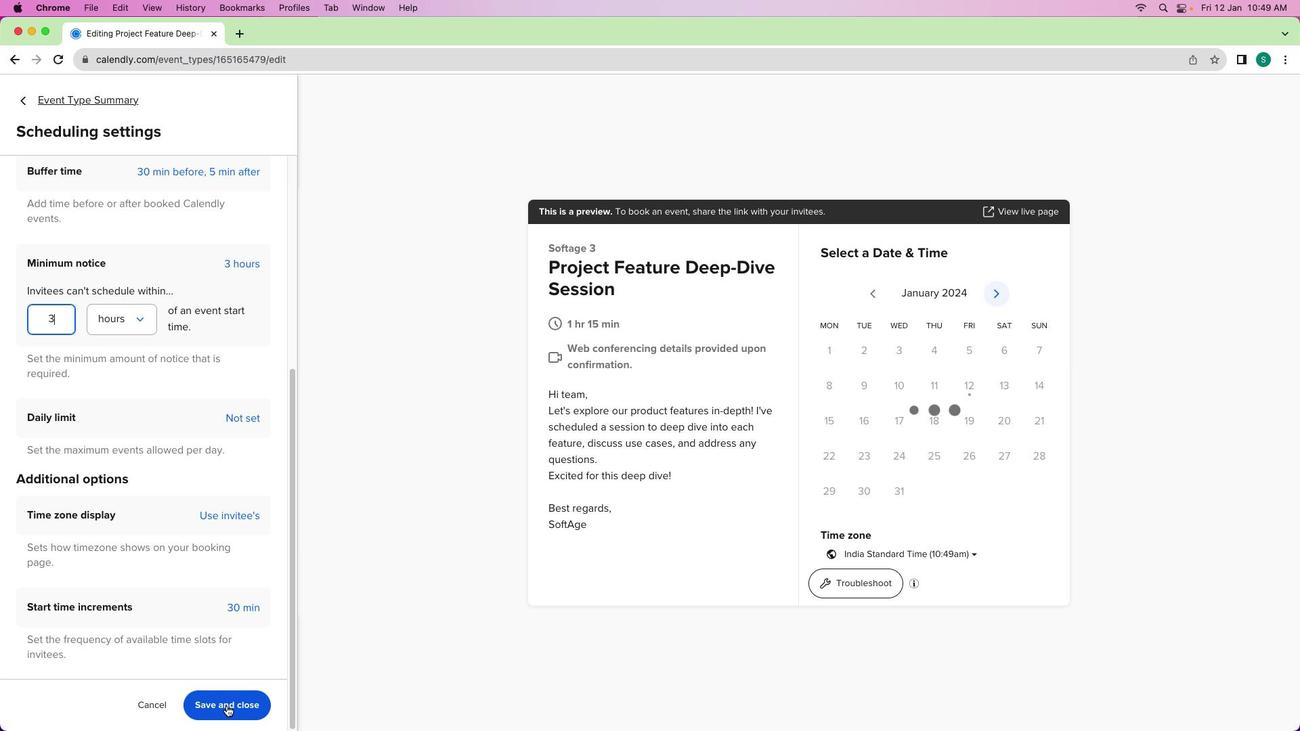 
Action: Mouse moved to (230, 704)
Screenshot: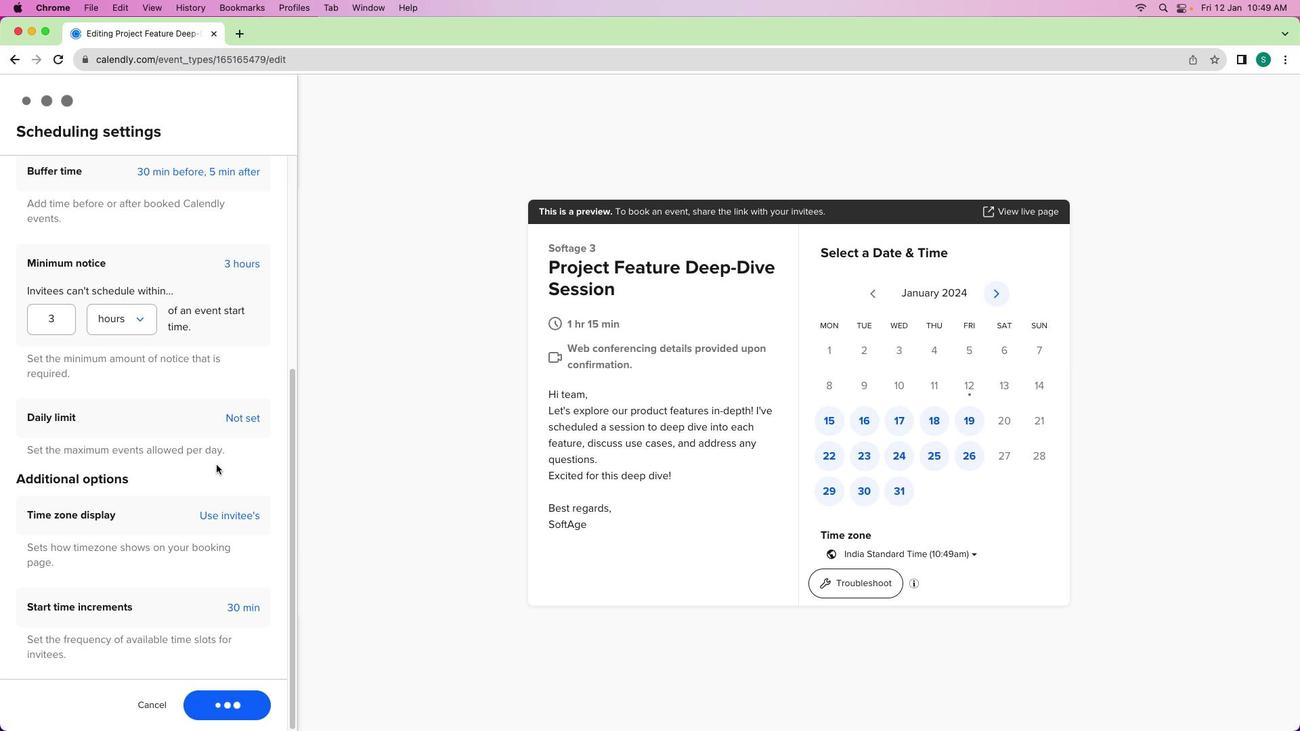 
Action: Mouse pressed left at (230, 704)
Screenshot: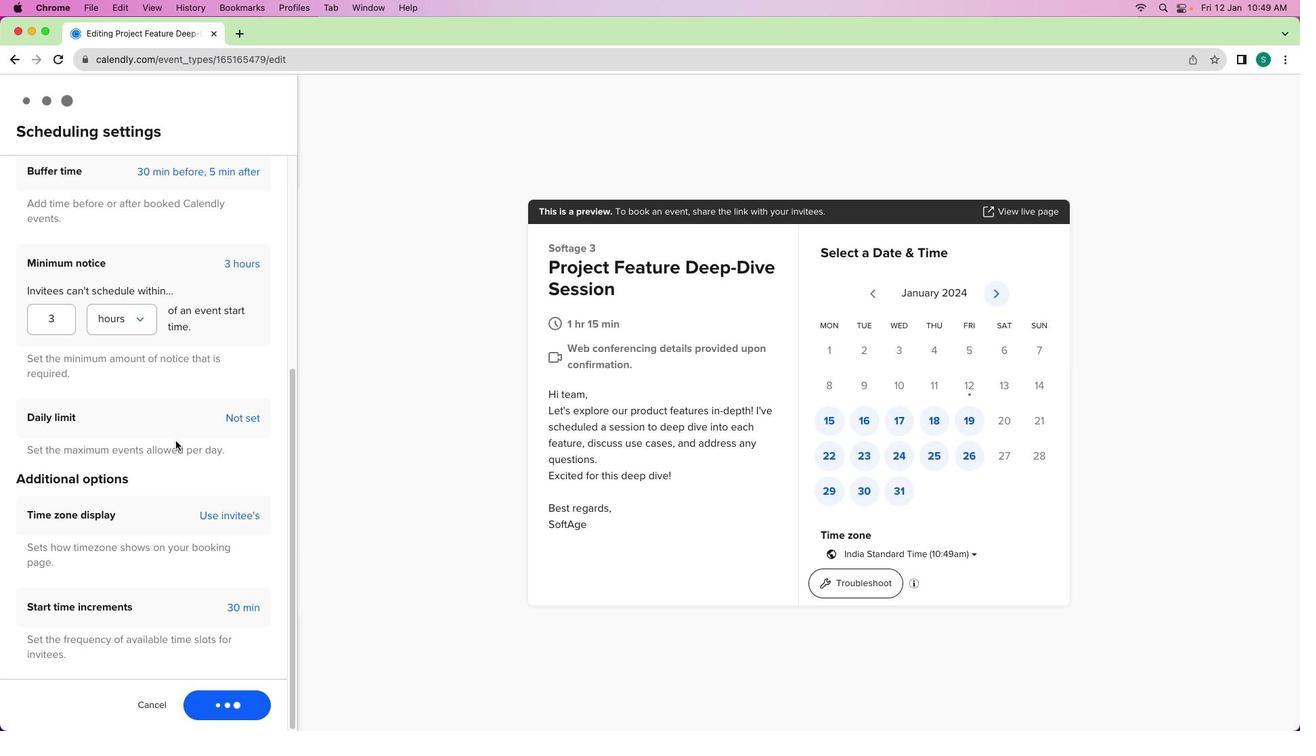 
Action: Mouse moved to (63, 99)
Screenshot: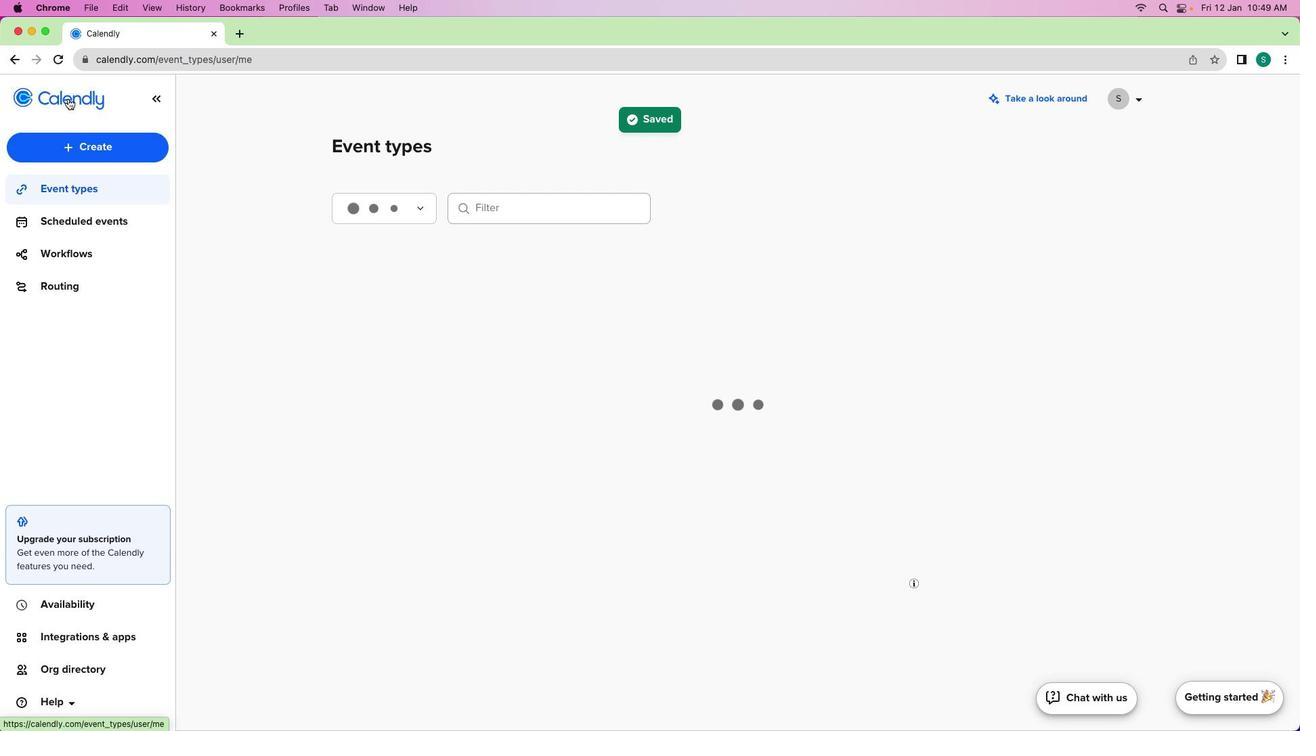 
Action: Mouse pressed left at (63, 99)
Screenshot: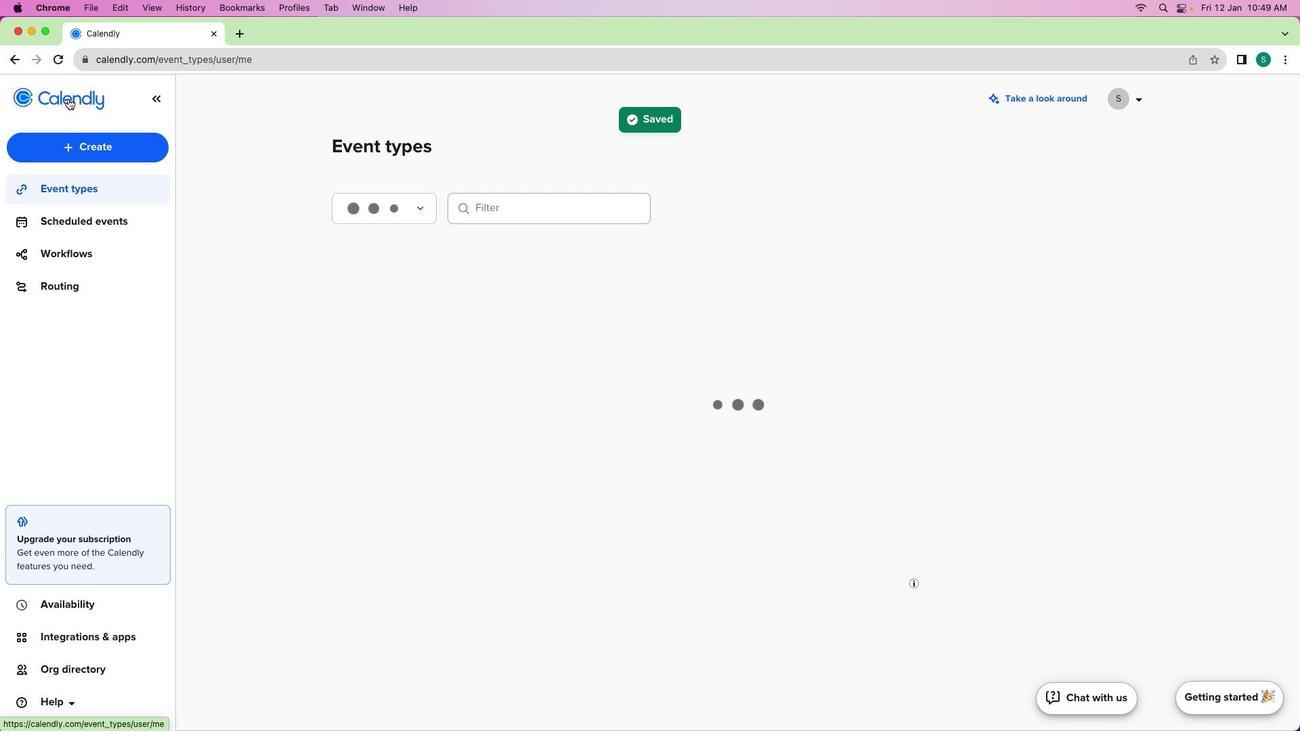 
Action: Mouse moved to (471, 432)
Screenshot: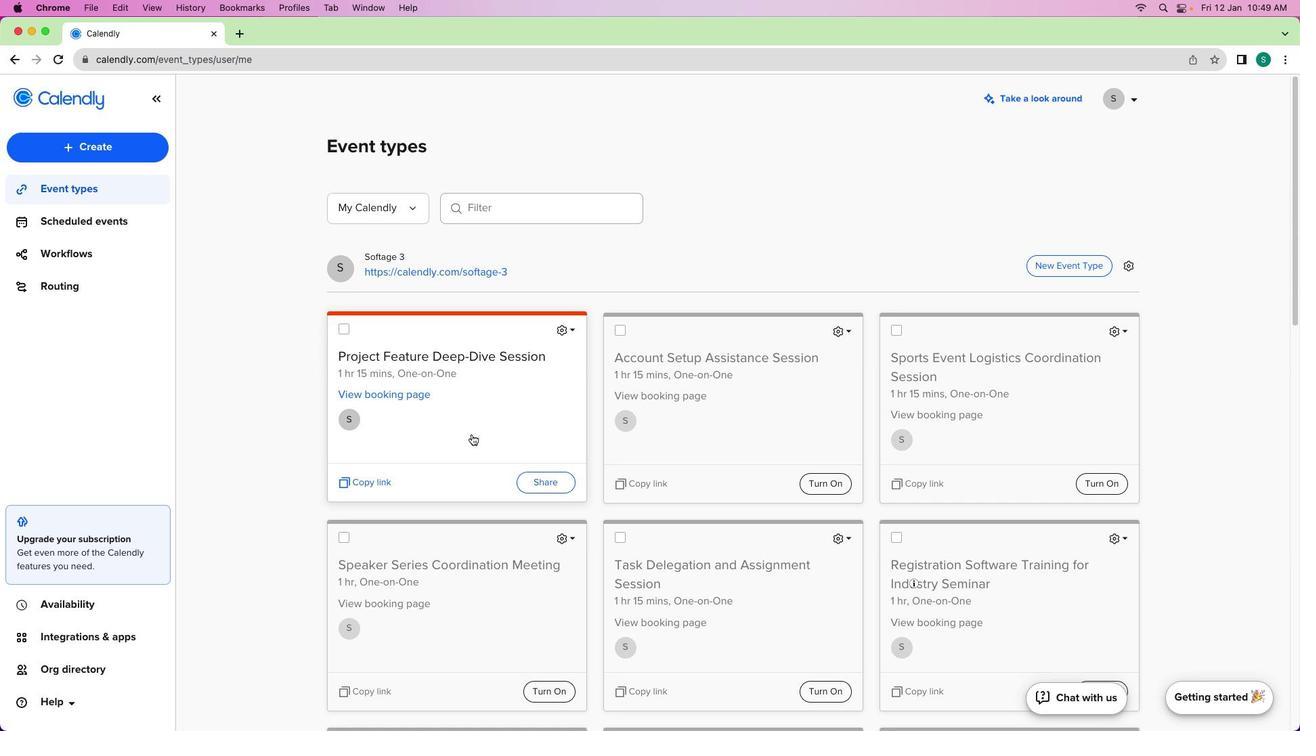 
